 Task: Look for space in New Brunswick, United States from 12th August, 2023 to 16th August, 2023 for 8 adults in price range Rs.10000 to Rs.16000. Place can be private room with 8 bedrooms having 8 beds and 8 bathrooms. Property type can be house, flat, guest house, hotel. Amenities needed are: wifi, TV, free parkinig on premises, gym, breakfast. Booking option can be shelf check-in. Required host language is English.
Action: Mouse moved to (542, 126)
Screenshot: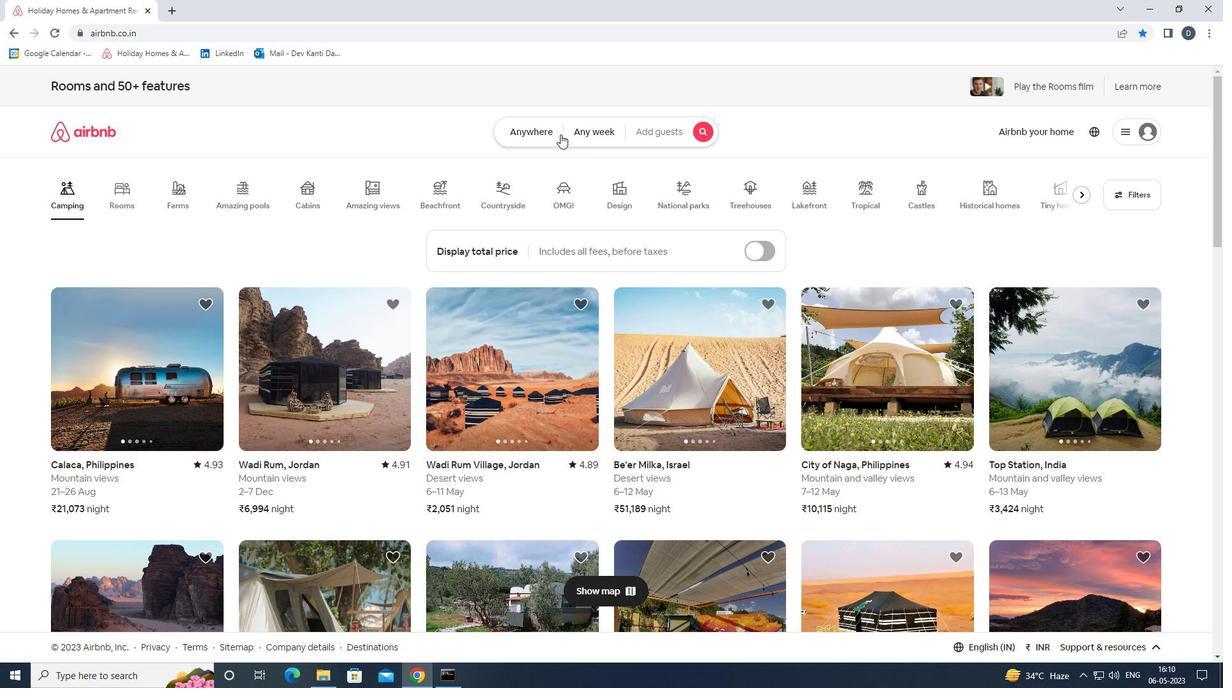 
Action: Mouse pressed left at (542, 126)
Screenshot: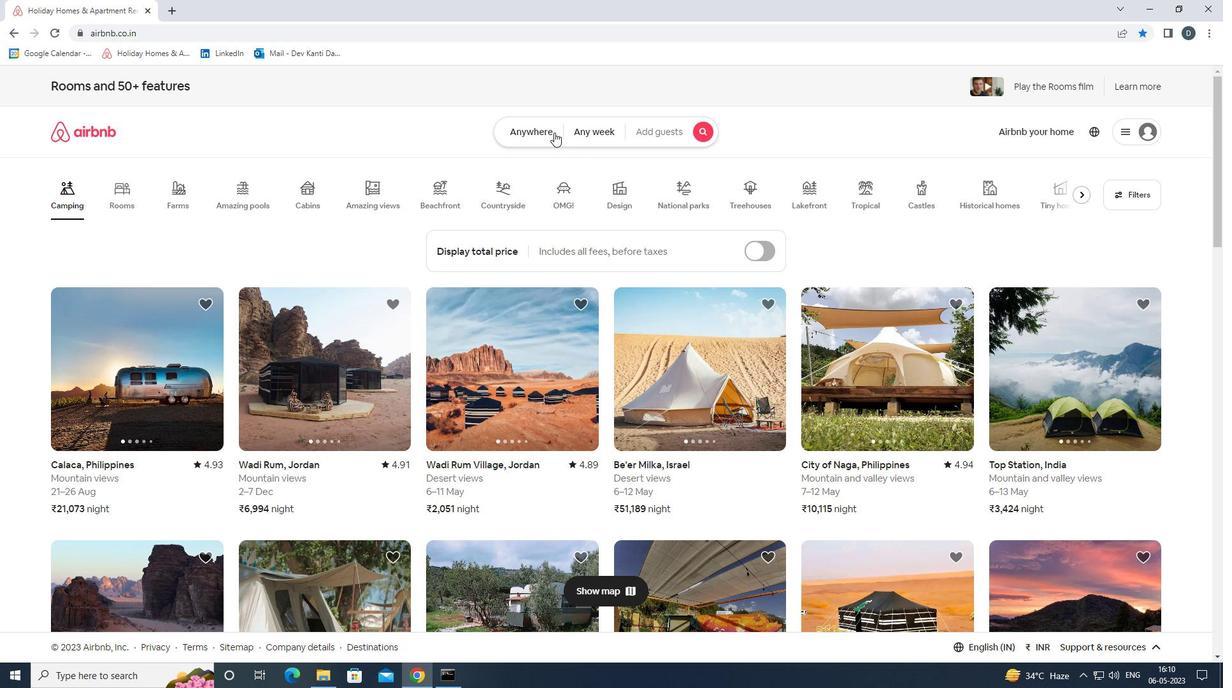 
Action: Mouse moved to (457, 183)
Screenshot: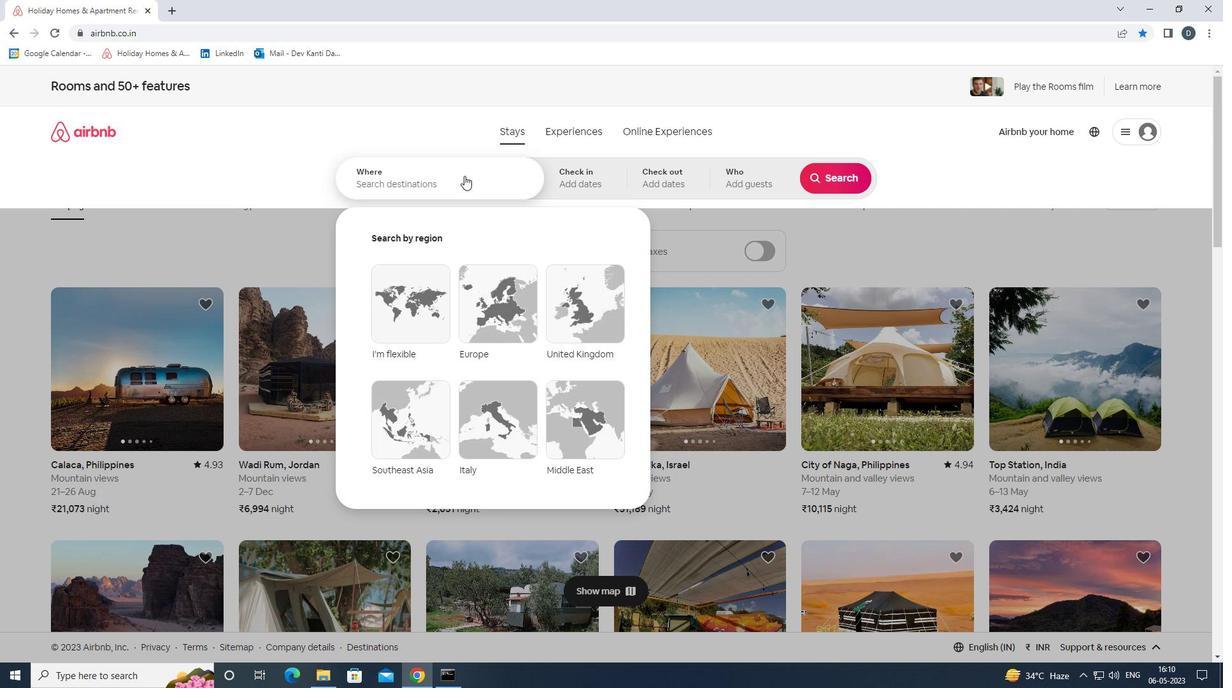 
Action: Mouse pressed left at (457, 183)
Screenshot: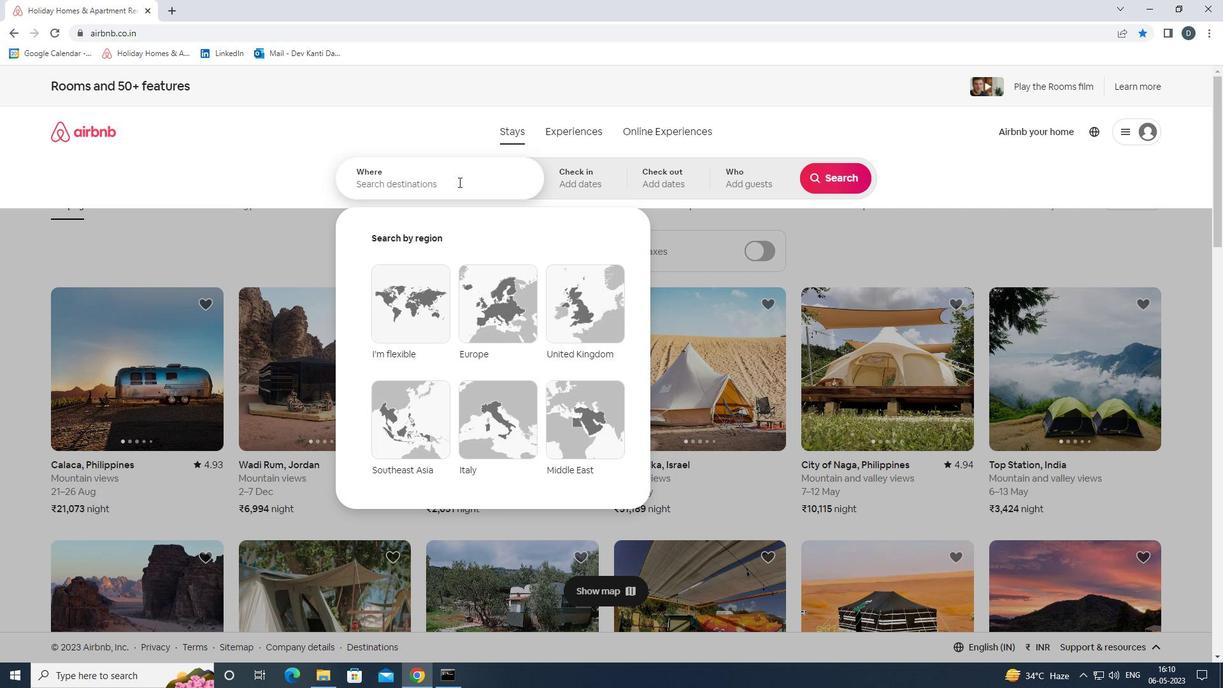 
Action: Key pressed <Key.shift><Key.shift><Key.shift><Key.shift><Key.shift>NEW<Key.space><Key.shift>BRUNSWICK,<Key.shift>UNITED<Key.space><Key.shift>STATES<Key.enter>
Screenshot: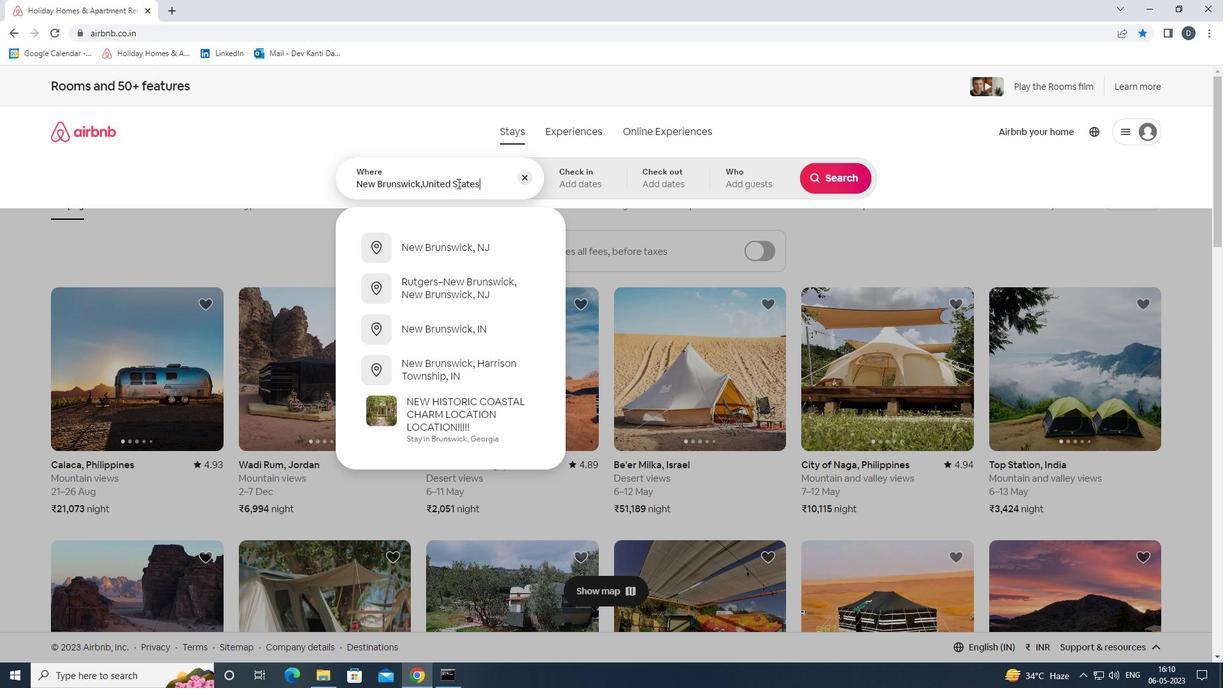
Action: Mouse moved to (830, 277)
Screenshot: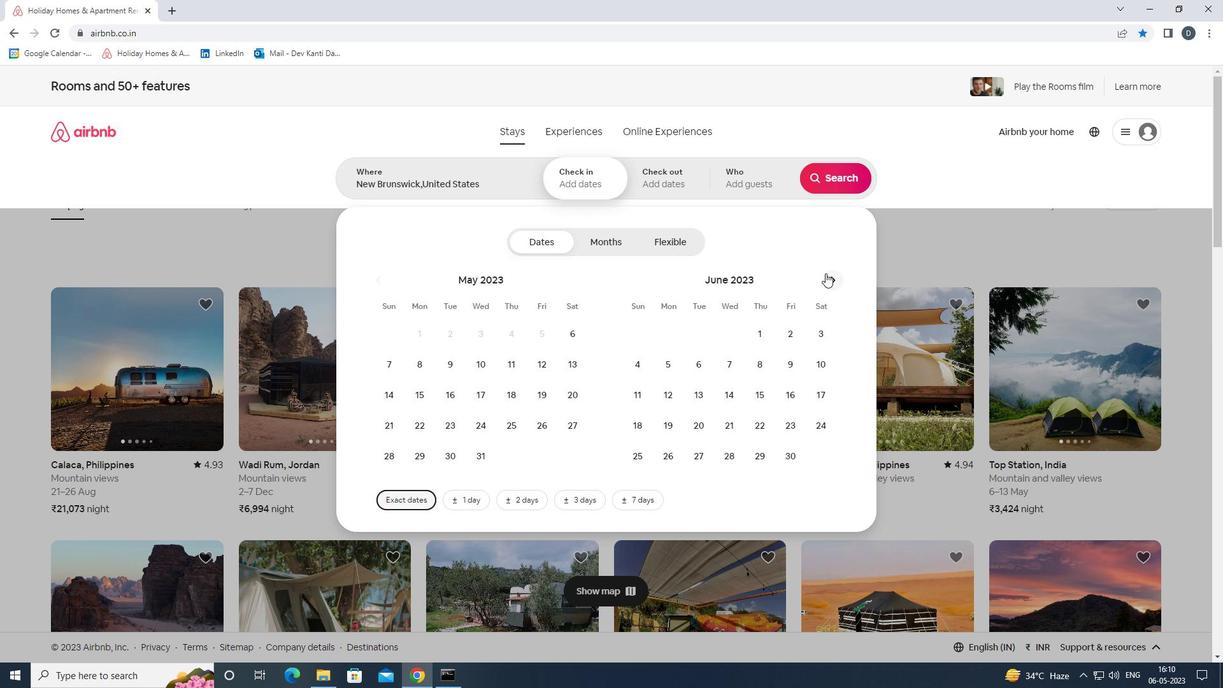 
Action: Mouse pressed left at (830, 277)
Screenshot: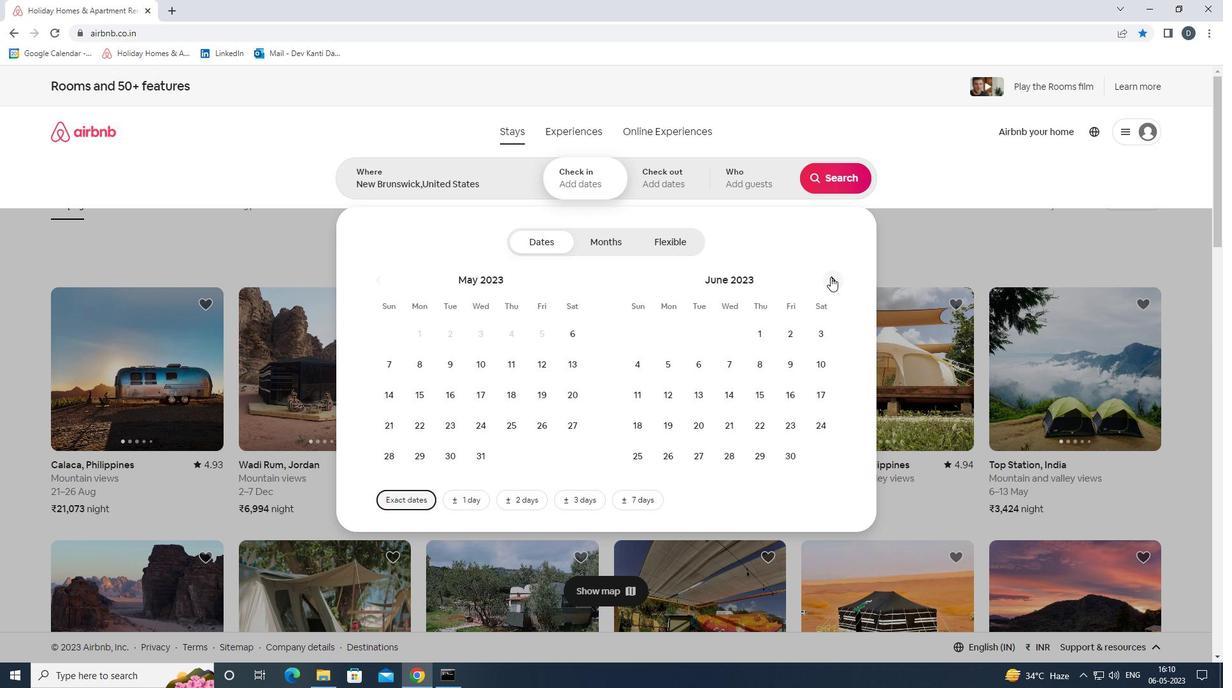 
Action: Mouse pressed left at (830, 277)
Screenshot: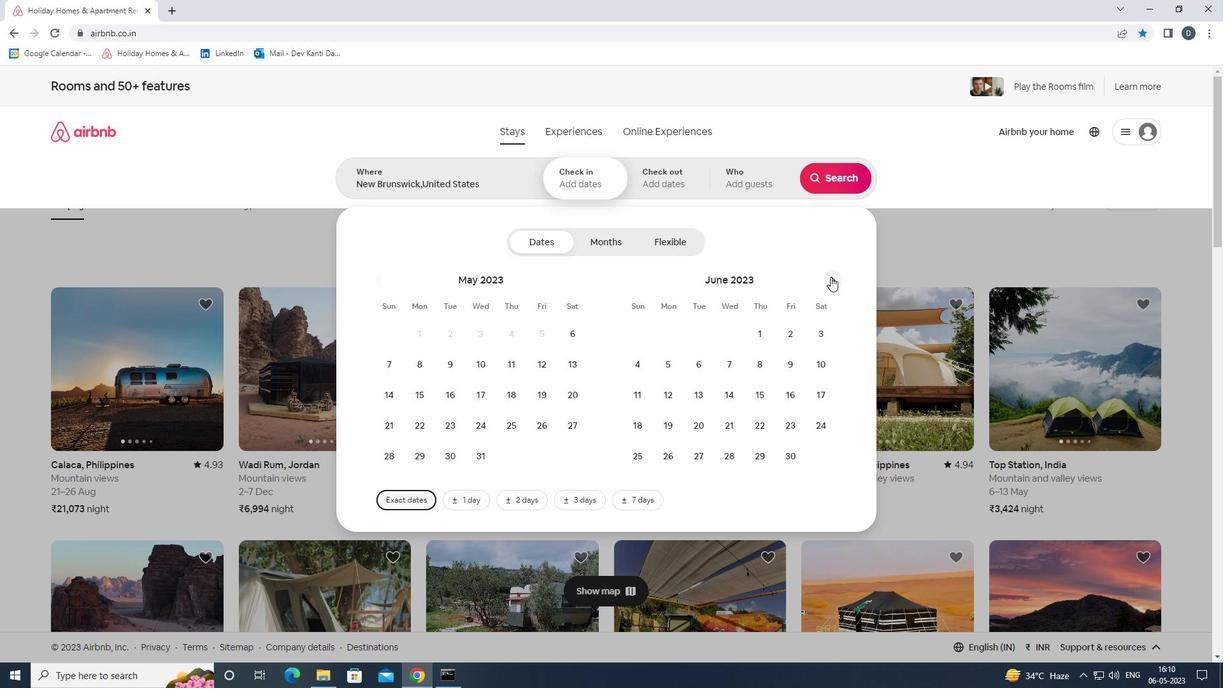 
Action: Mouse pressed left at (830, 277)
Screenshot: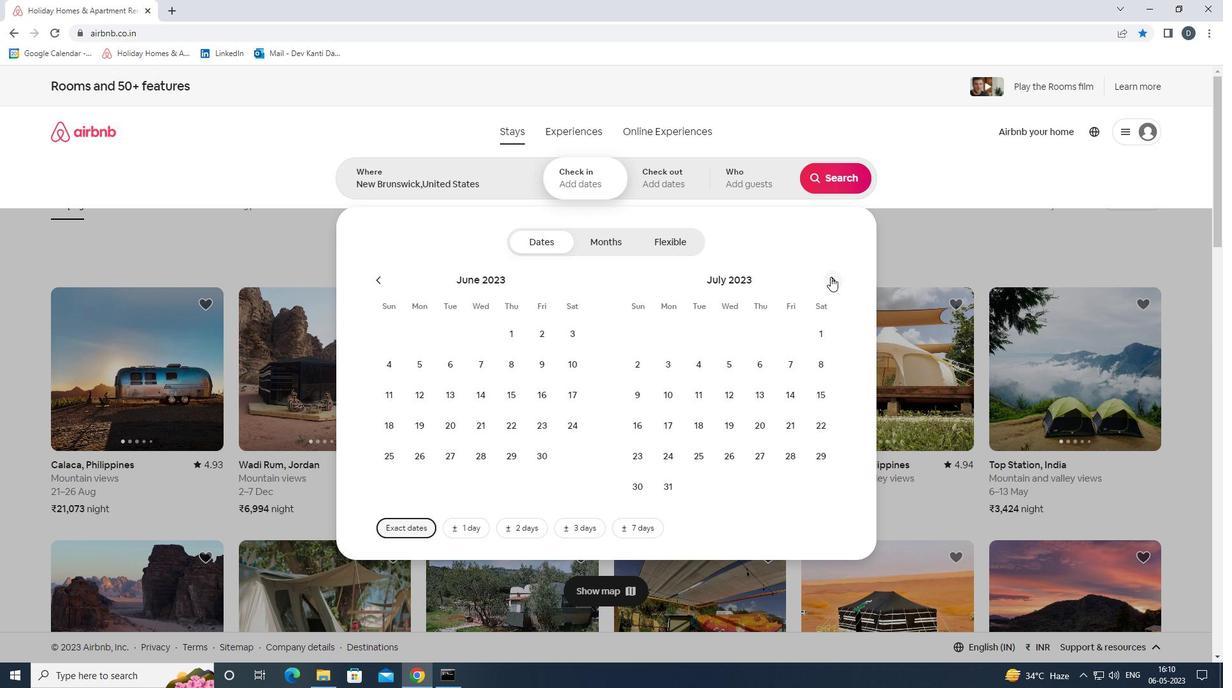 
Action: Mouse moved to (818, 358)
Screenshot: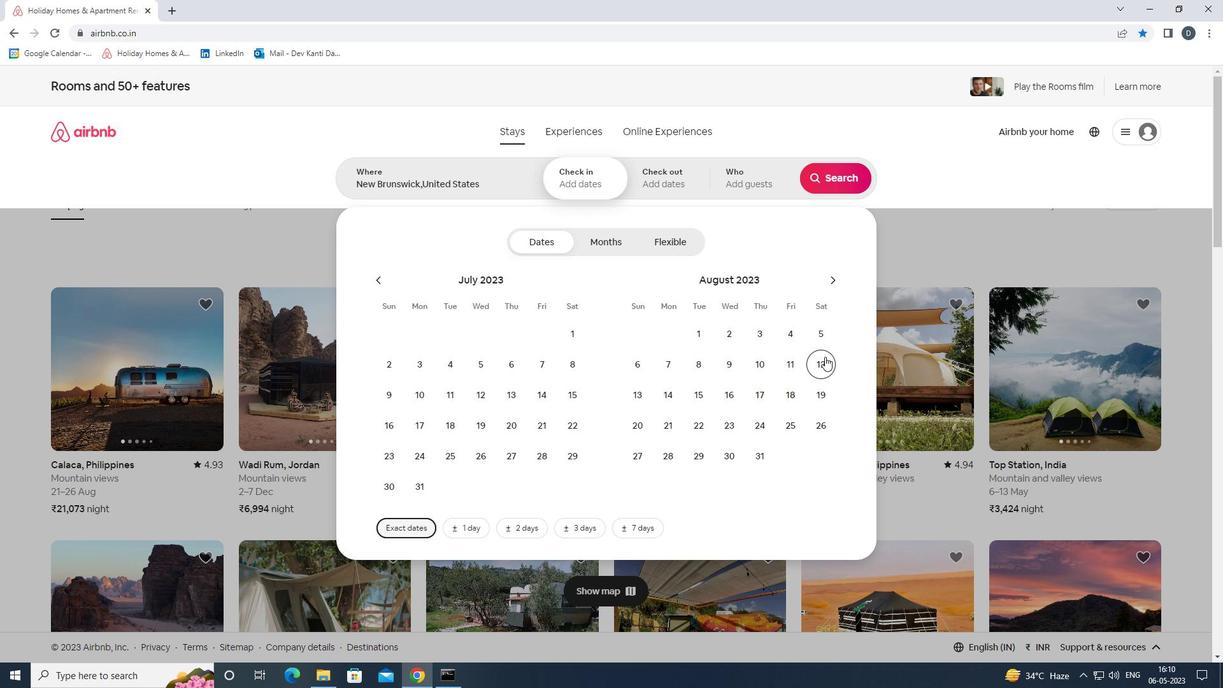 
Action: Mouse pressed left at (818, 358)
Screenshot: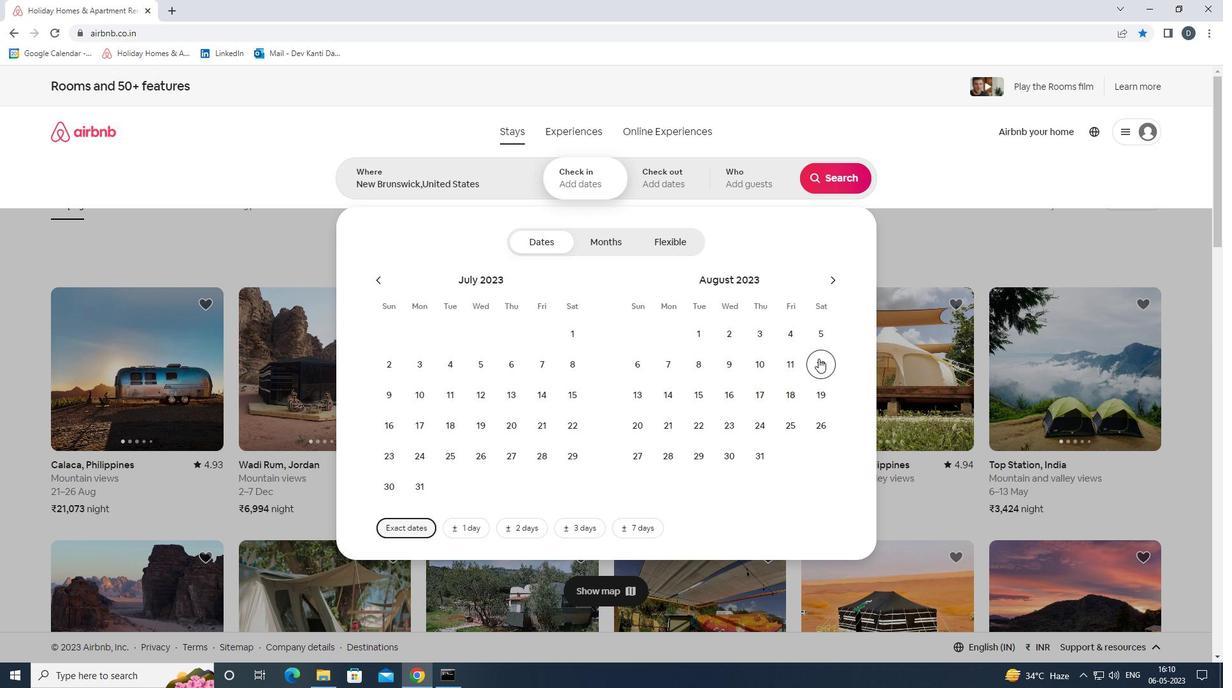 
Action: Mouse moved to (733, 398)
Screenshot: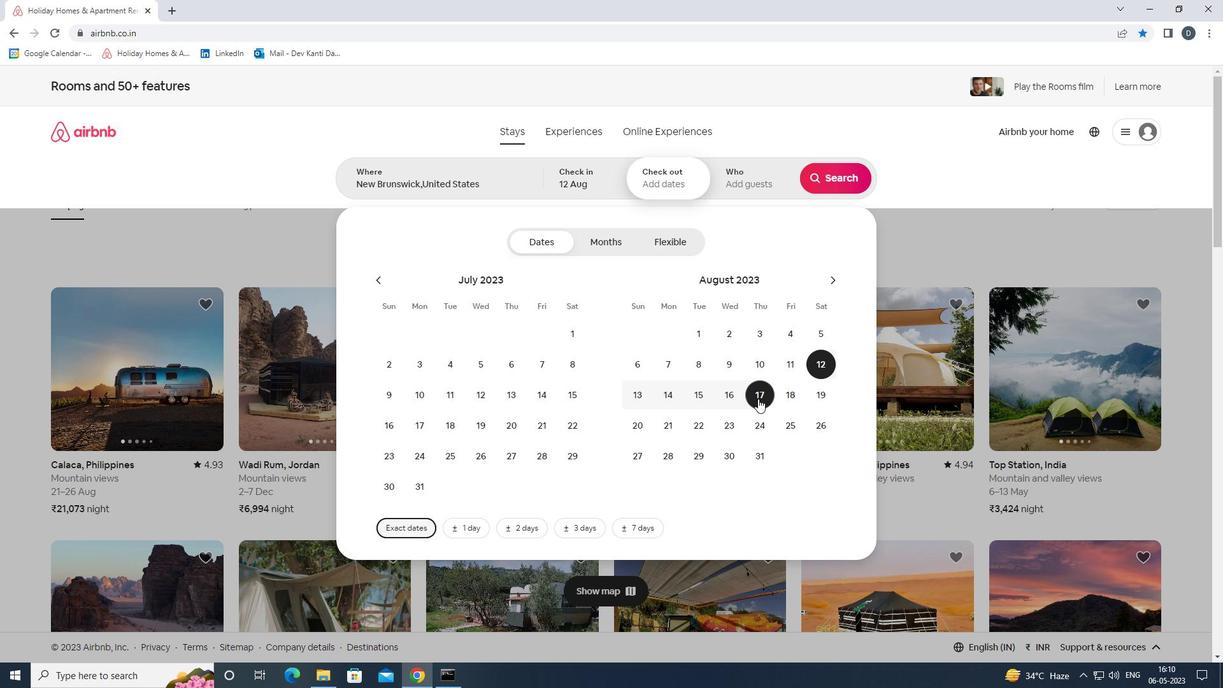
Action: Mouse pressed left at (733, 398)
Screenshot: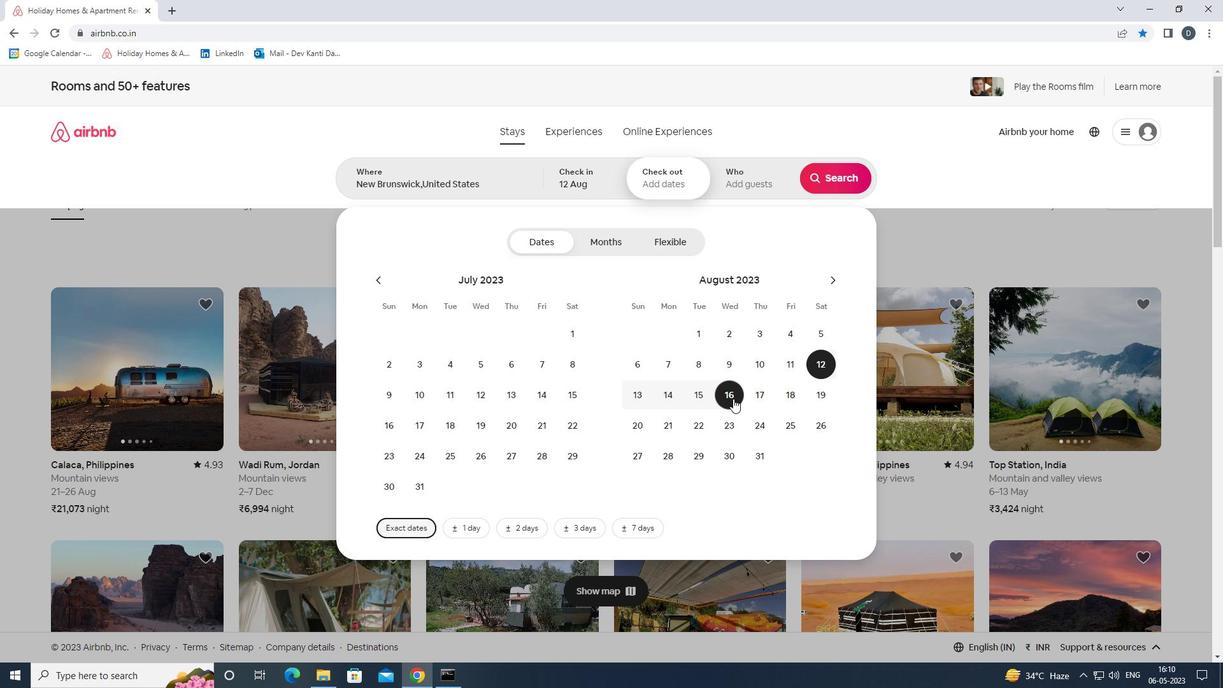 
Action: Mouse moved to (740, 183)
Screenshot: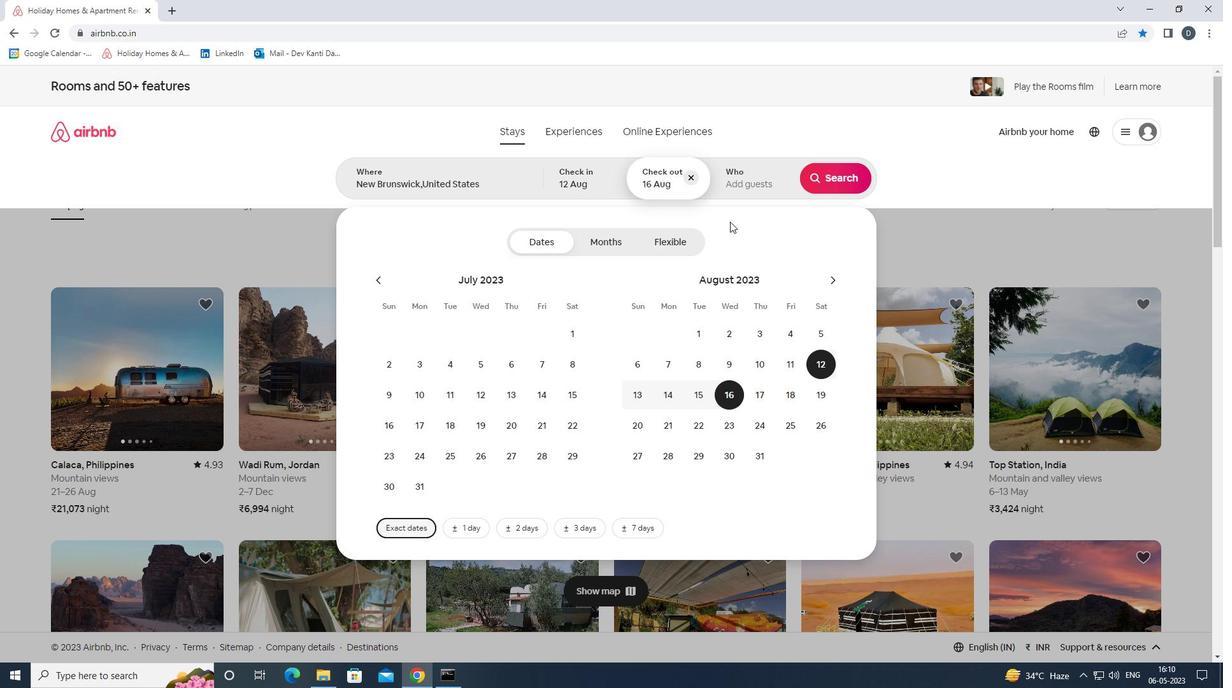
Action: Mouse pressed left at (740, 183)
Screenshot: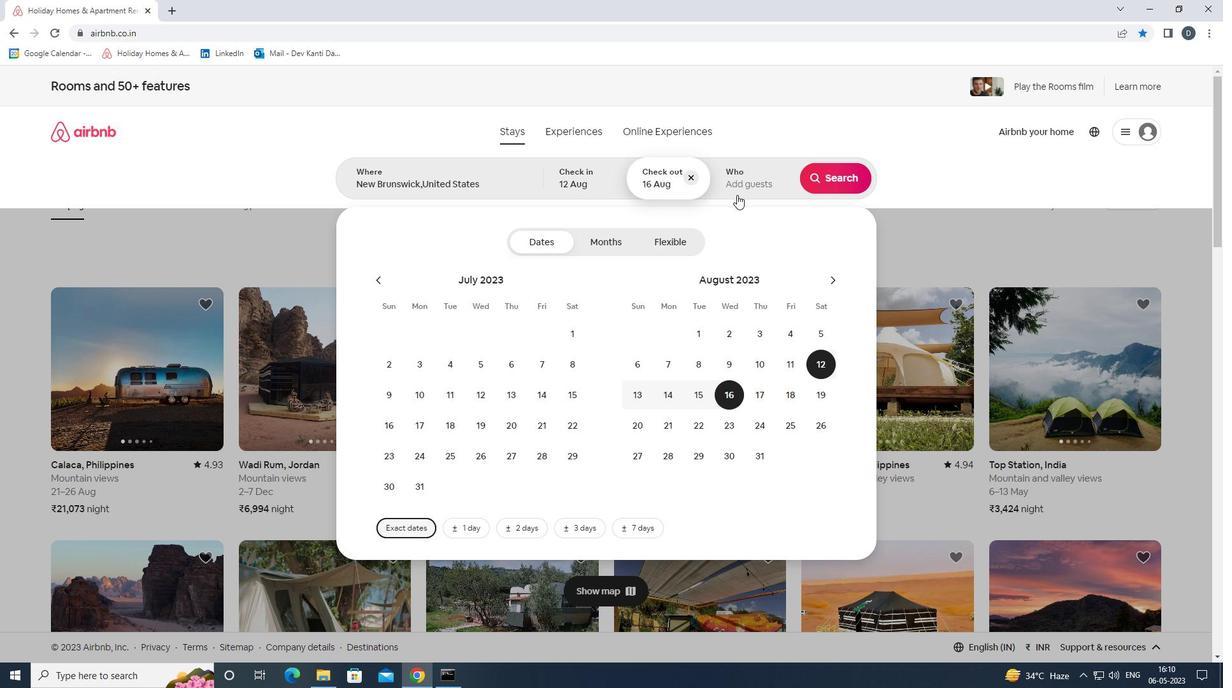 
Action: Mouse moved to (844, 245)
Screenshot: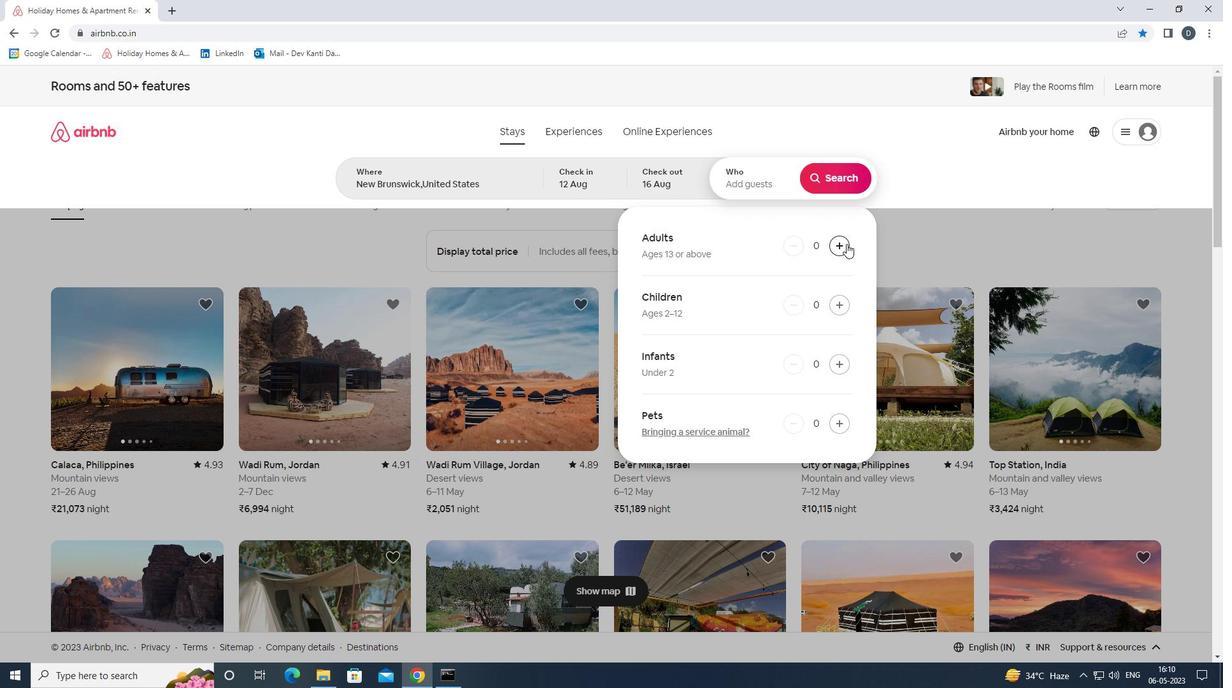 
Action: Mouse pressed left at (844, 245)
Screenshot: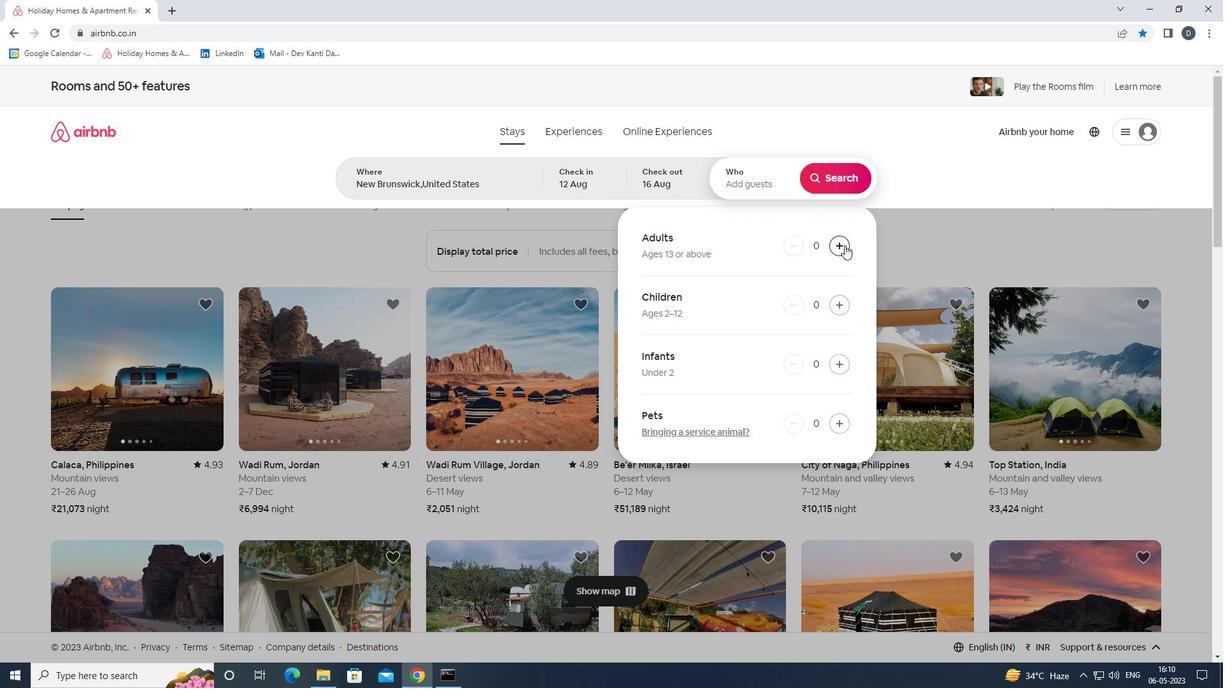 
Action: Mouse pressed left at (844, 245)
Screenshot: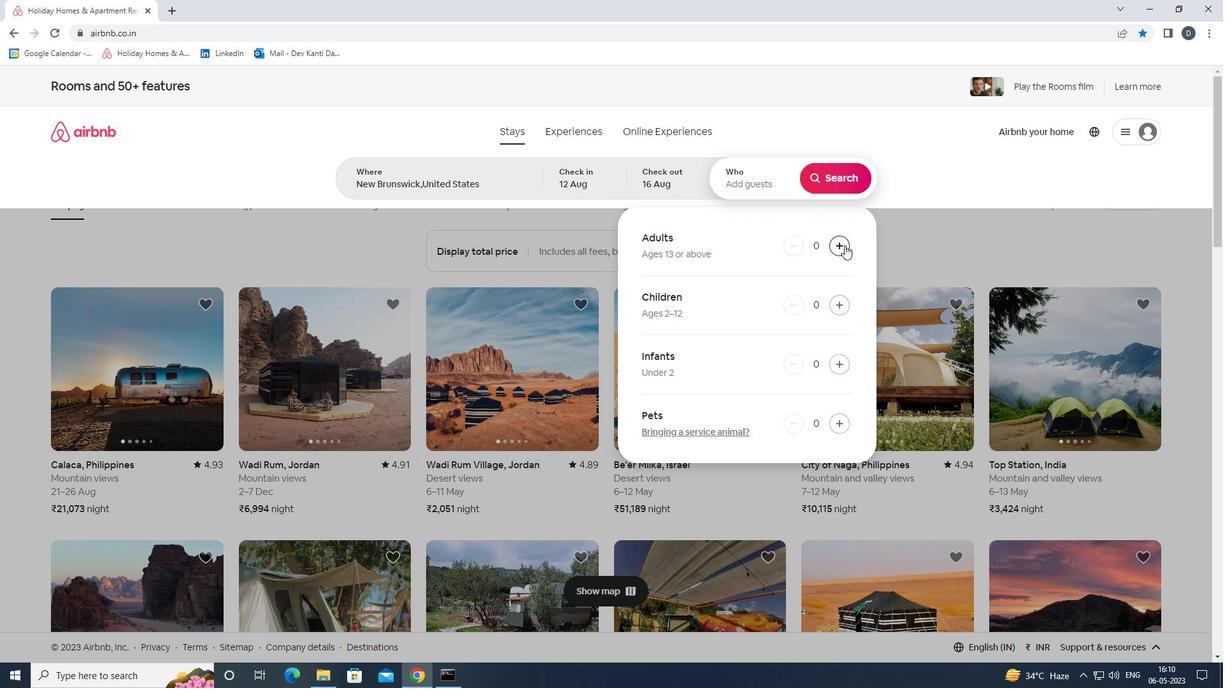
Action: Mouse pressed left at (844, 245)
Screenshot: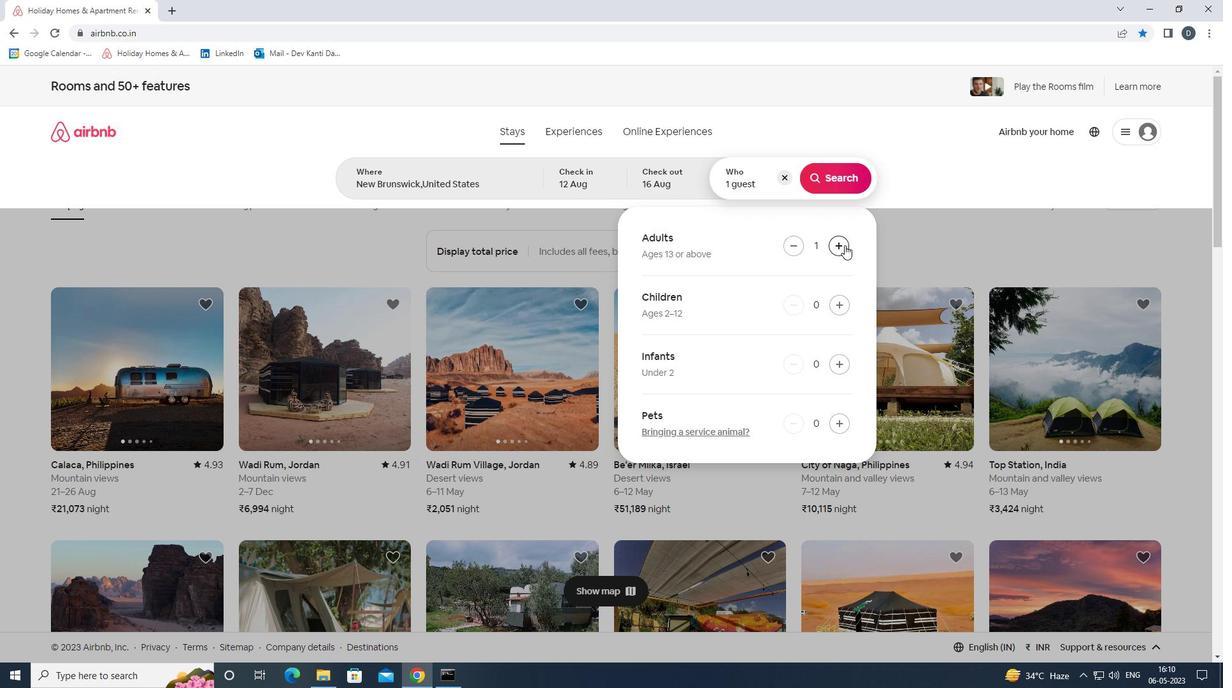 
Action: Mouse pressed left at (844, 245)
Screenshot: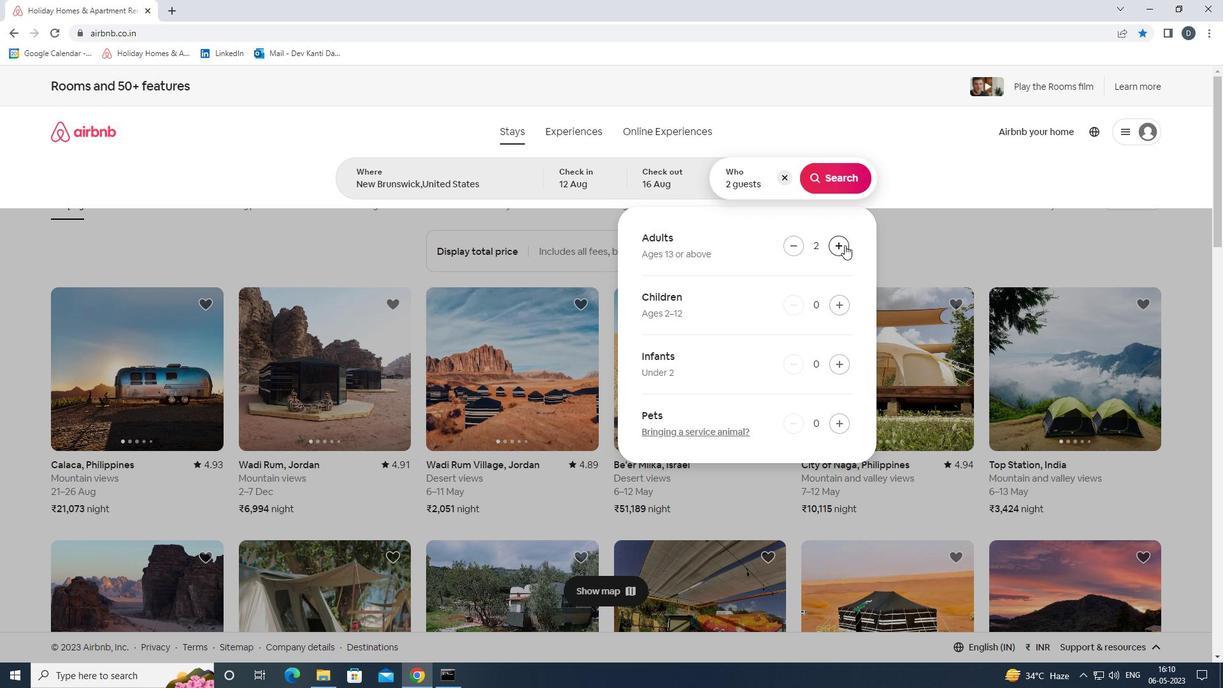 
Action: Mouse pressed left at (844, 245)
Screenshot: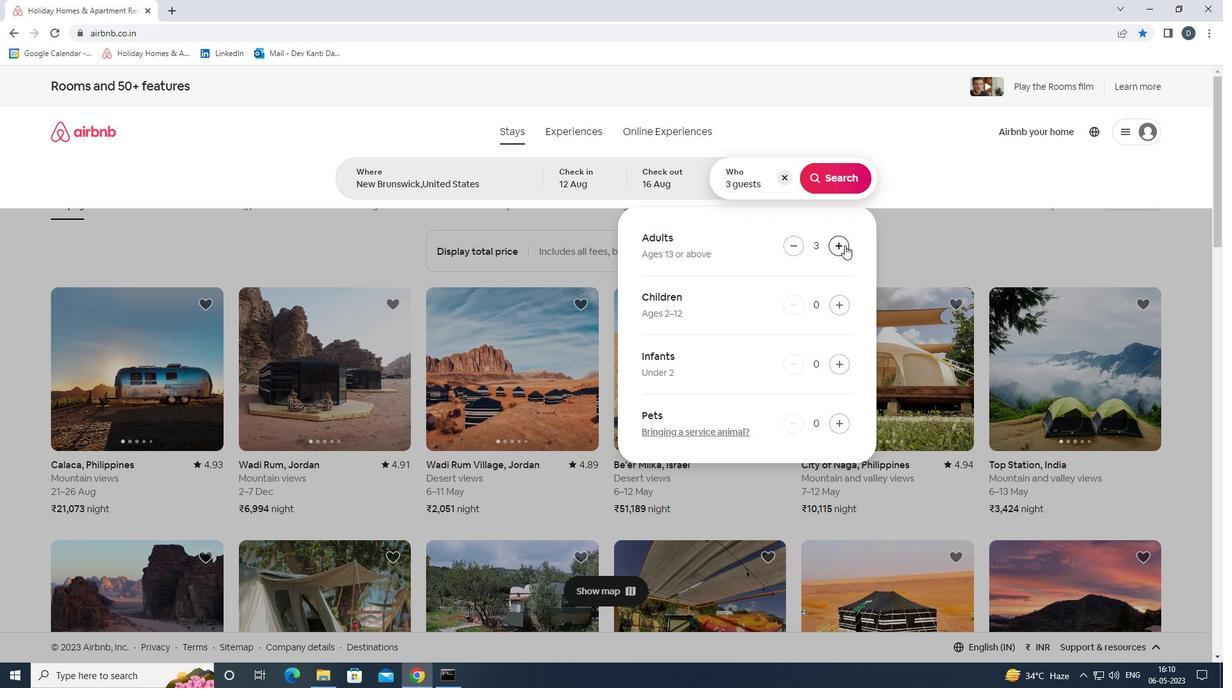 
Action: Mouse pressed left at (844, 245)
Screenshot: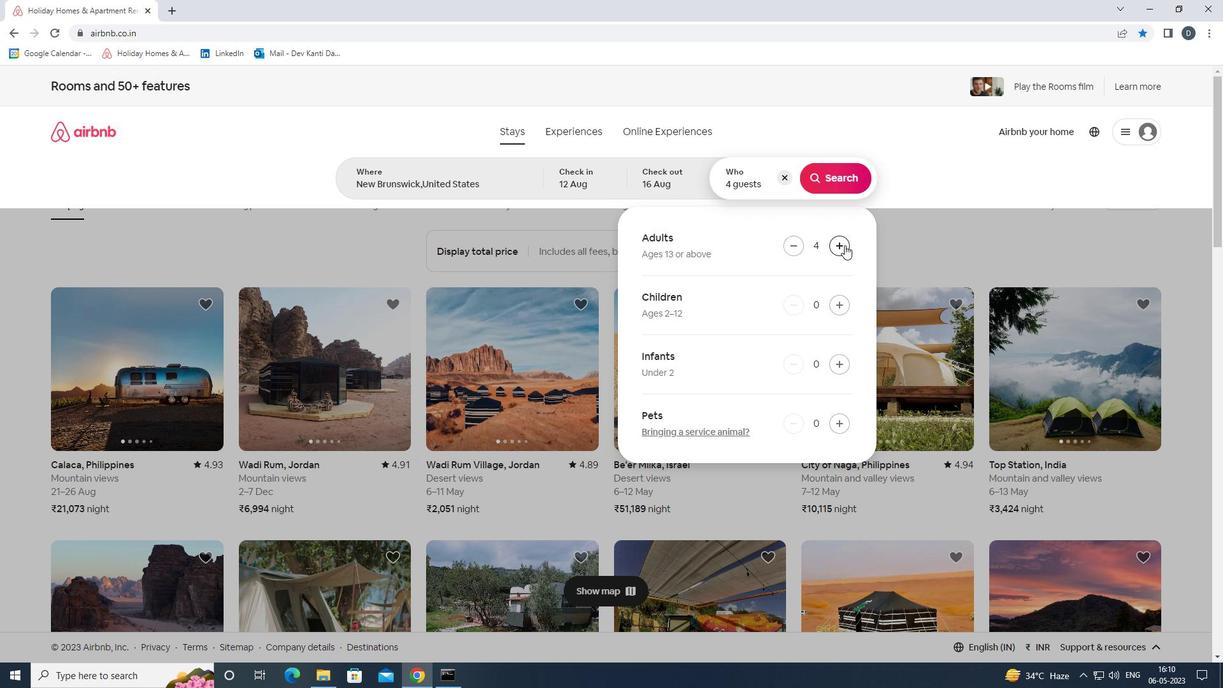 
Action: Mouse pressed left at (844, 245)
Screenshot: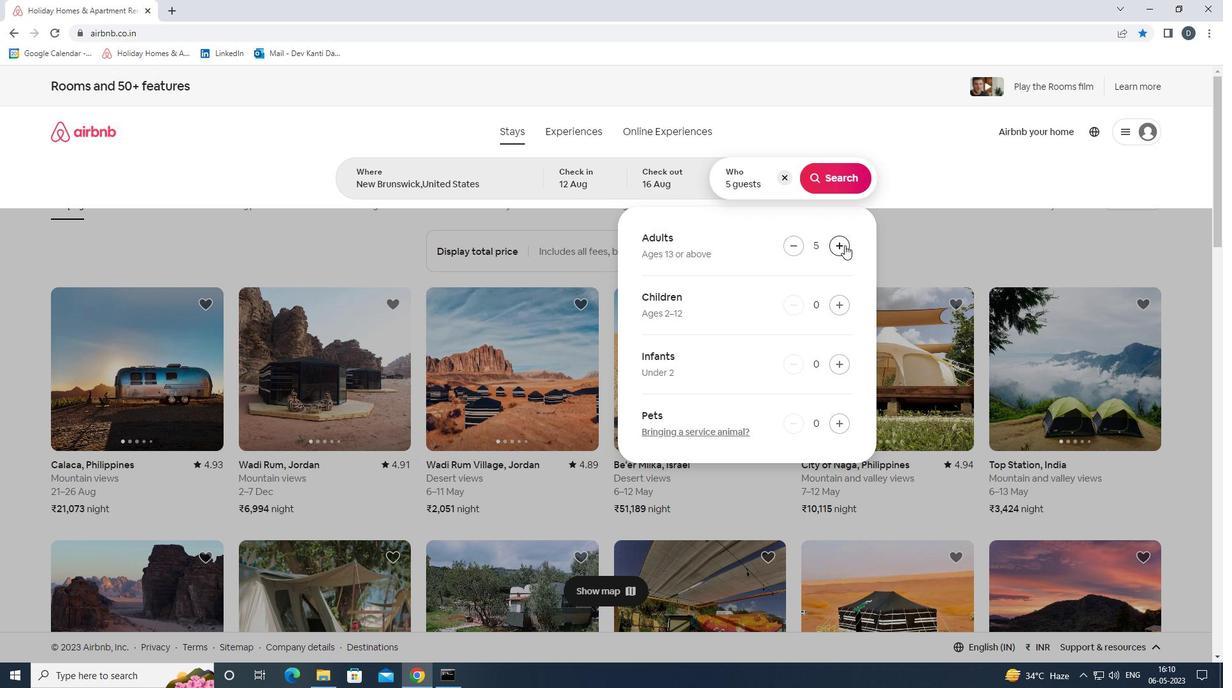 
Action: Mouse moved to (835, 240)
Screenshot: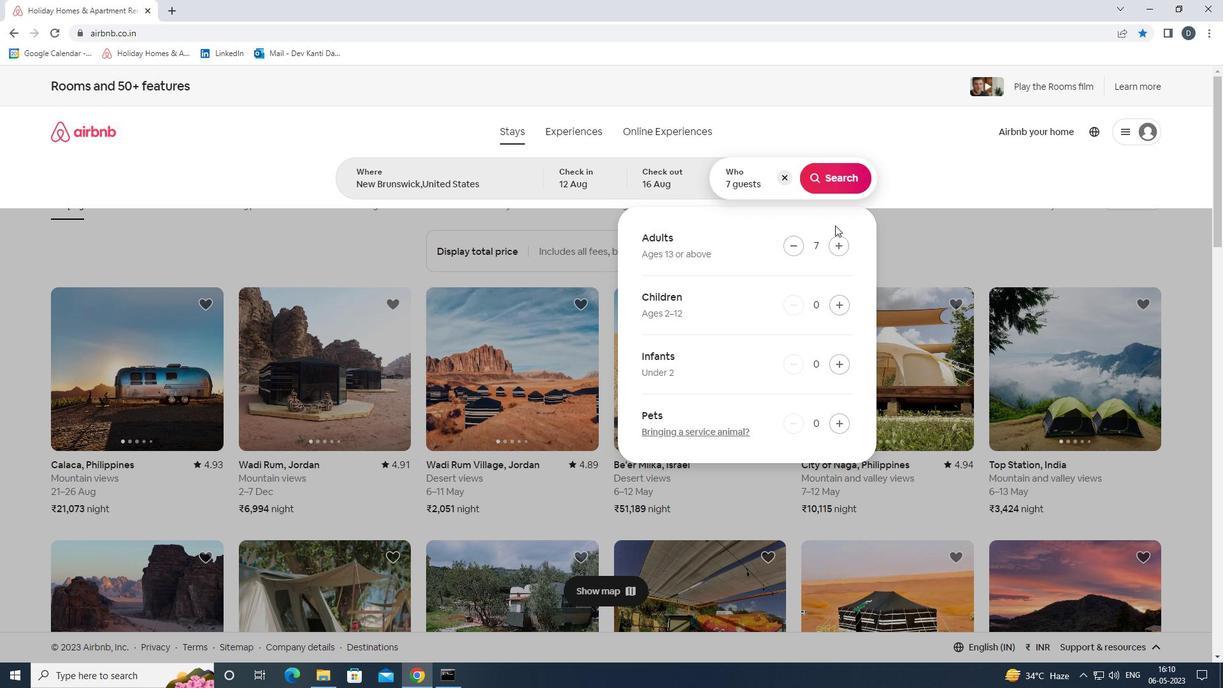 
Action: Mouse pressed left at (835, 240)
Screenshot: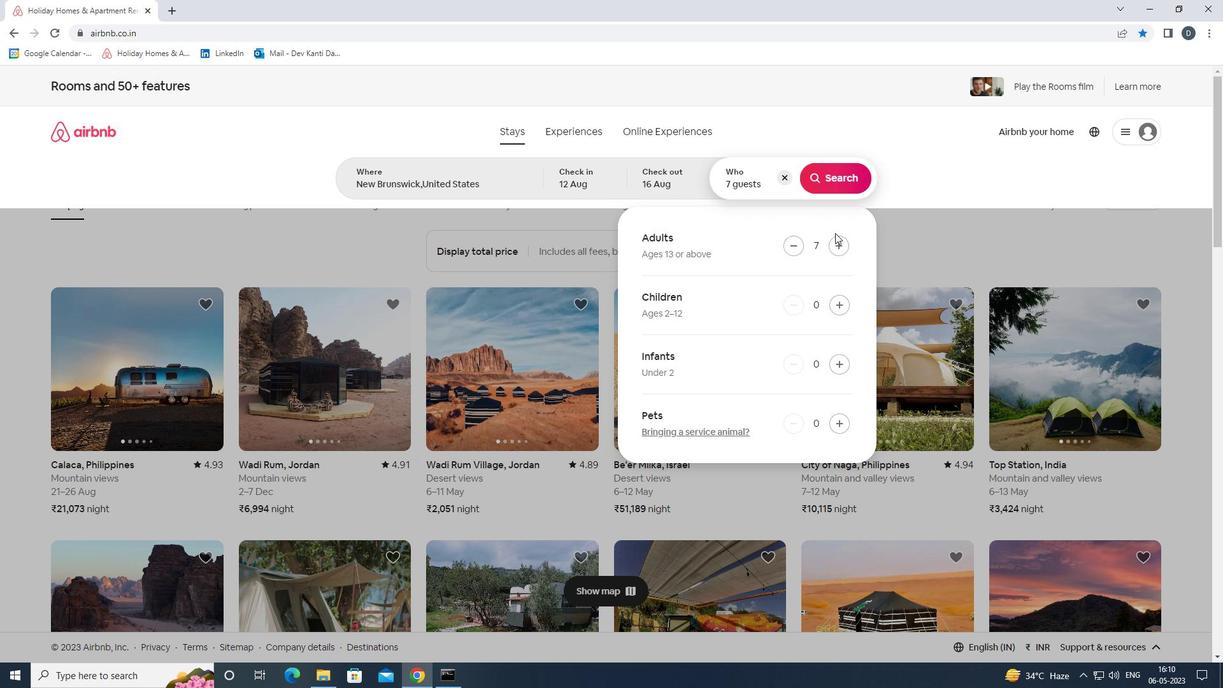 
Action: Mouse moved to (833, 177)
Screenshot: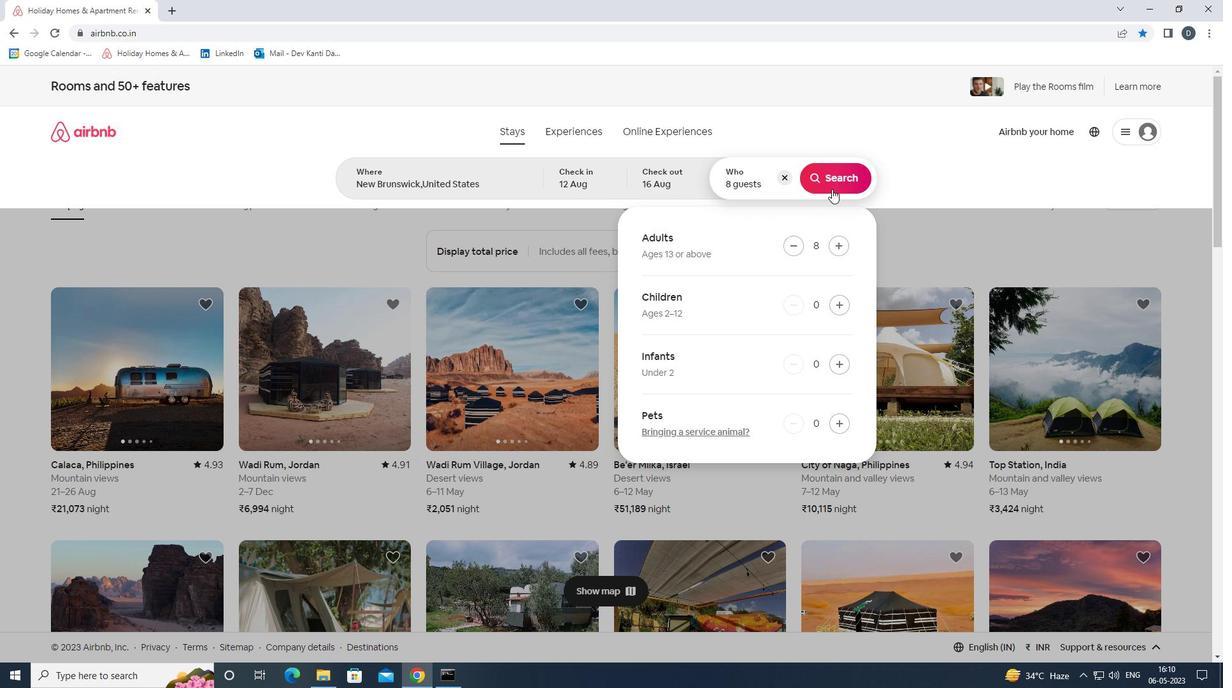 
Action: Mouse pressed left at (833, 177)
Screenshot: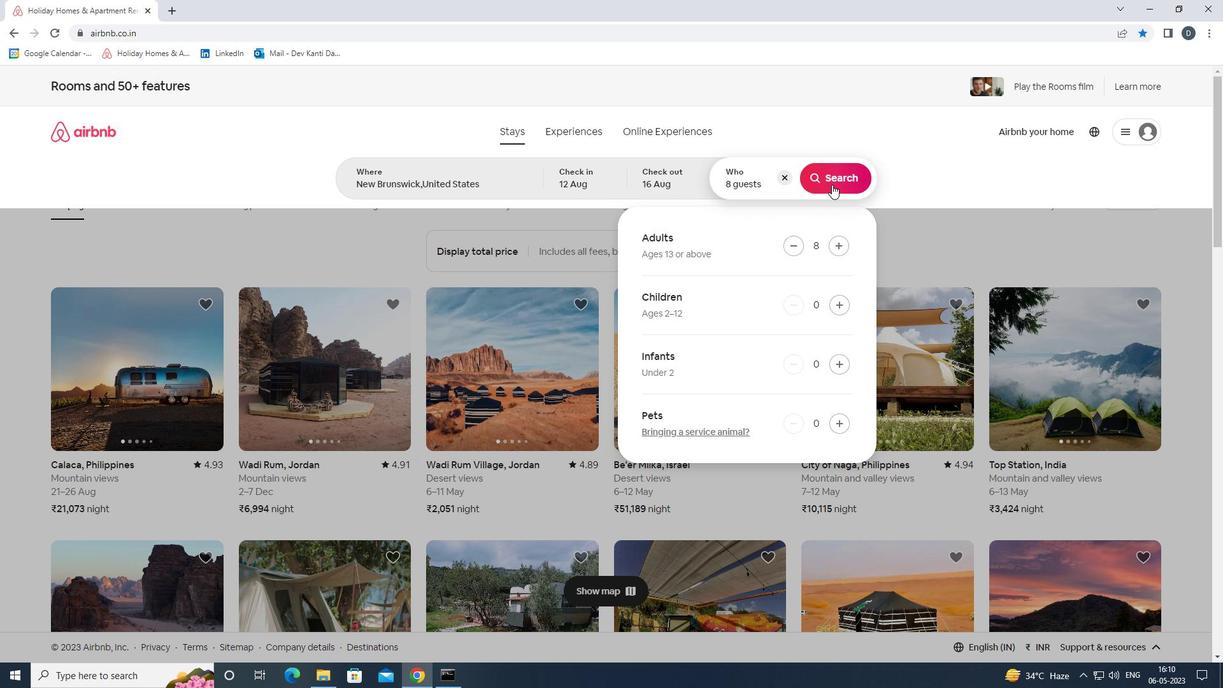 
Action: Mouse moved to (1170, 139)
Screenshot: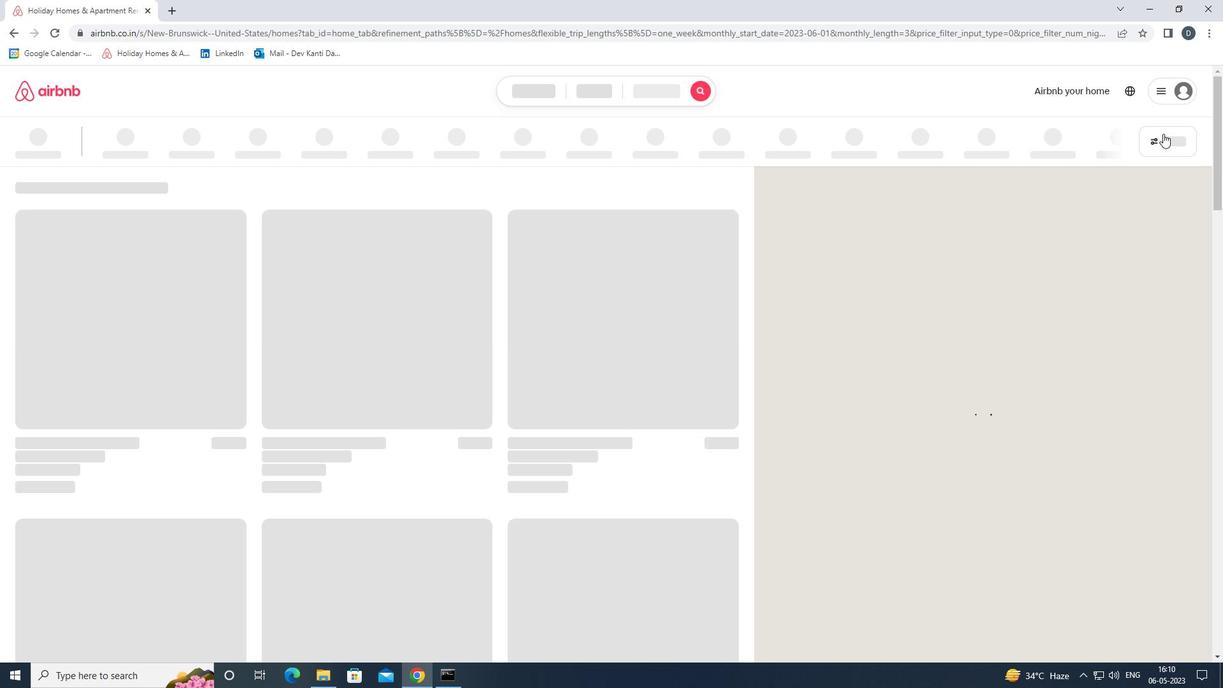 
Action: Mouse pressed left at (1170, 139)
Screenshot: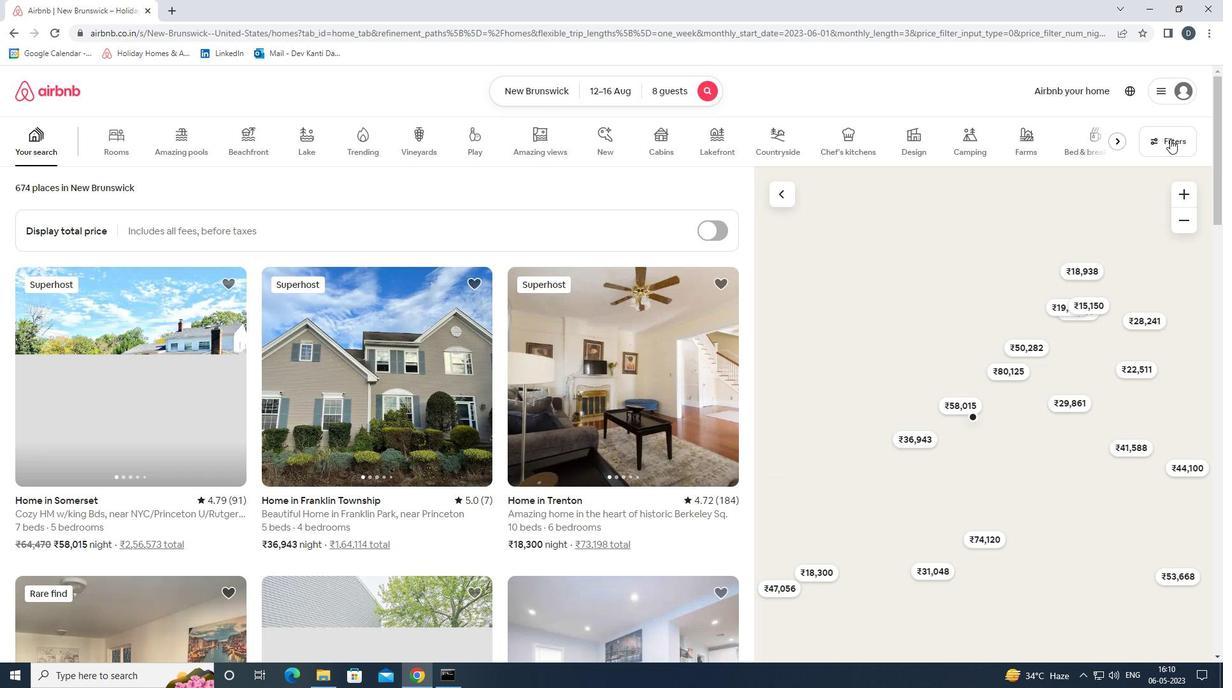 
Action: Mouse moved to (505, 449)
Screenshot: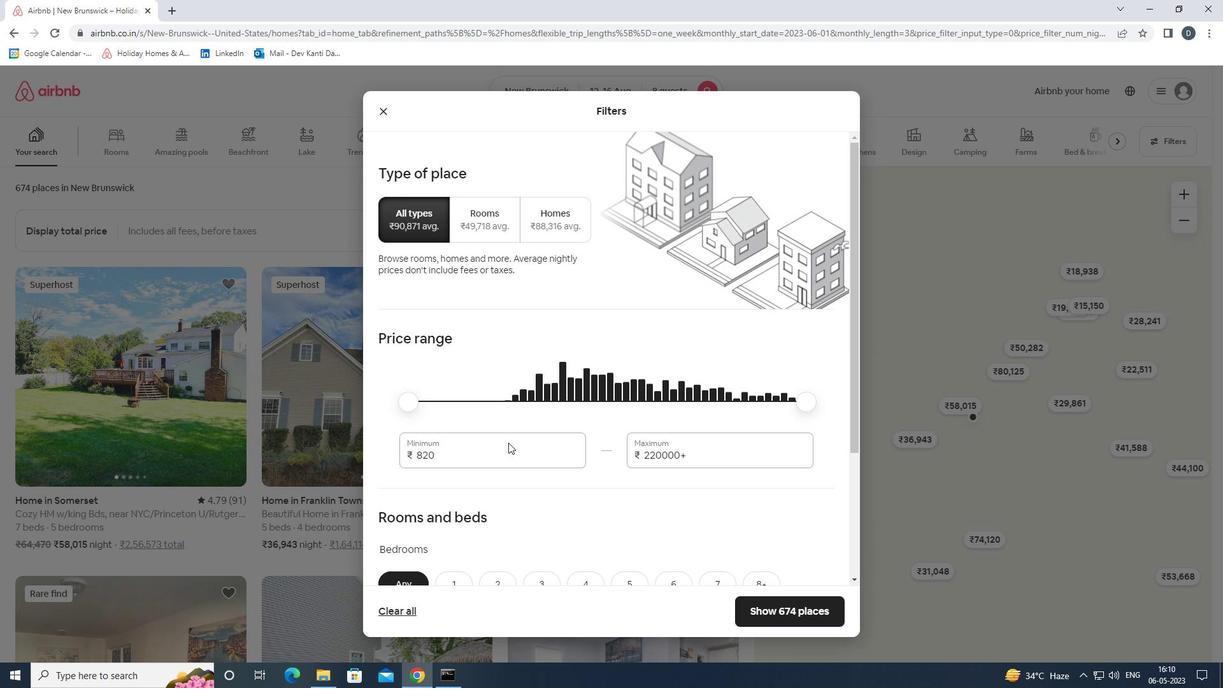
Action: Mouse pressed left at (505, 449)
Screenshot: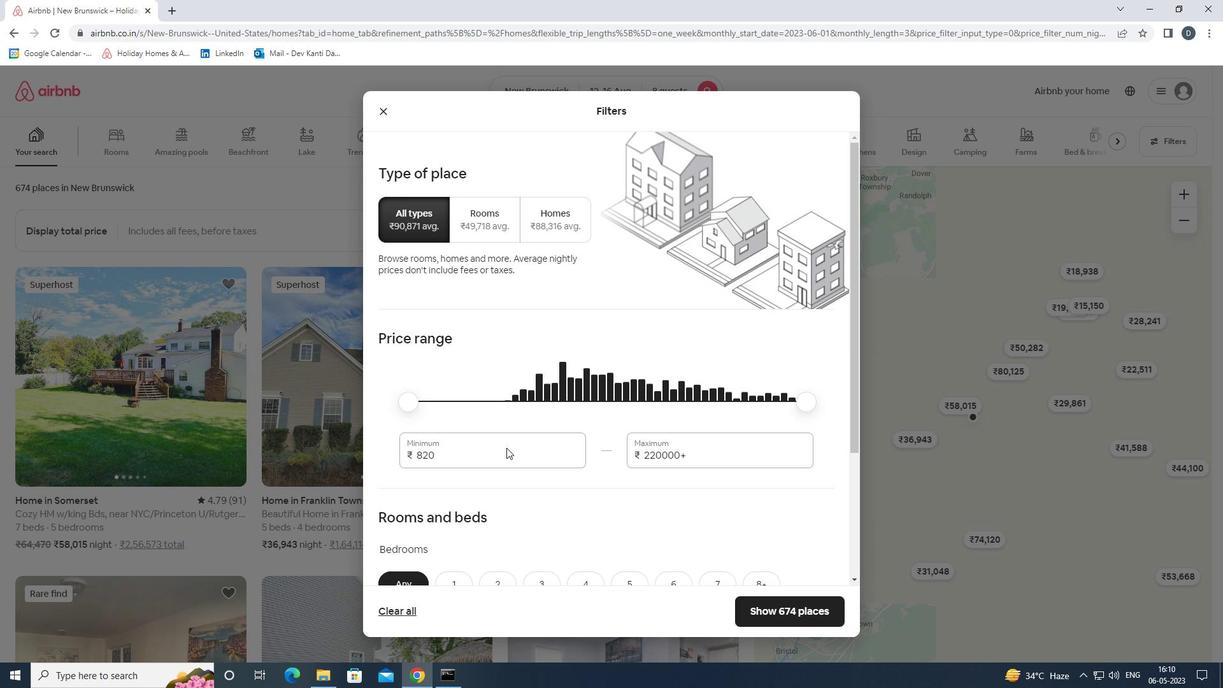 
Action: Mouse pressed left at (505, 449)
Screenshot: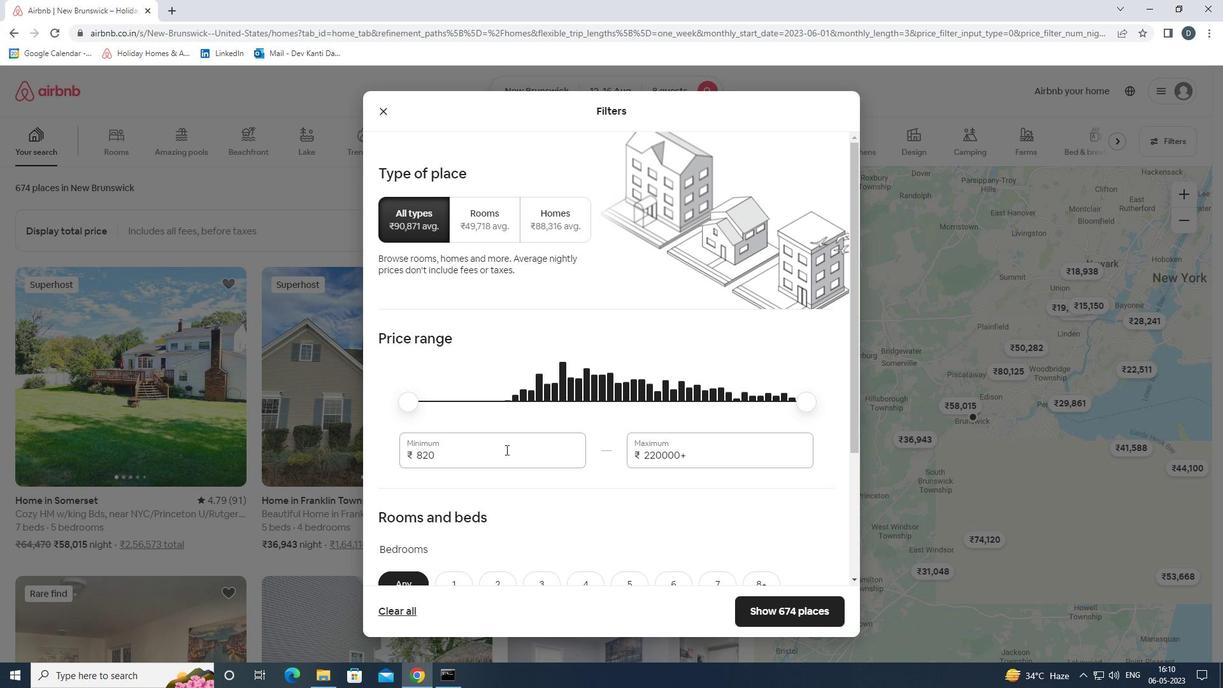 
Action: Mouse moved to (507, 444)
Screenshot: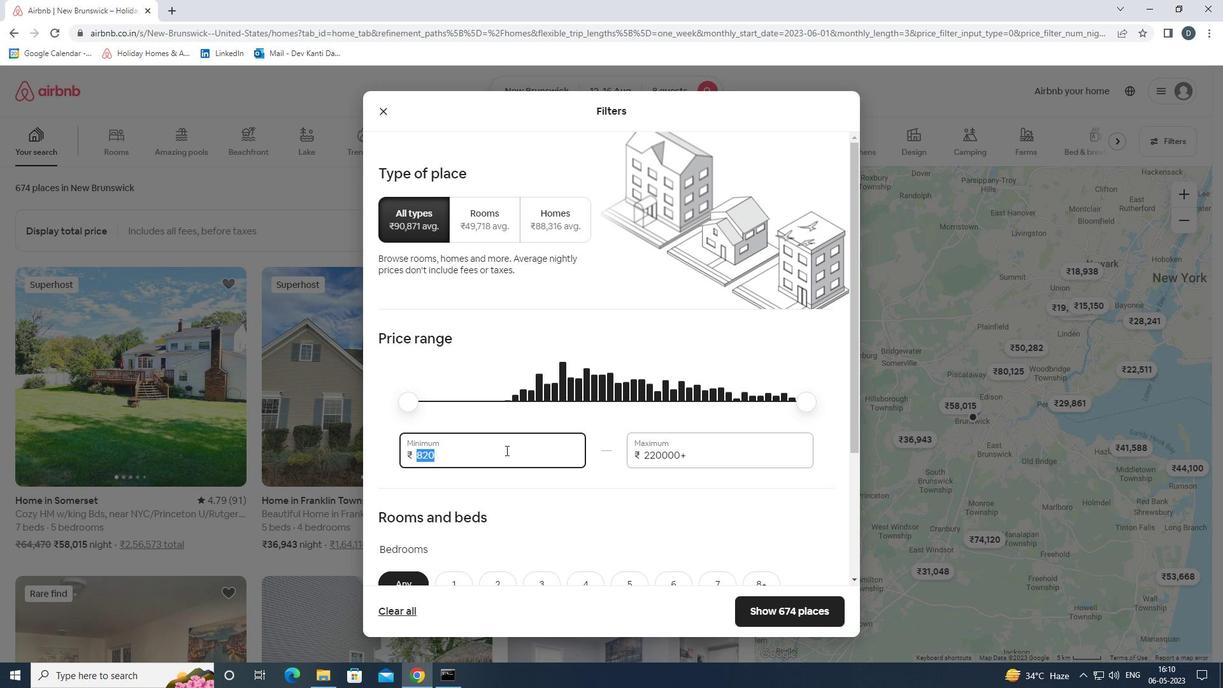 
Action: Key pressed 10000<Key.tab>16000
Screenshot: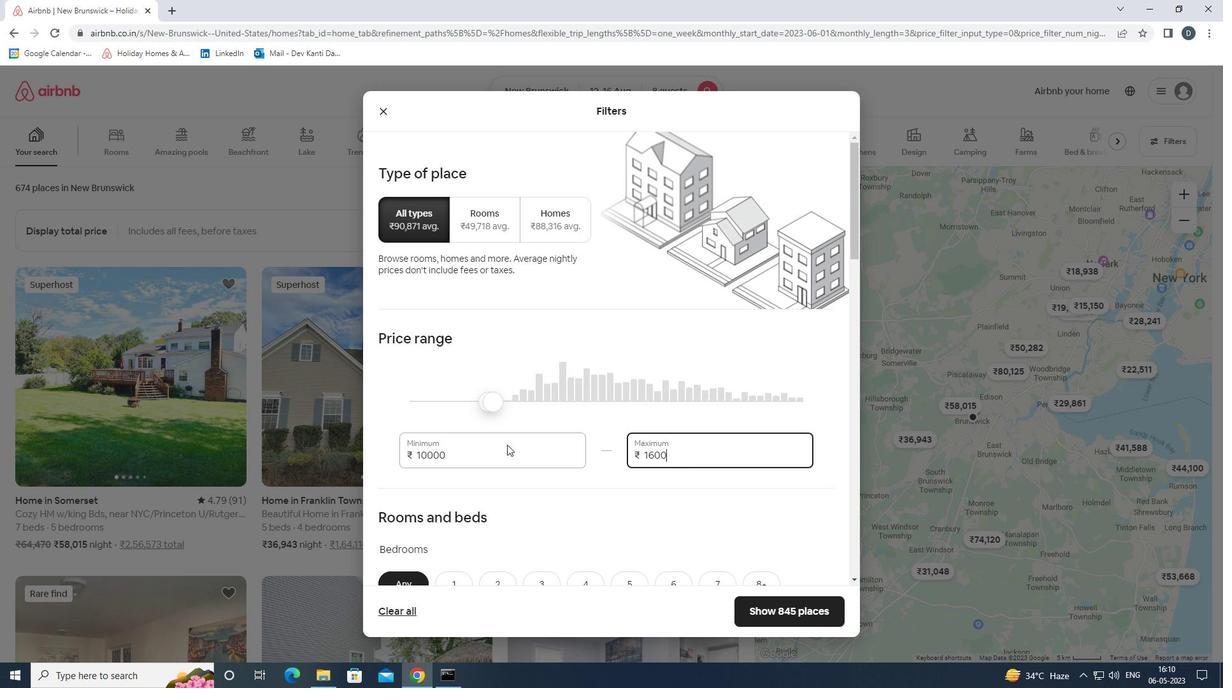 
Action: Mouse scrolled (507, 444) with delta (0, 0)
Screenshot: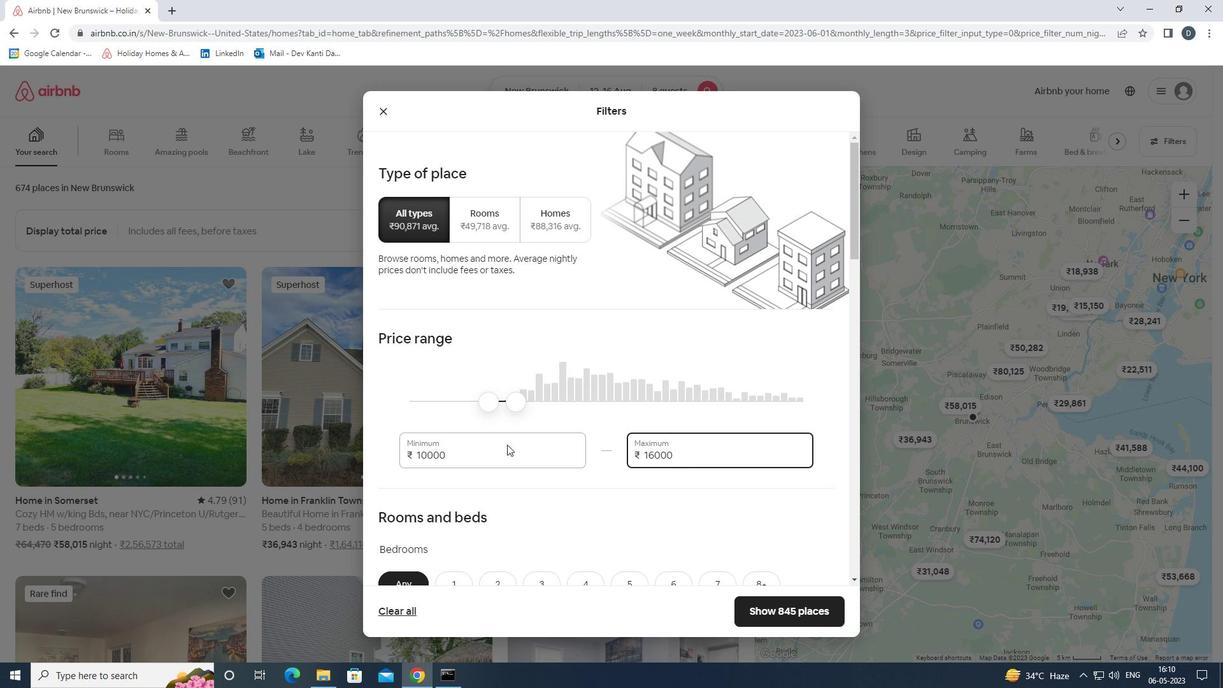 
Action: Mouse scrolled (507, 444) with delta (0, 0)
Screenshot: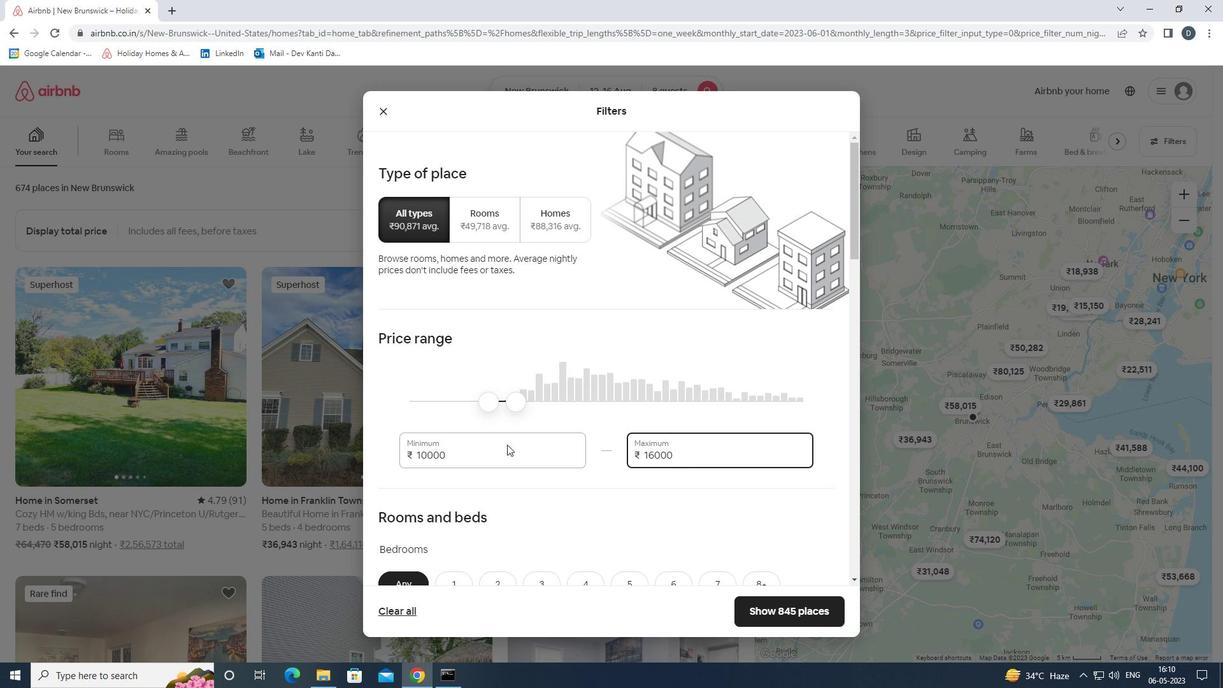 
Action: Mouse scrolled (507, 444) with delta (0, 0)
Screenshot: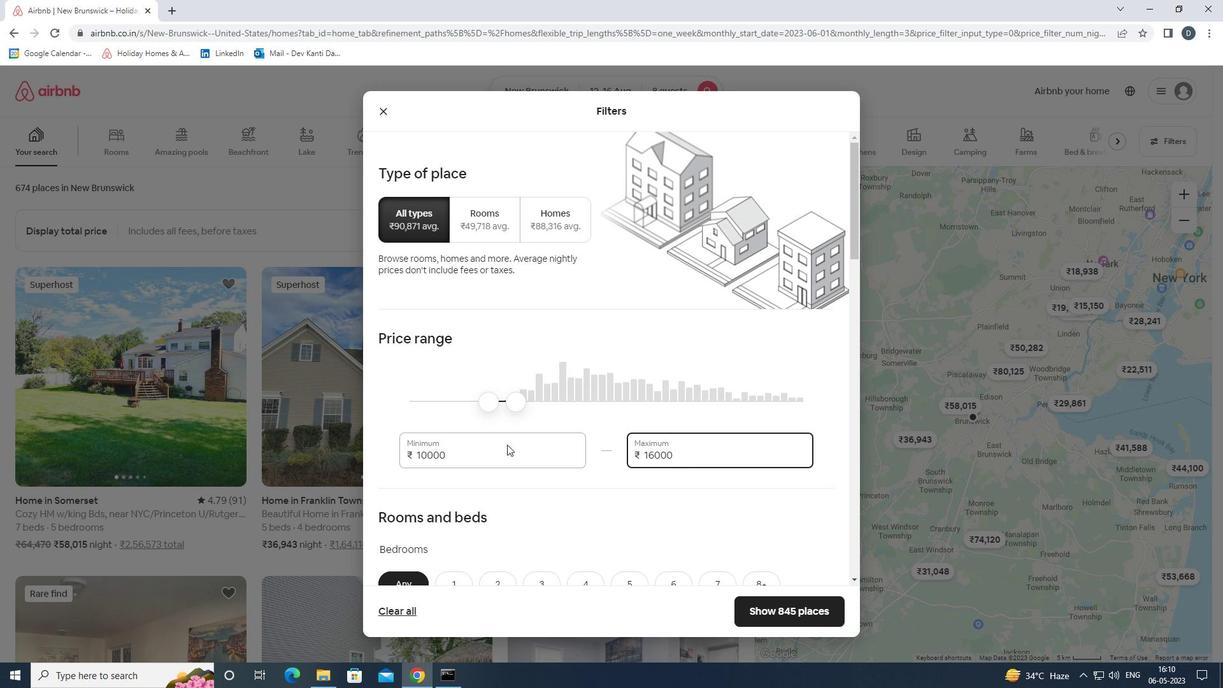 
Action: Mouse moved to (513, 442)
Screenshot: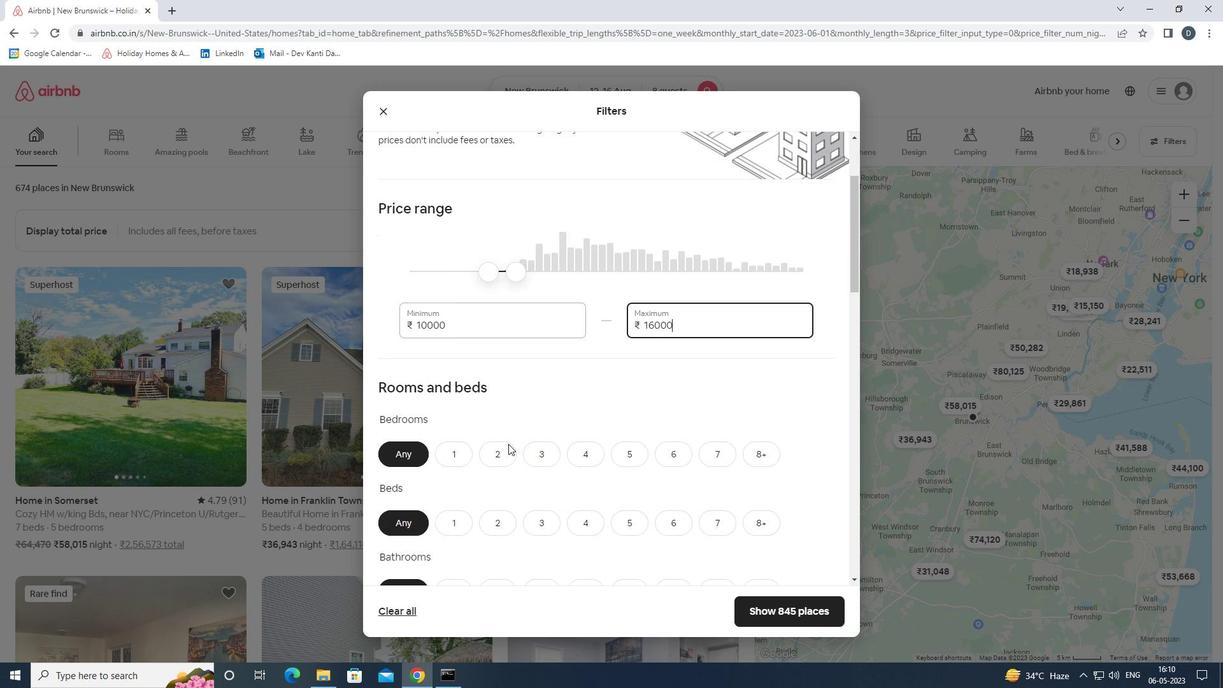 
Action: Mouse scrolled (513, 442) with delta (0, 0)
Screenshot: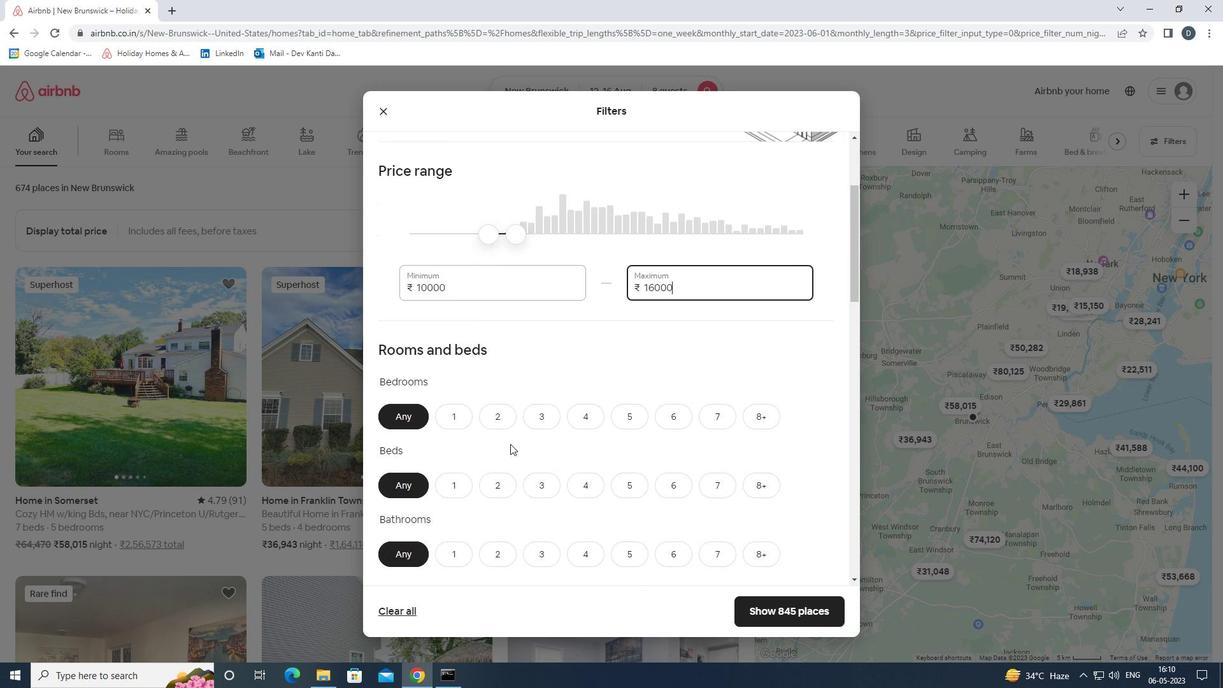 
Action: Mouse moved to (756, 324)
Screenshot: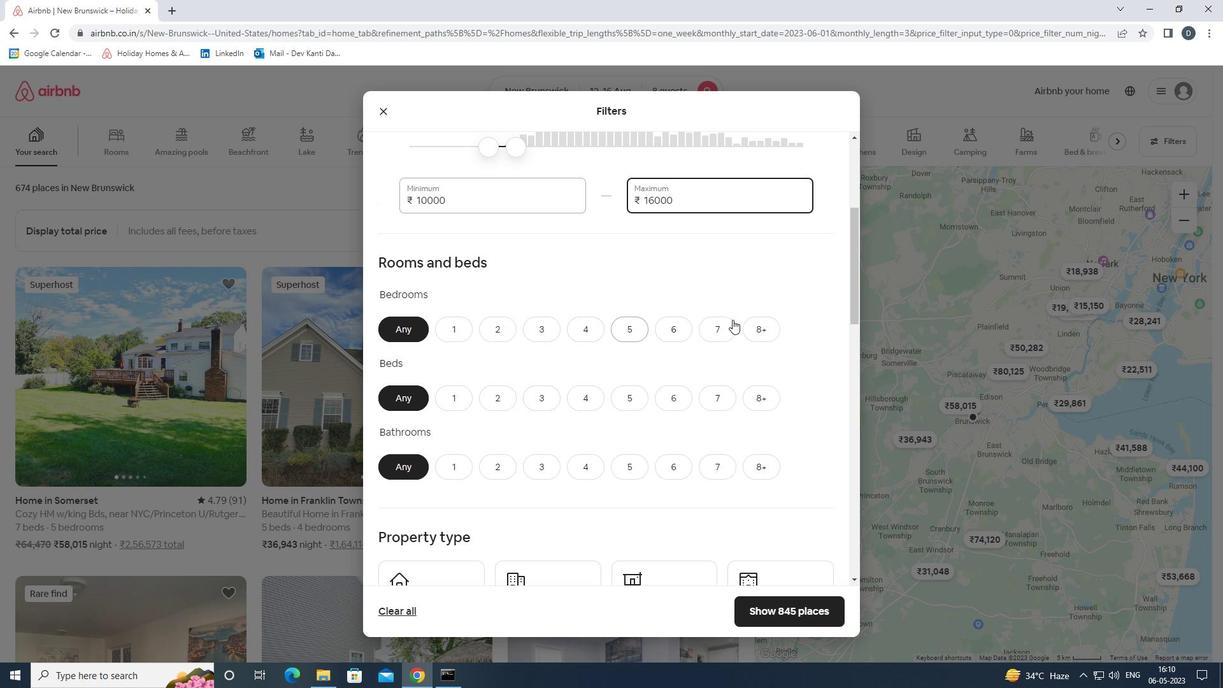 
Action: Mouse pressed left at (756, 324)
Screenshot: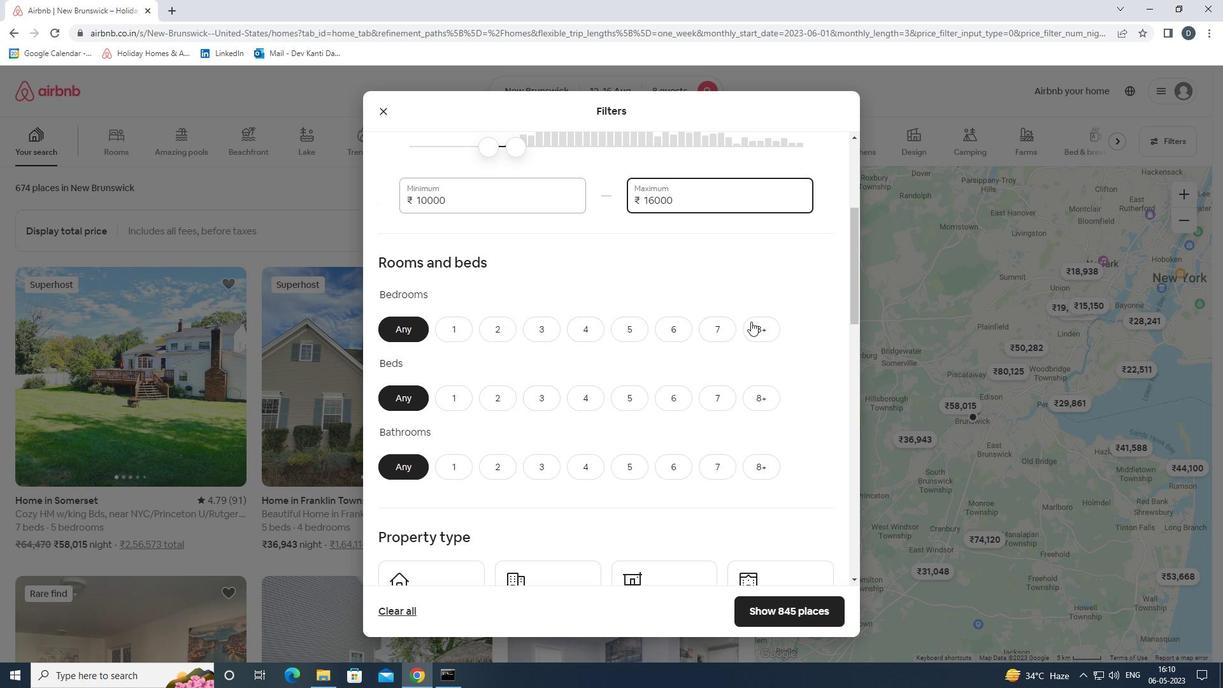 
Action: Mouse moved to (768, 389)
Screenshot: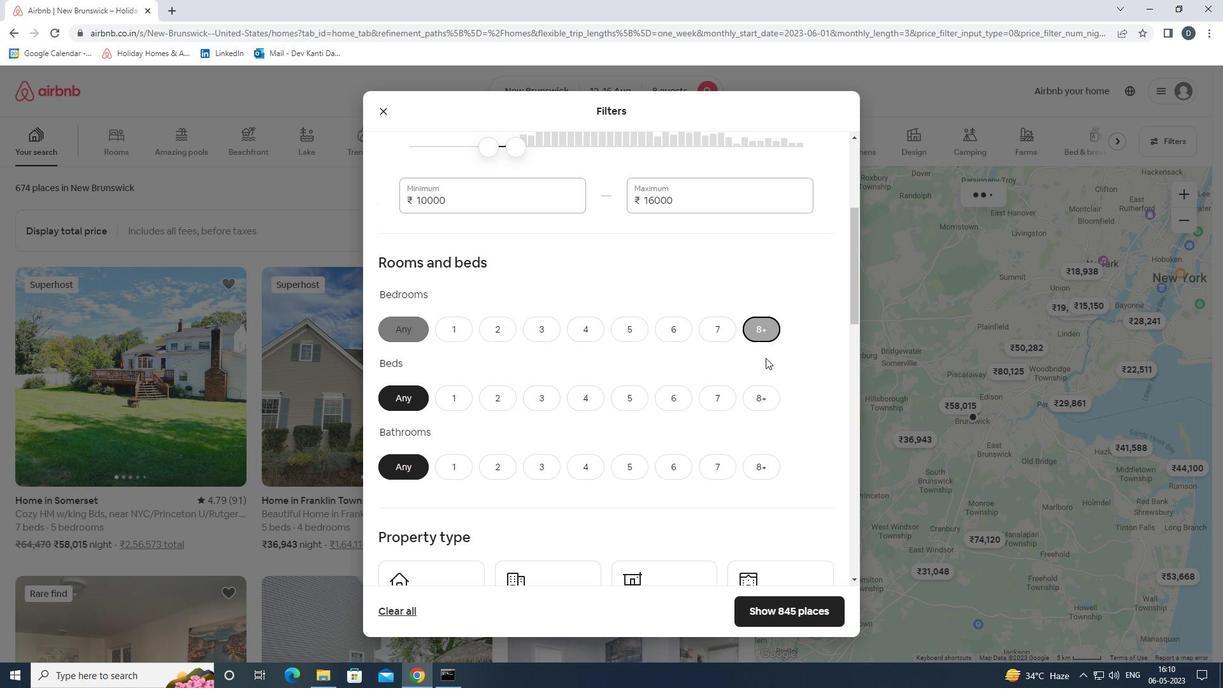 
Action: Mouse pressed left at (768, 389)
Screenshot: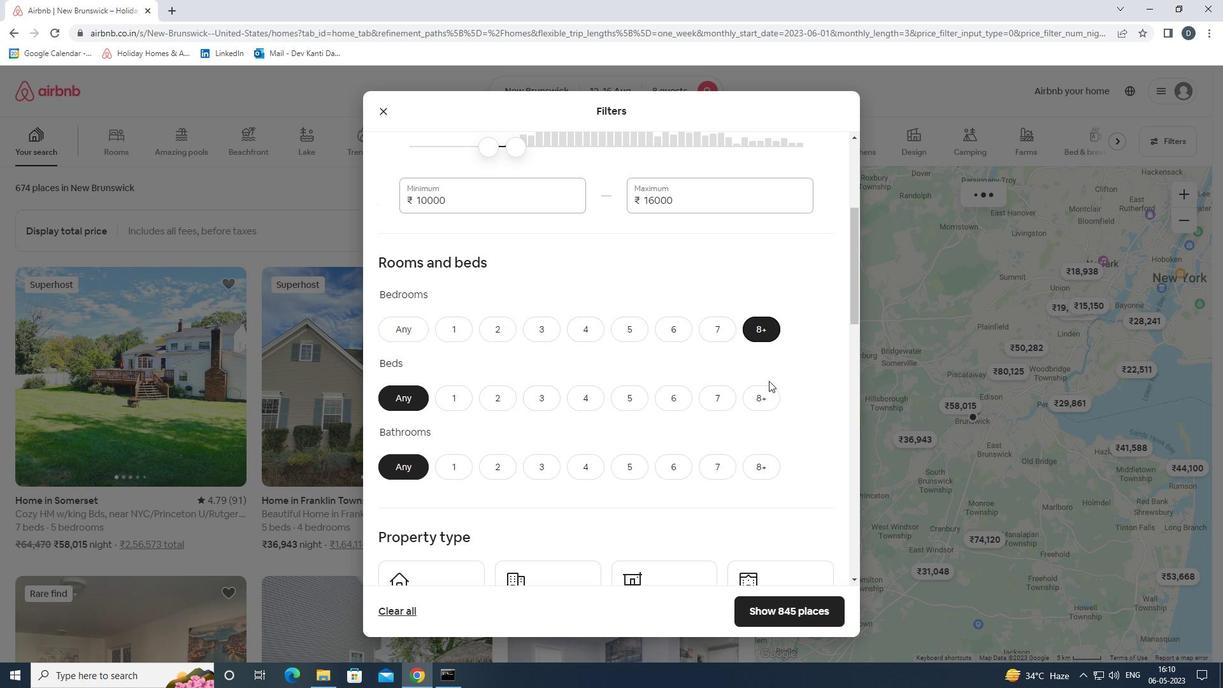 
Action: Mouse moved to (760, 462)
Screenshot: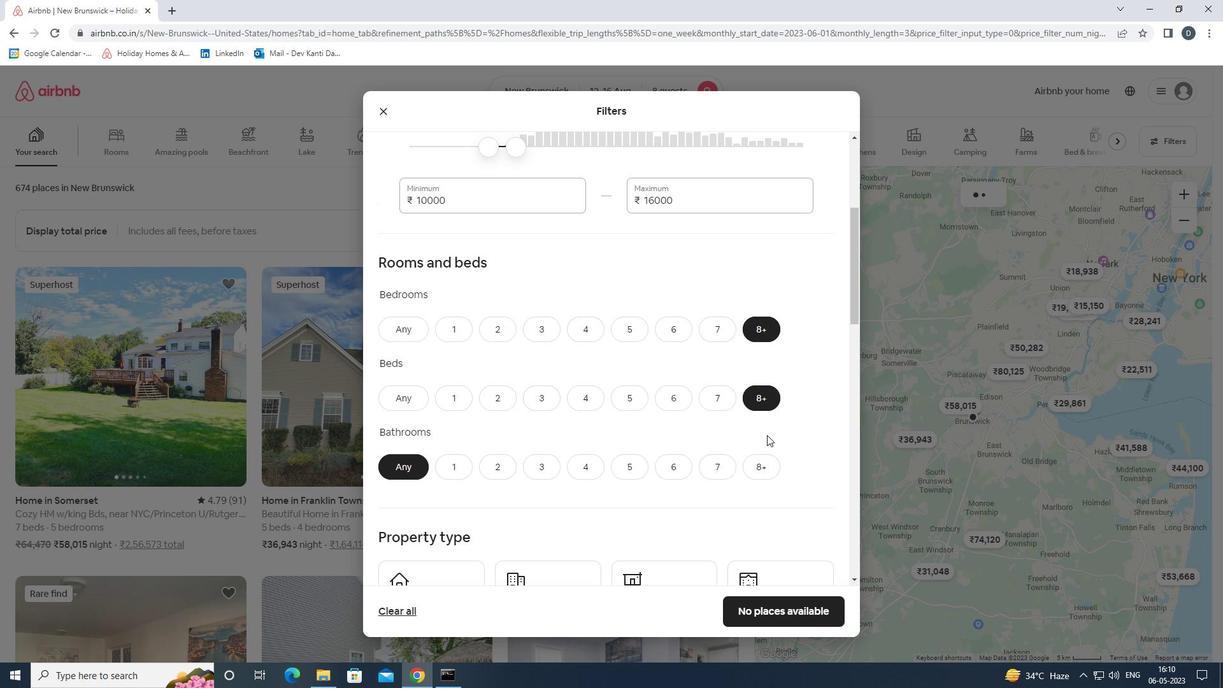
Action: Mouse pressed left at (760, 462)
Screenshot: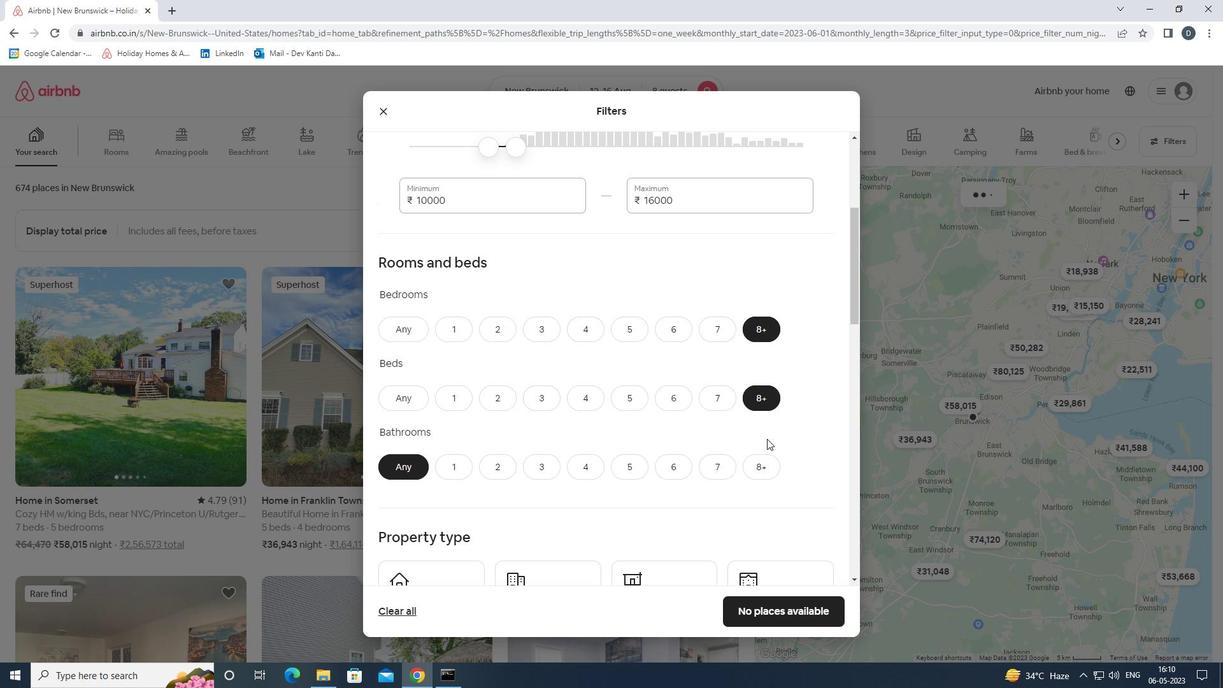 
Action: Mouse moved to (753, 449)
Screenshot: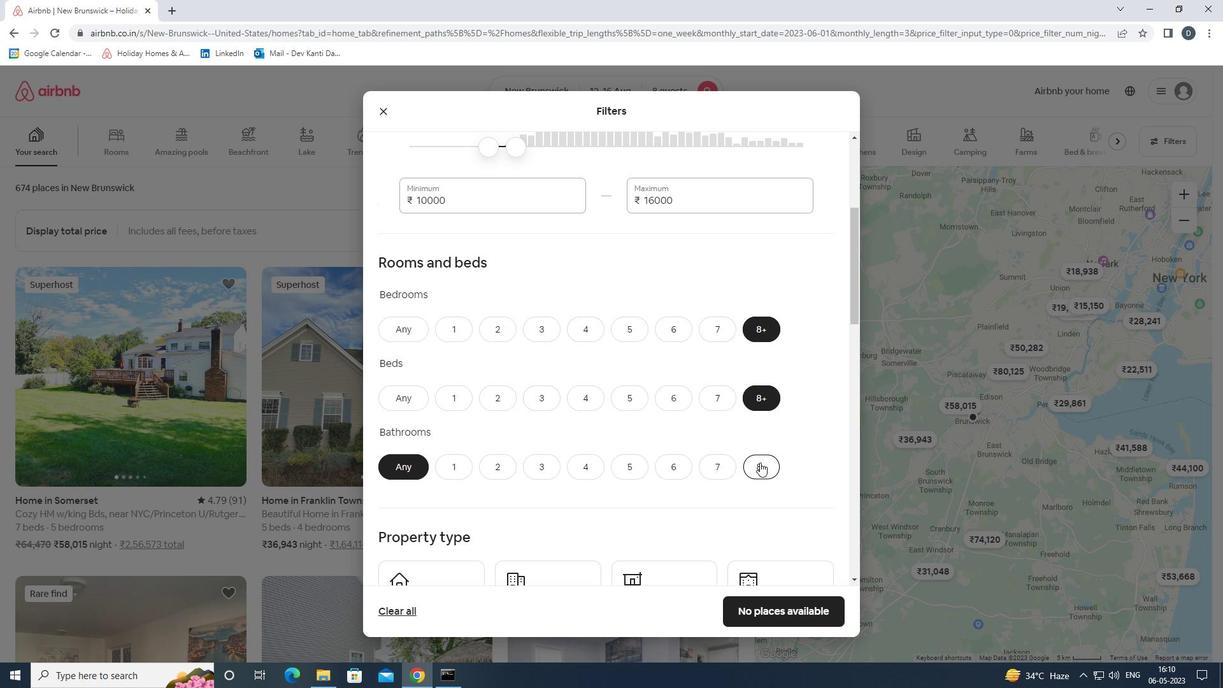 
Action: Mouse scrolled (753, 449) with delta (0, 0)
Screenshot: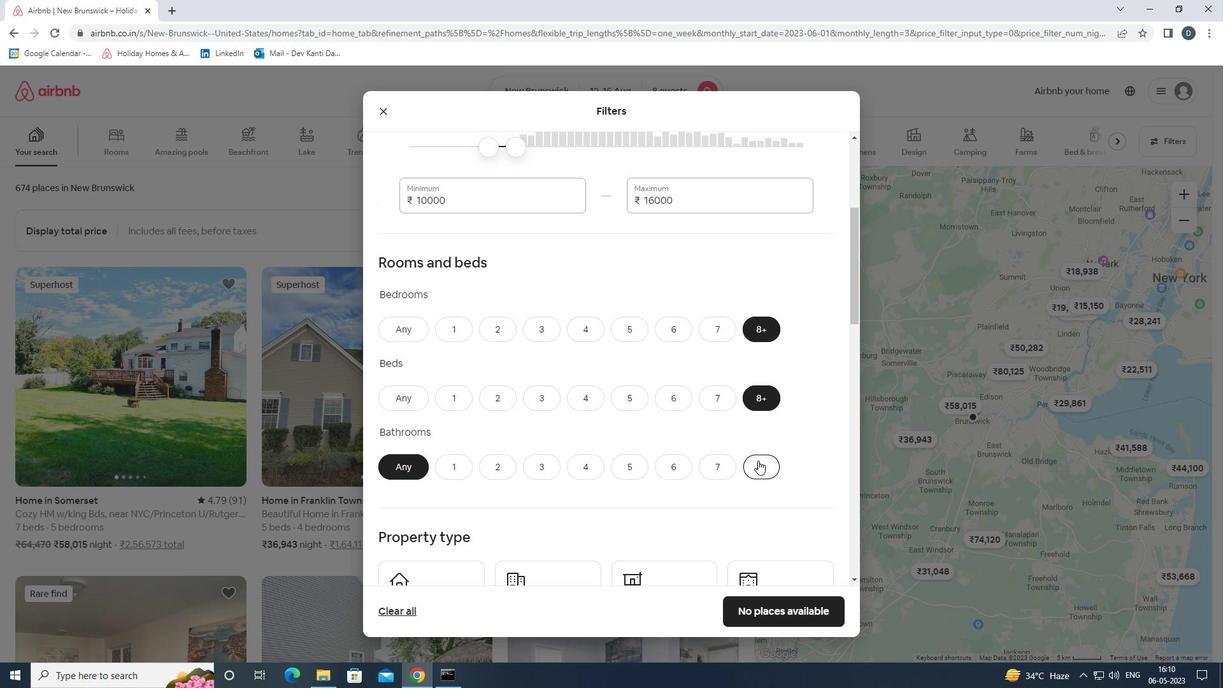 
Action: Mouse scrolled (753, 449) with delta (0, 0)
Screenshot: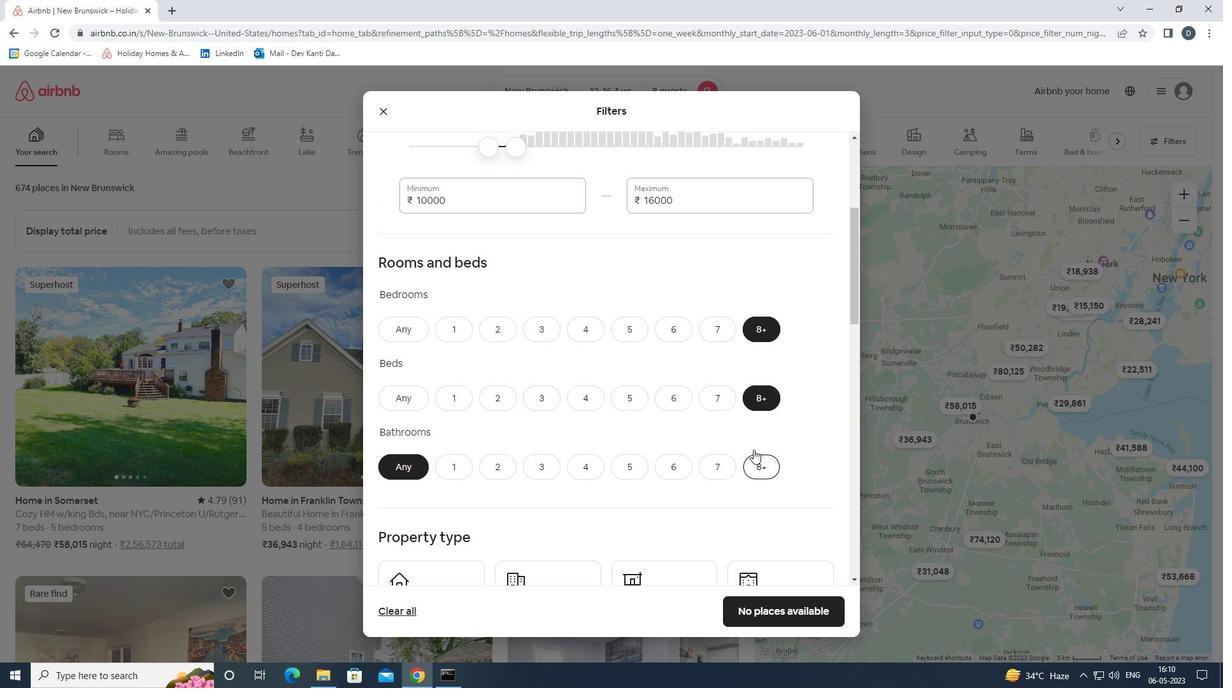 
Action: Mouse scrolled (753, 449) with delta (0, 0)
Screenshot: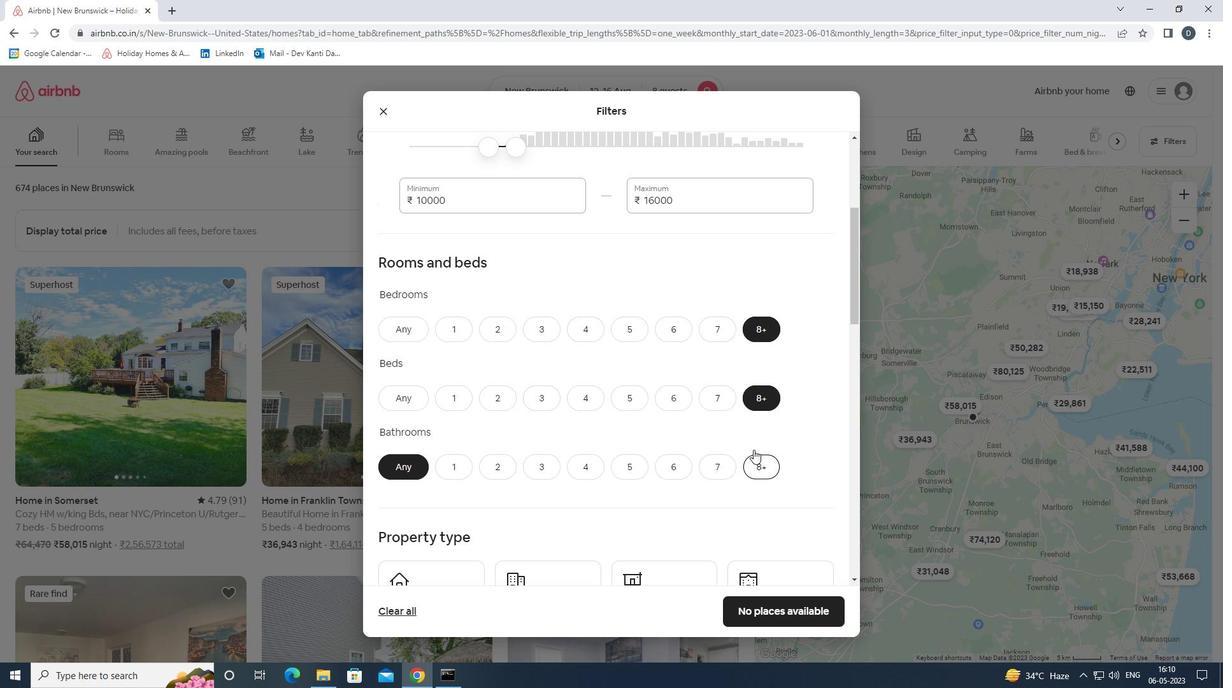
Action: Mouse moved to (514, 443)
Screenshot: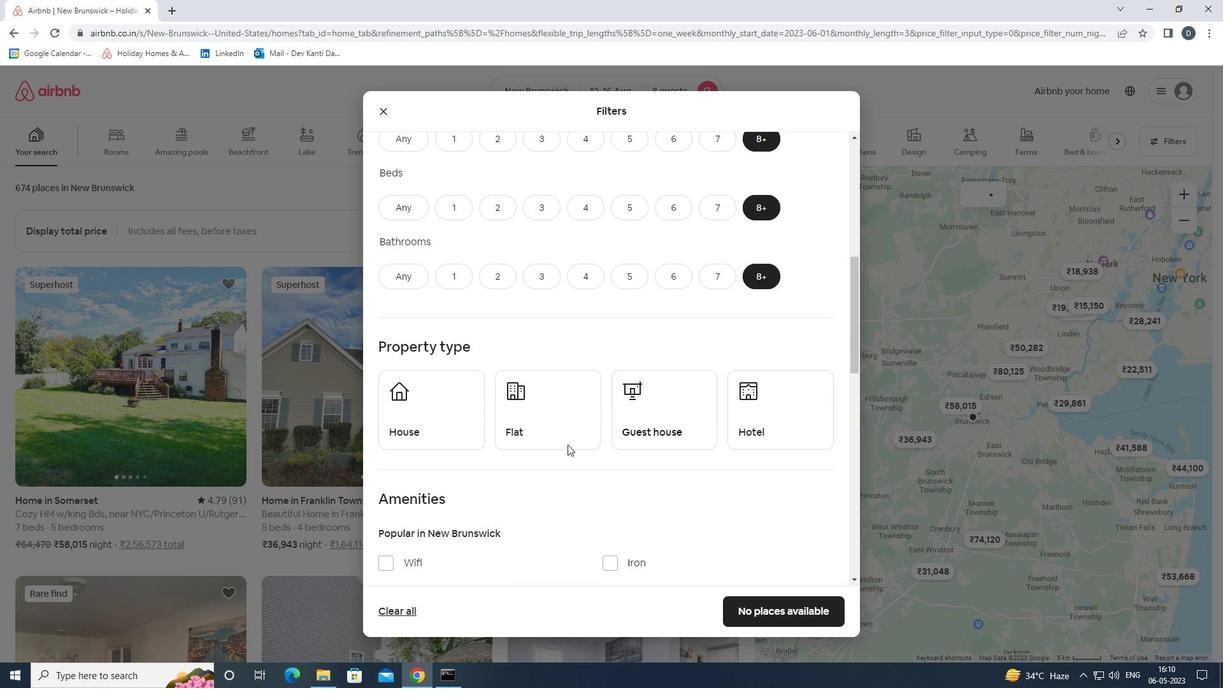 
Action: Mouse scrolled (514, 442) with delta (0, 0)
Screenshot: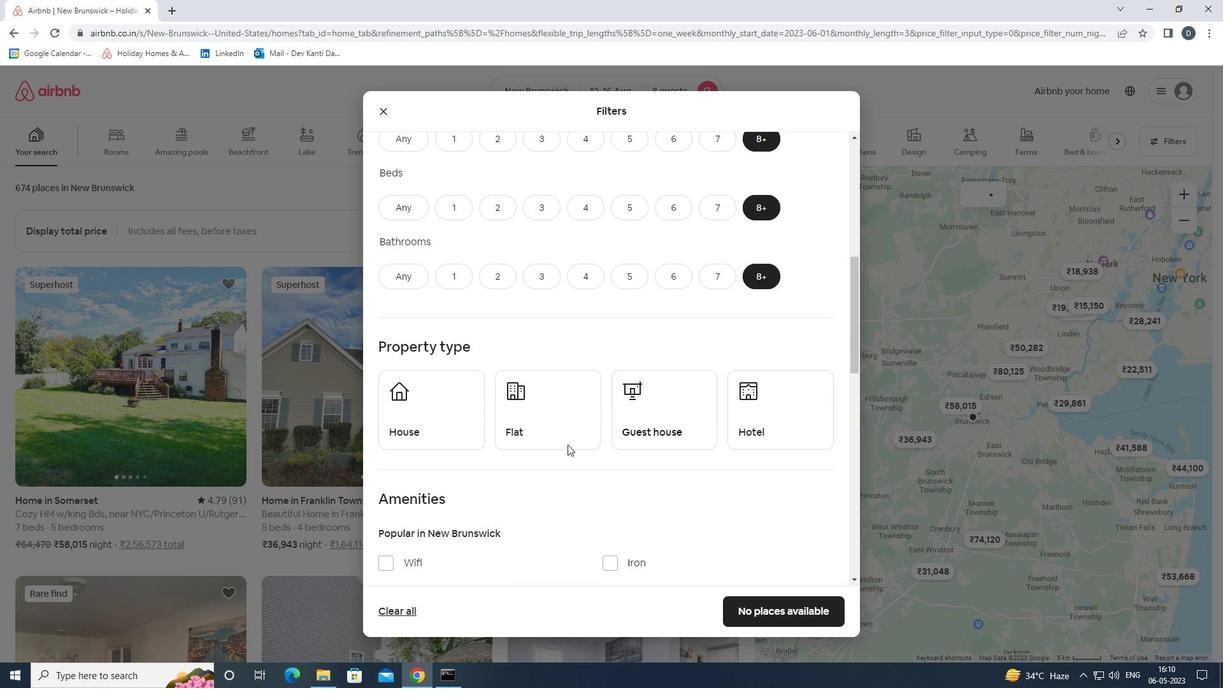 
Action: Mouse moved to (431, 364)
Screenshot: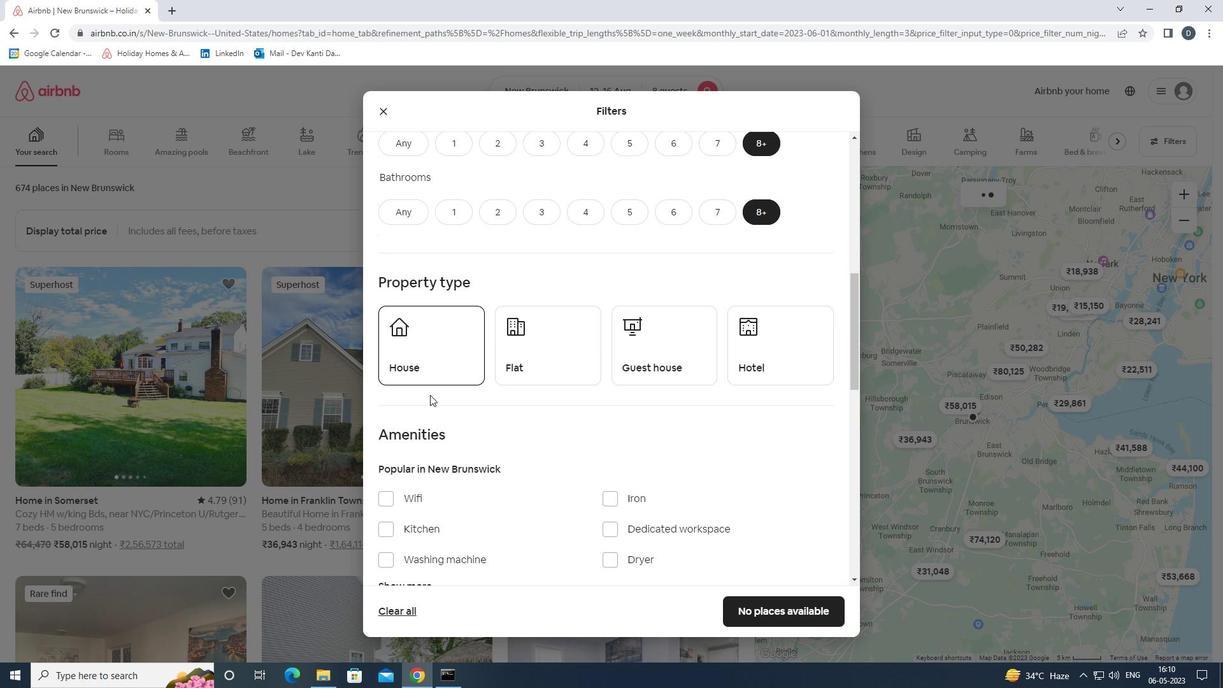 
Action: Mouse pressed left at (431, 364)
Screenshot: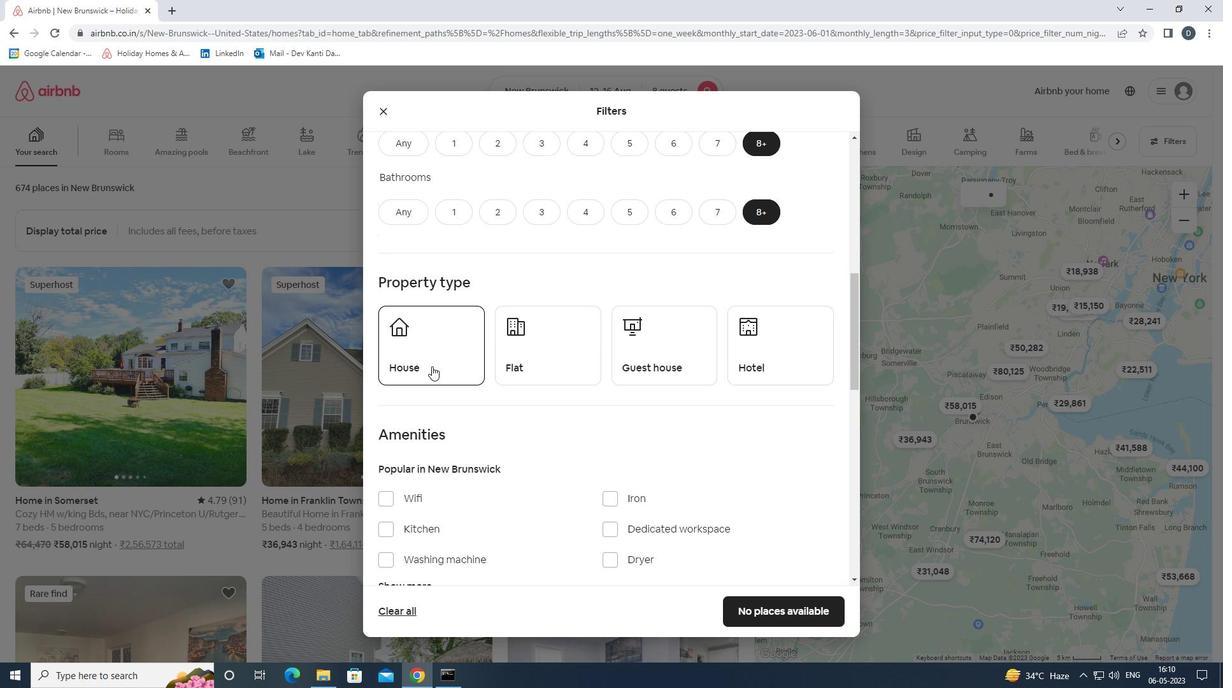
Action: Mouse moved to (554, 351)
Screenshot: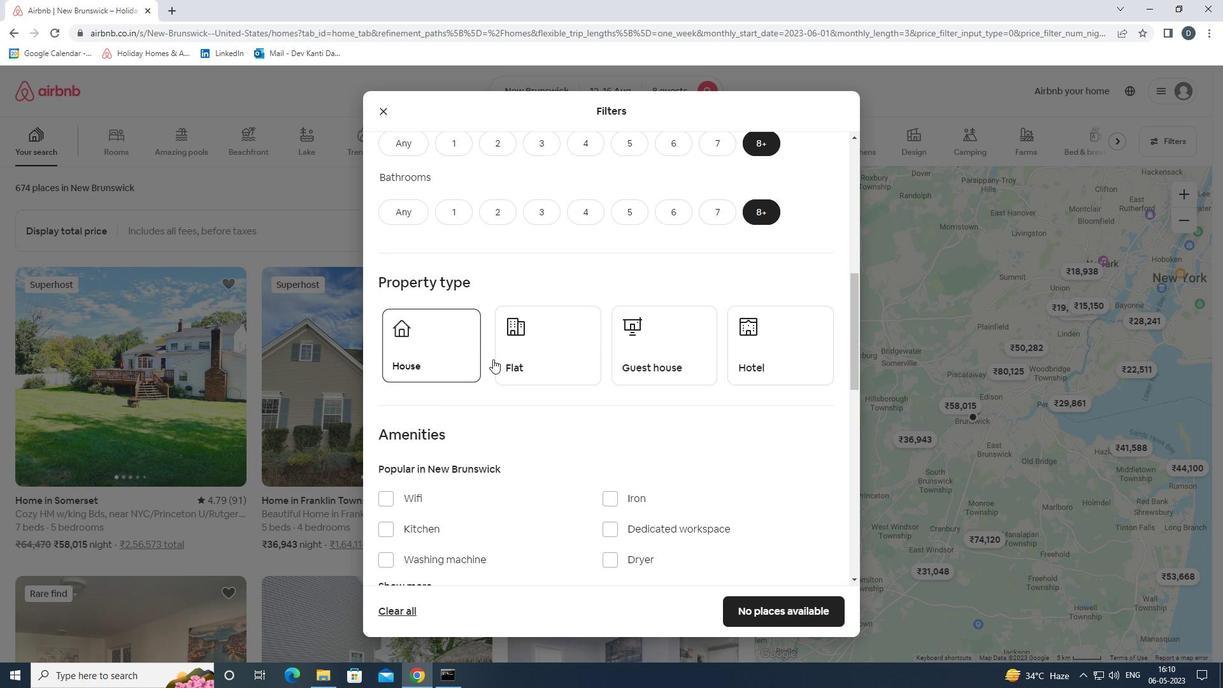 
Action: Mouse pressed left at (554, 351)
Screenshot: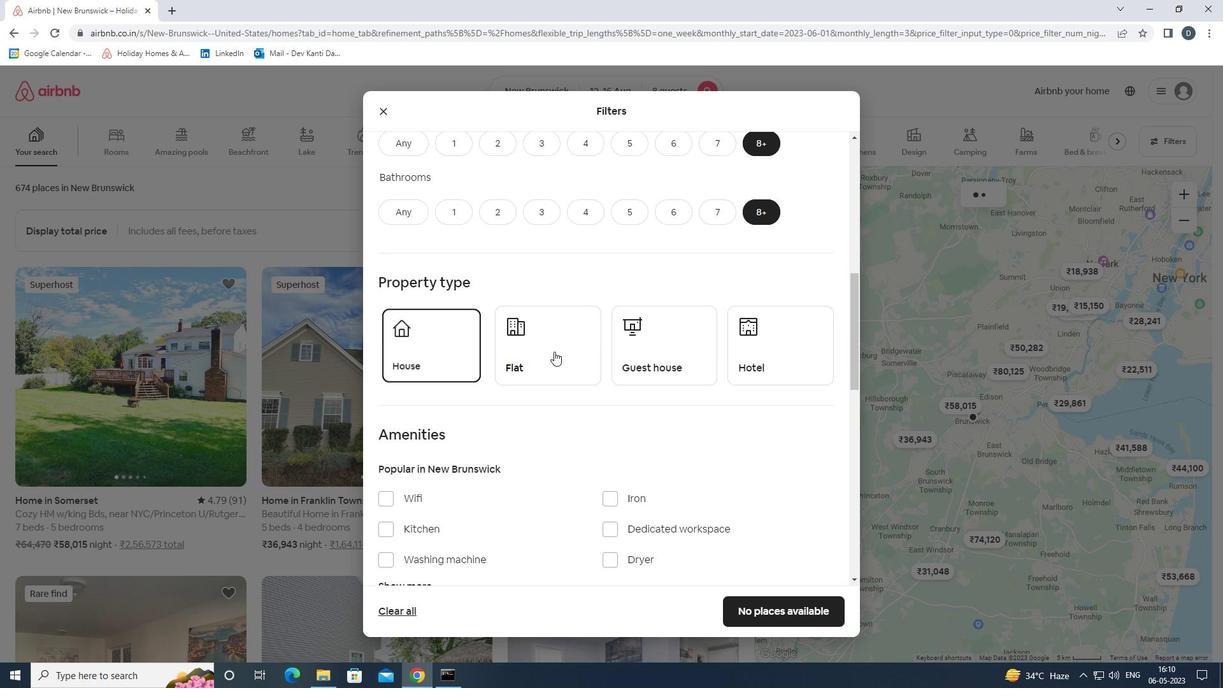 
Action: Mouse moved to (666, 344)
Screenshot: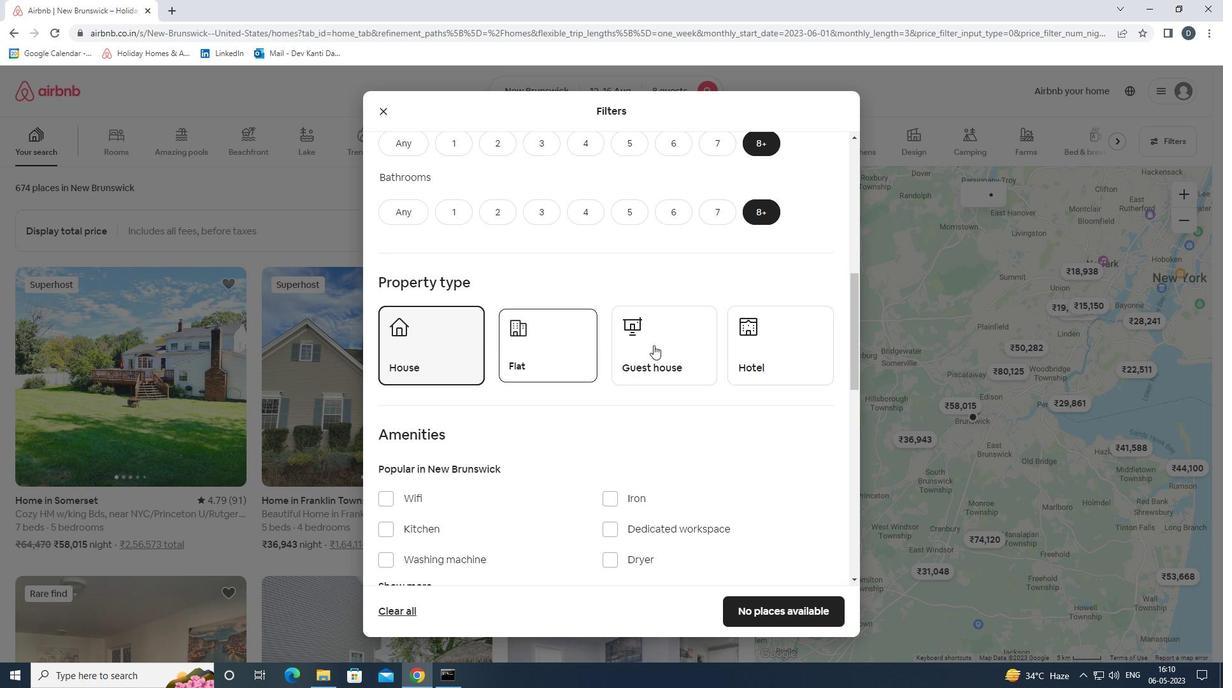 
Action: Mouse pressed left at (666, 344)
Screenshot: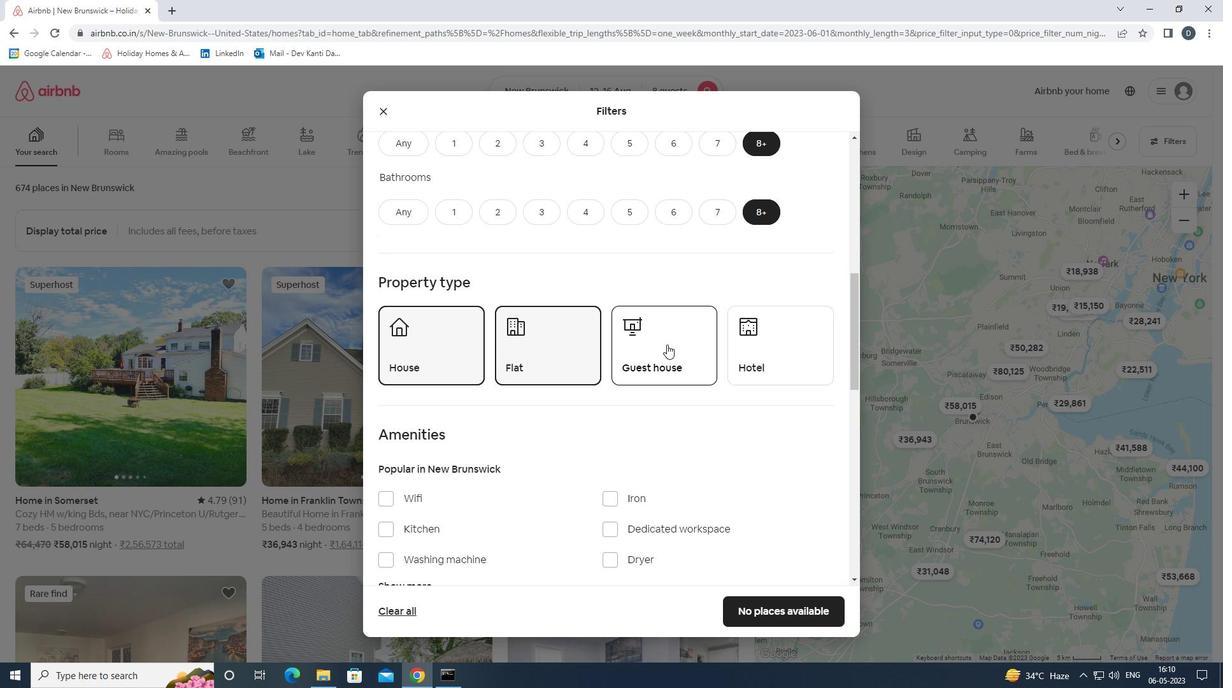 
Action: Mouse moved to (761, 344)
Screenshot: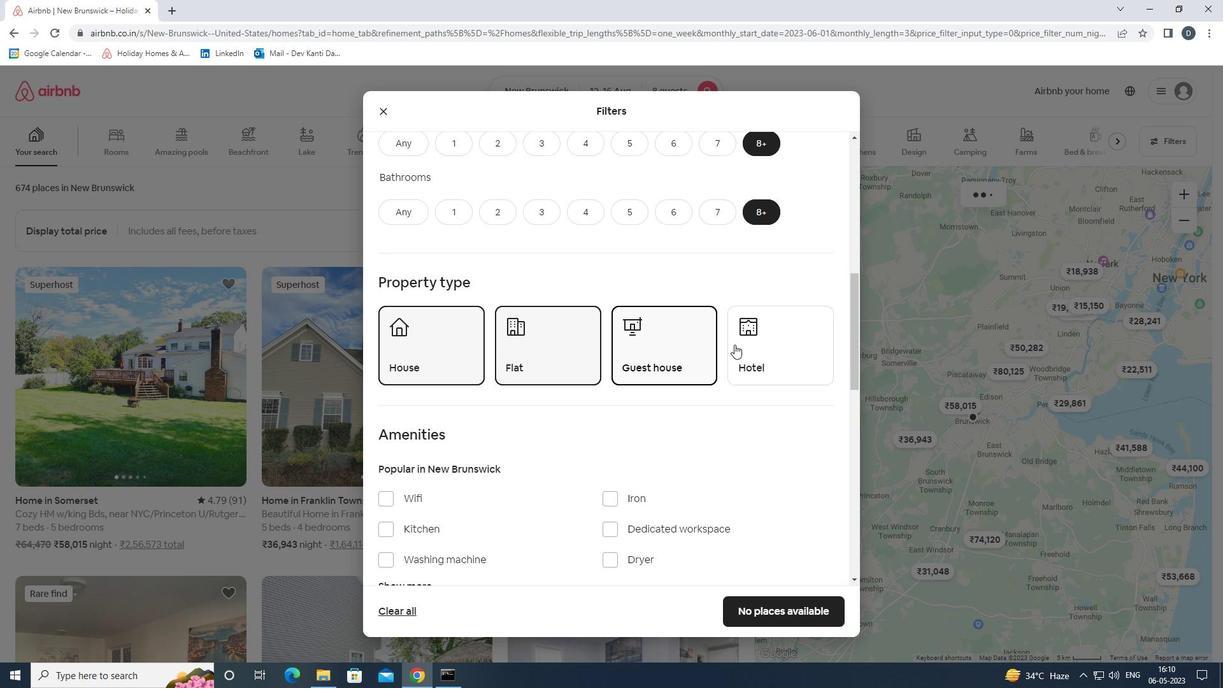 
Action: Mouse pressed left at (761, 344)
Screenshot: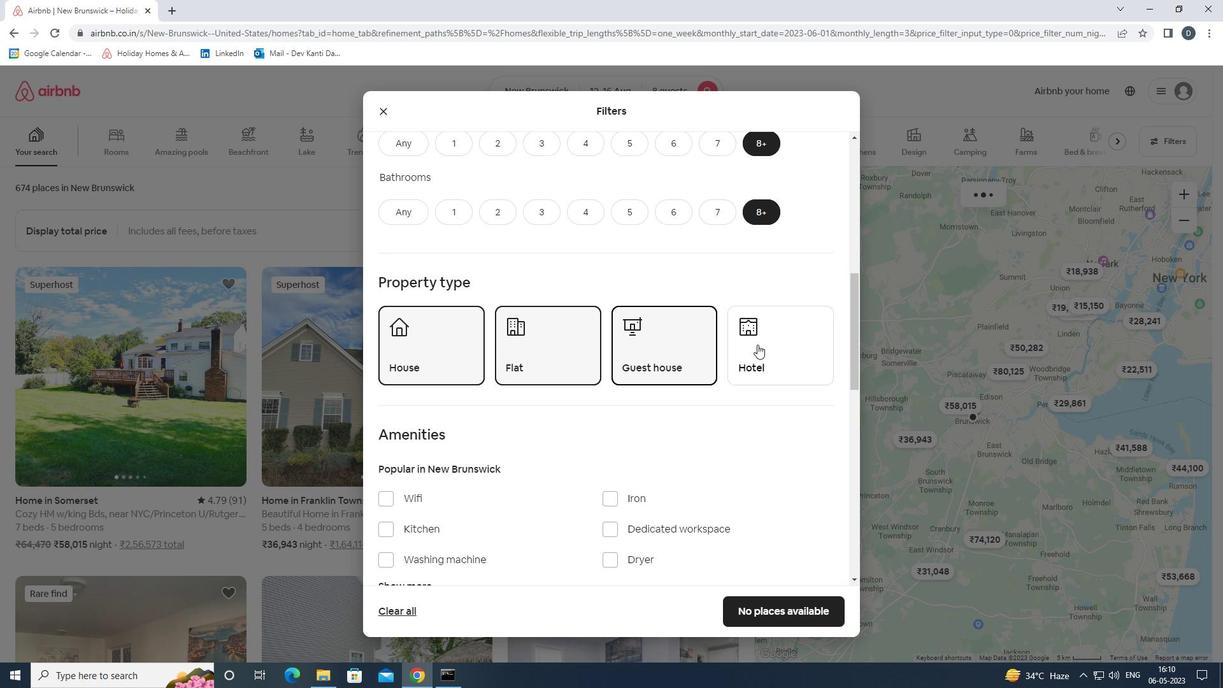 
Action: Mouse moved to (733, 365)
Screenshot: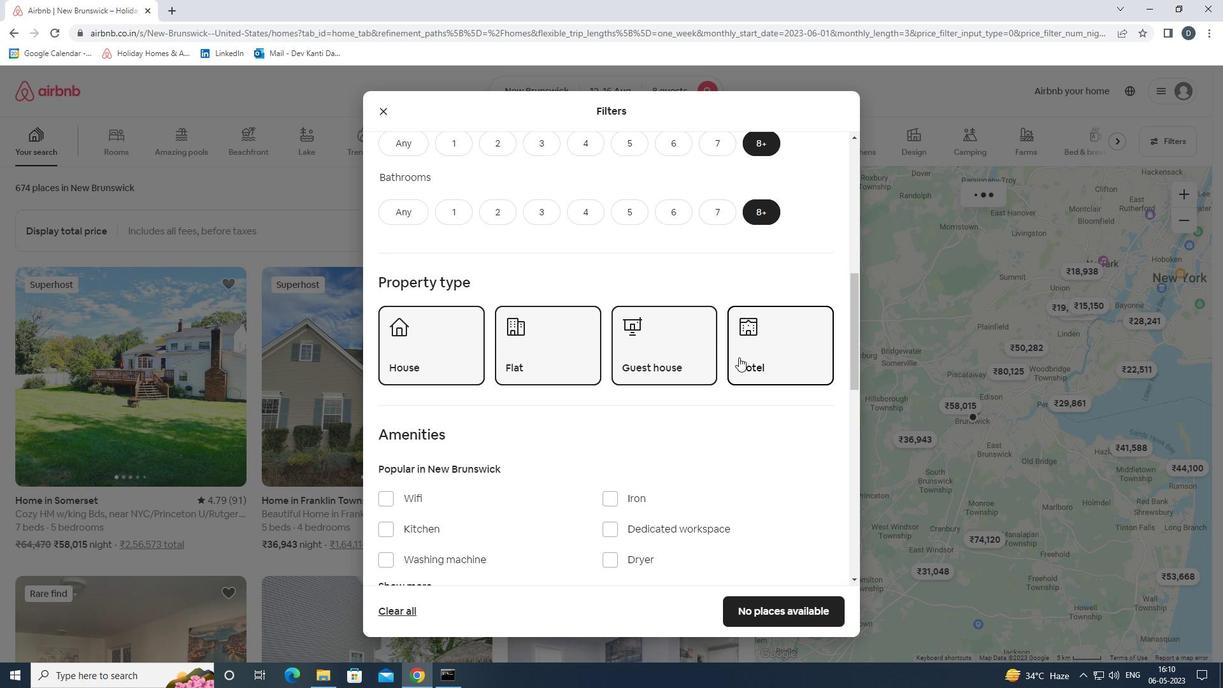 
Action: Mouse scrolled (733, 365) with delta (0, 0)
Screenshot: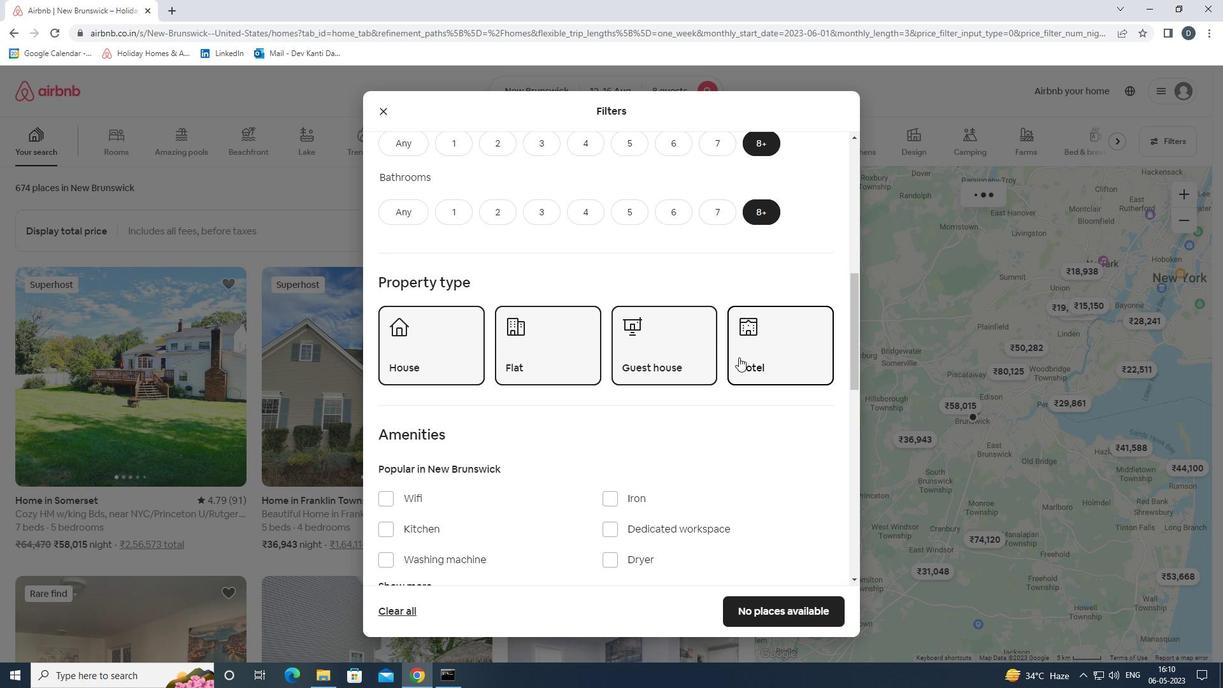 
Action: Mouse moved to (730, 370)
Screenshot: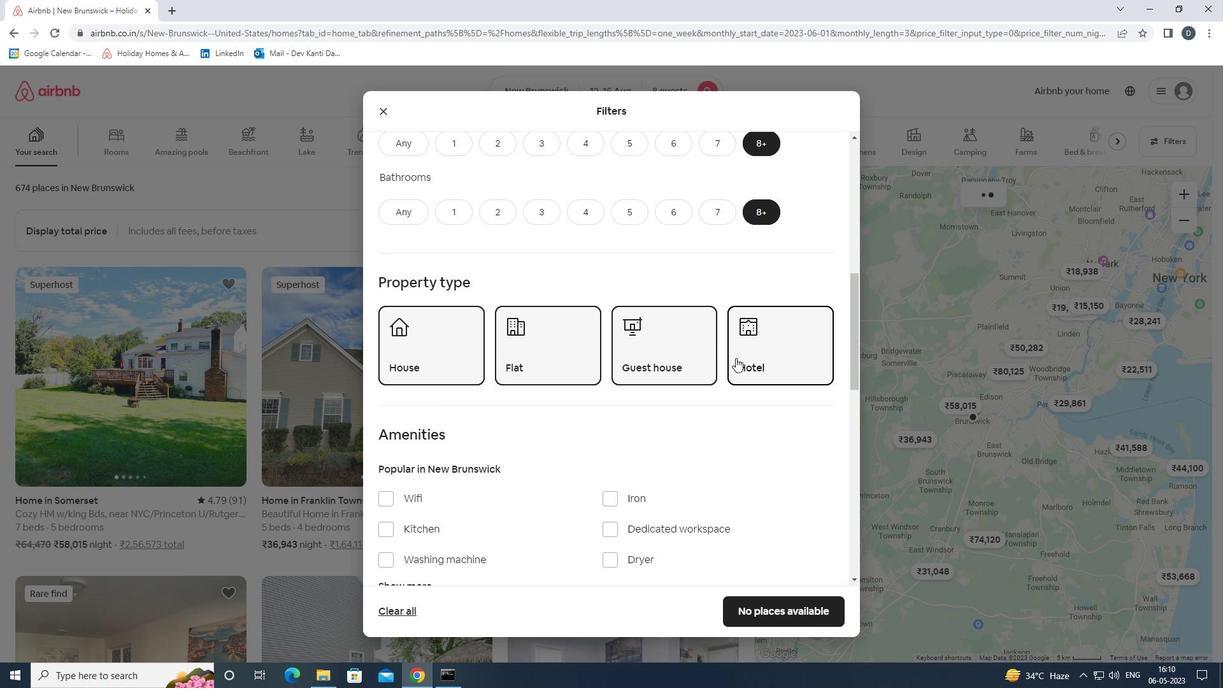 
Action: Mouse scrolled (730, 370) with delta (0, 0)
Screenshot: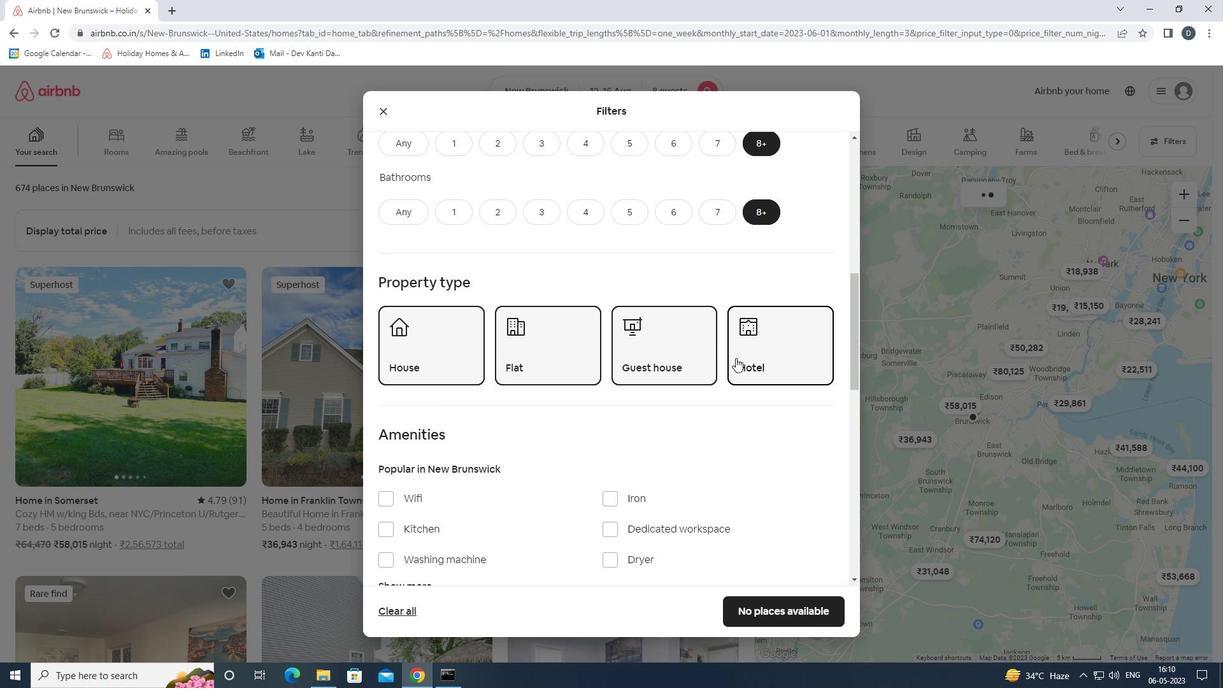 
Action: Mouse moved to (714, 375)
Screenshot: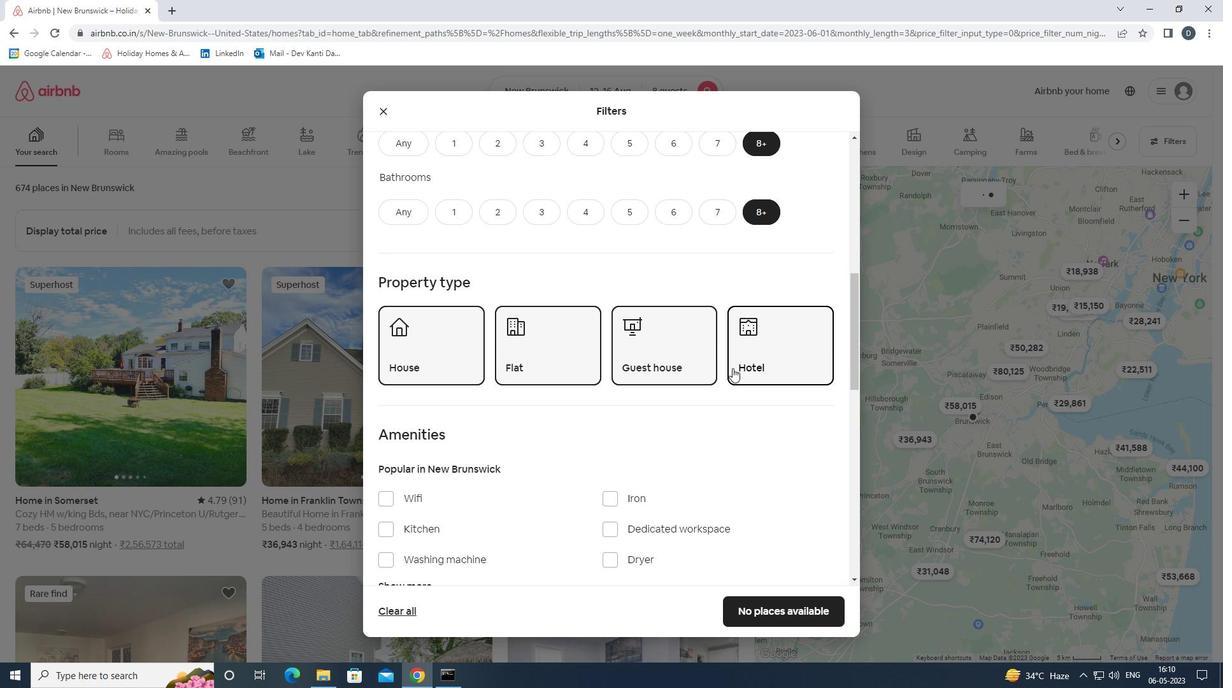 
Action: Mouse scrolled (714, 375) with delta (0, 0)
Screenshot: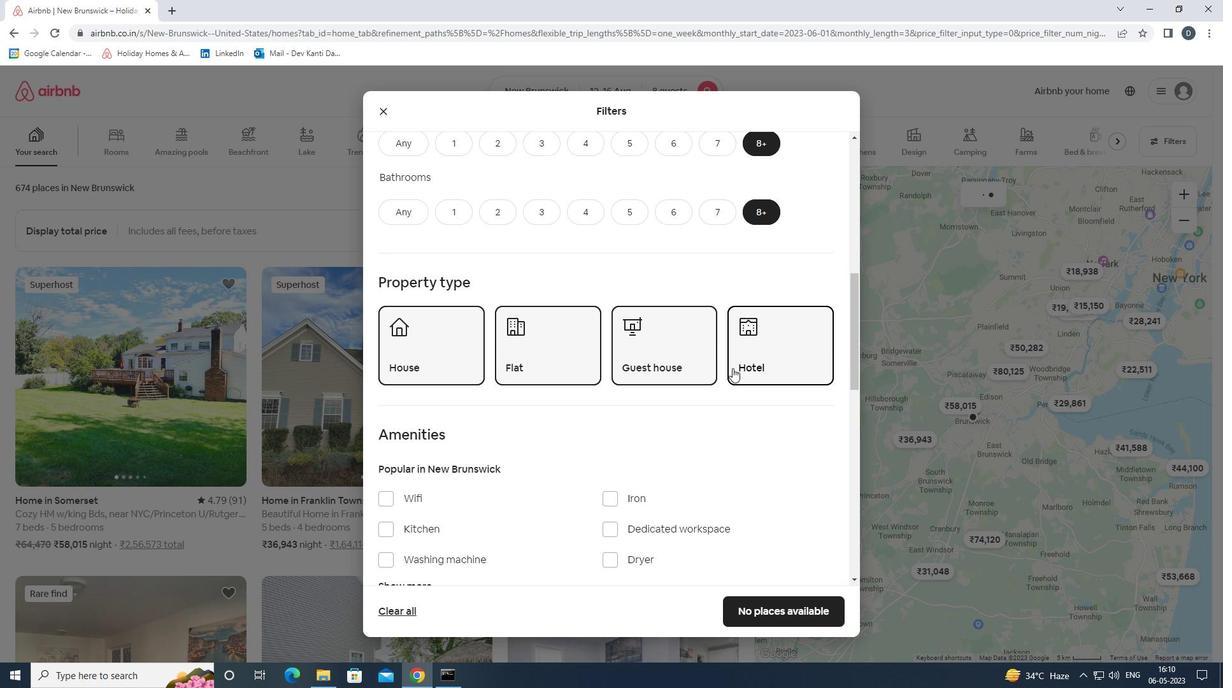 
Action: Mouse moved to (402, 309)
Screenshot: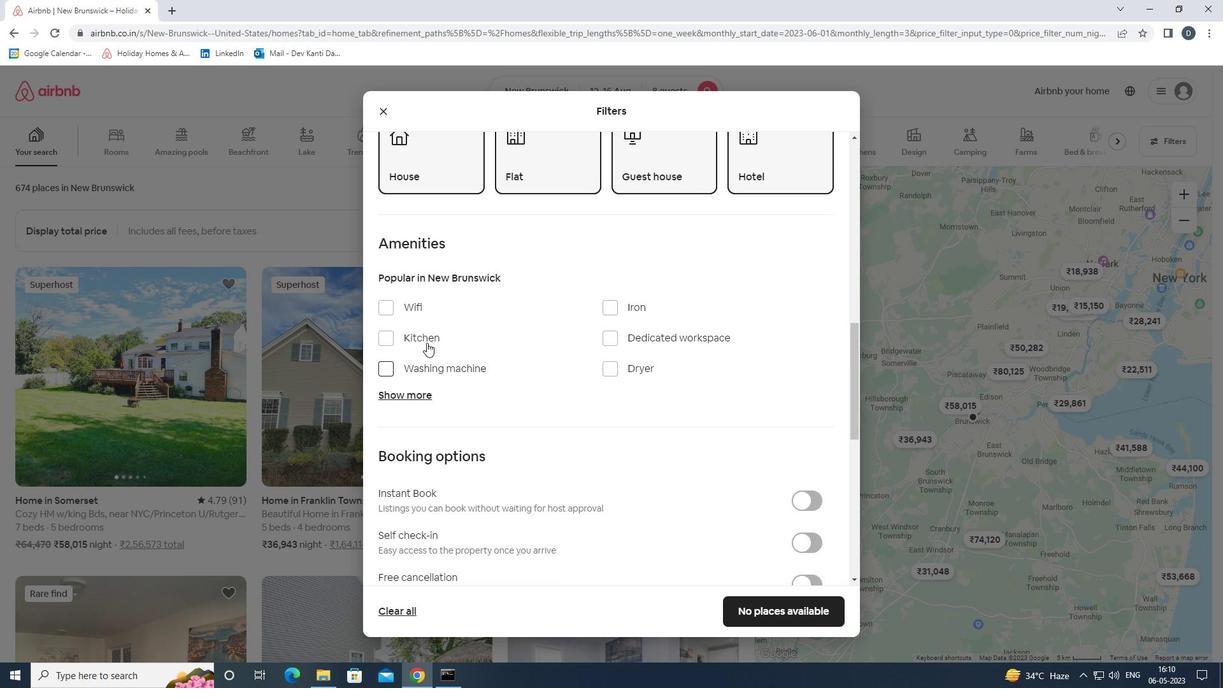 
Action: Mouse pressed left at (402, 309)
Screenshot: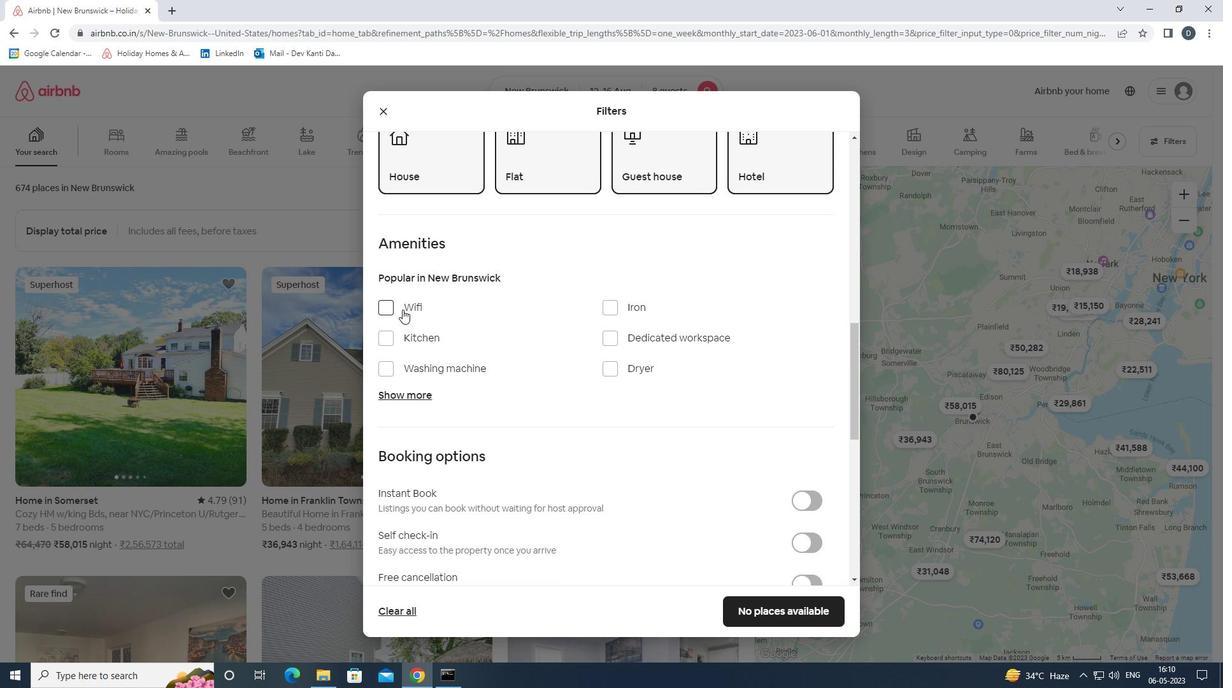 
Action: Mouse moved to (417, 393)
Screenshot: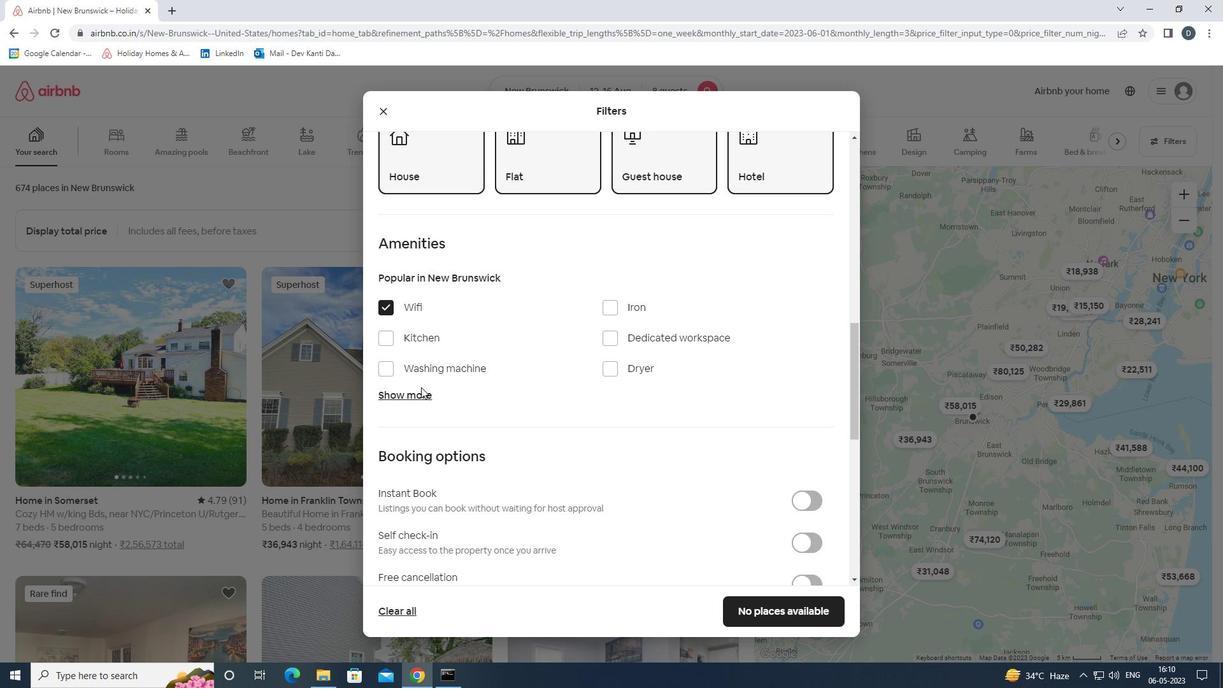 
Action: Mouse pressed left at (417, 393)
Screenshot: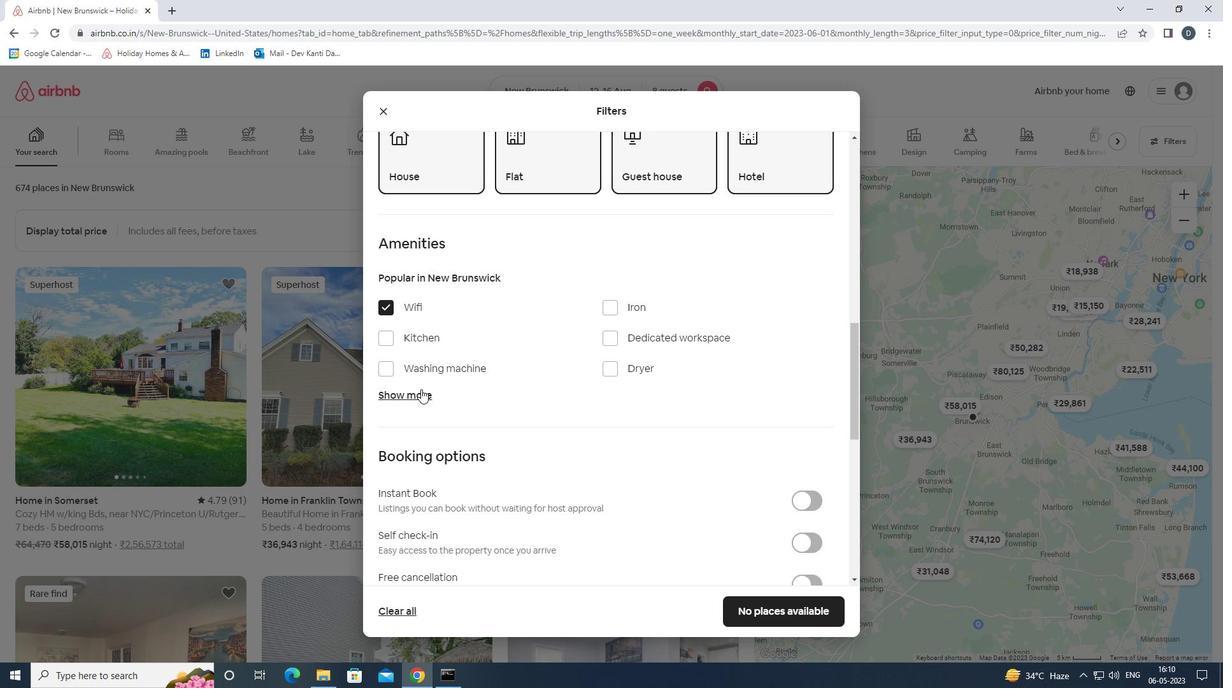 
Action: Mouse moved to (510, 380)
Screenshot: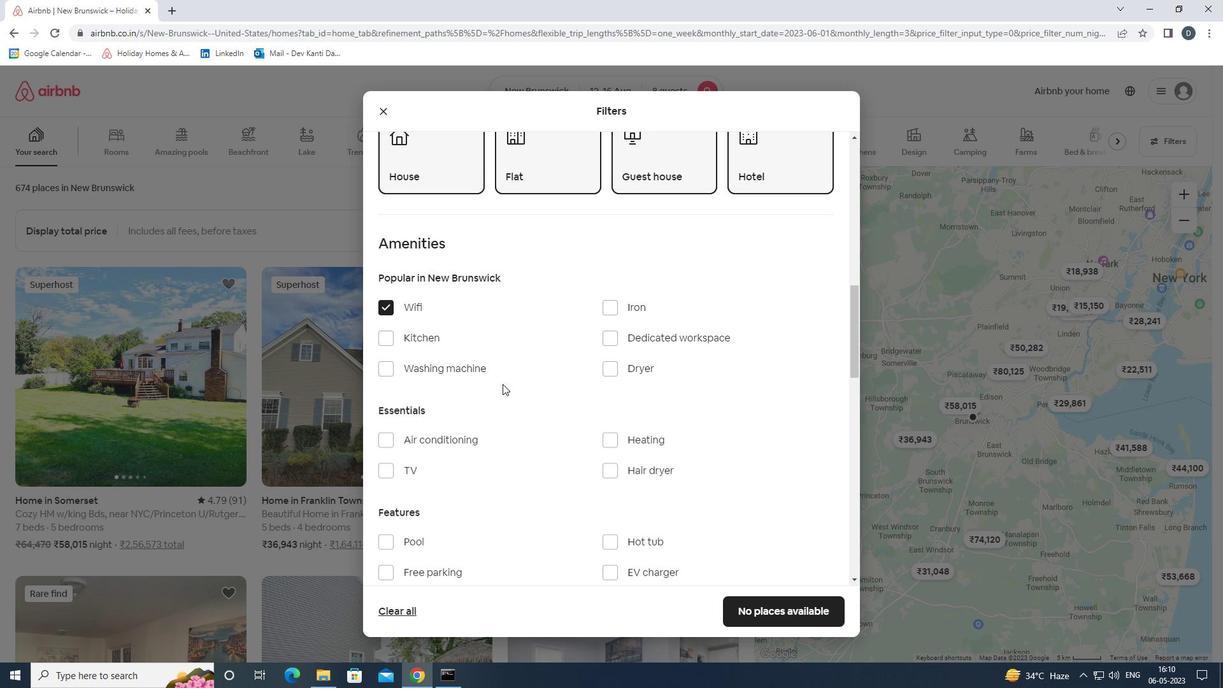 
Action: Mouse scrolled (510, 380) with delta (0, 0)
Screenshot: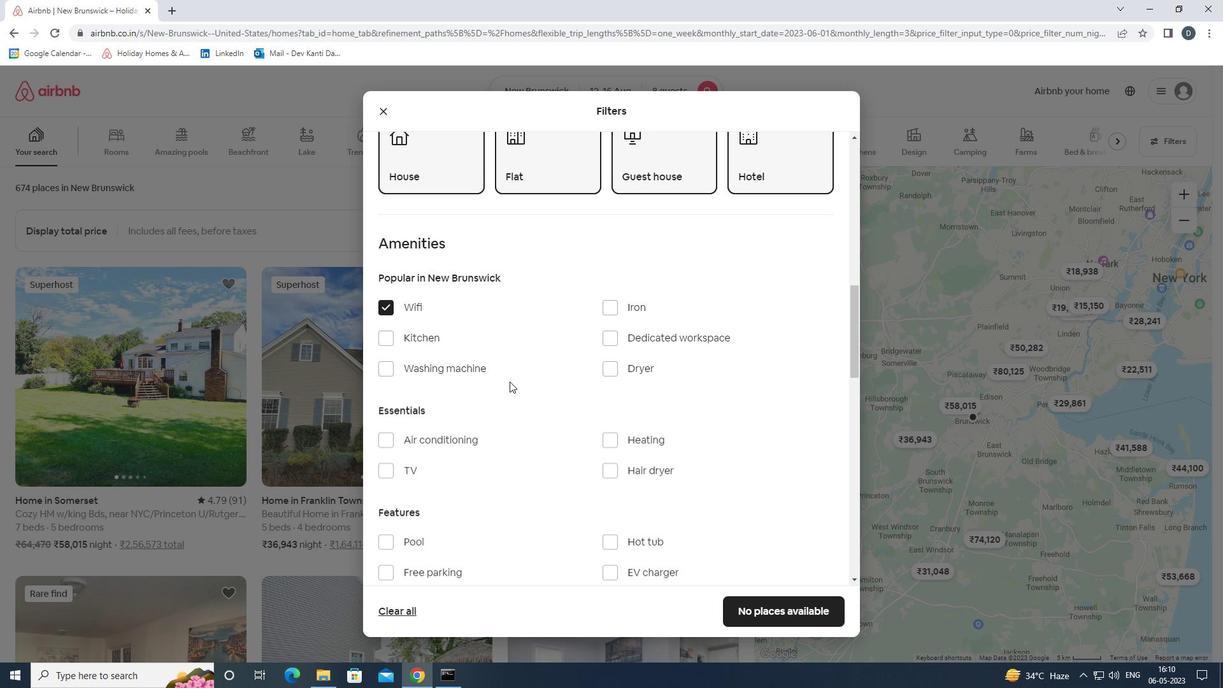 
Action: Mouse moved to (414, 407)
Screenshot: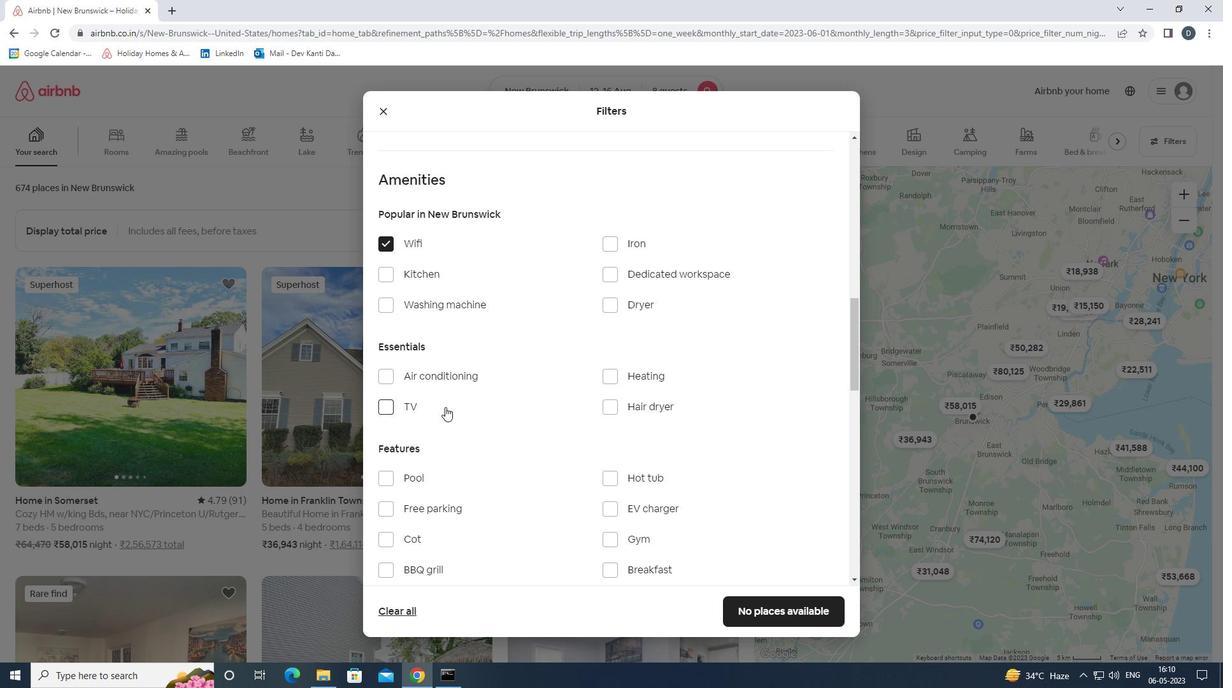 
Action: Mouse pressed left at (414, 407)
Screenshot: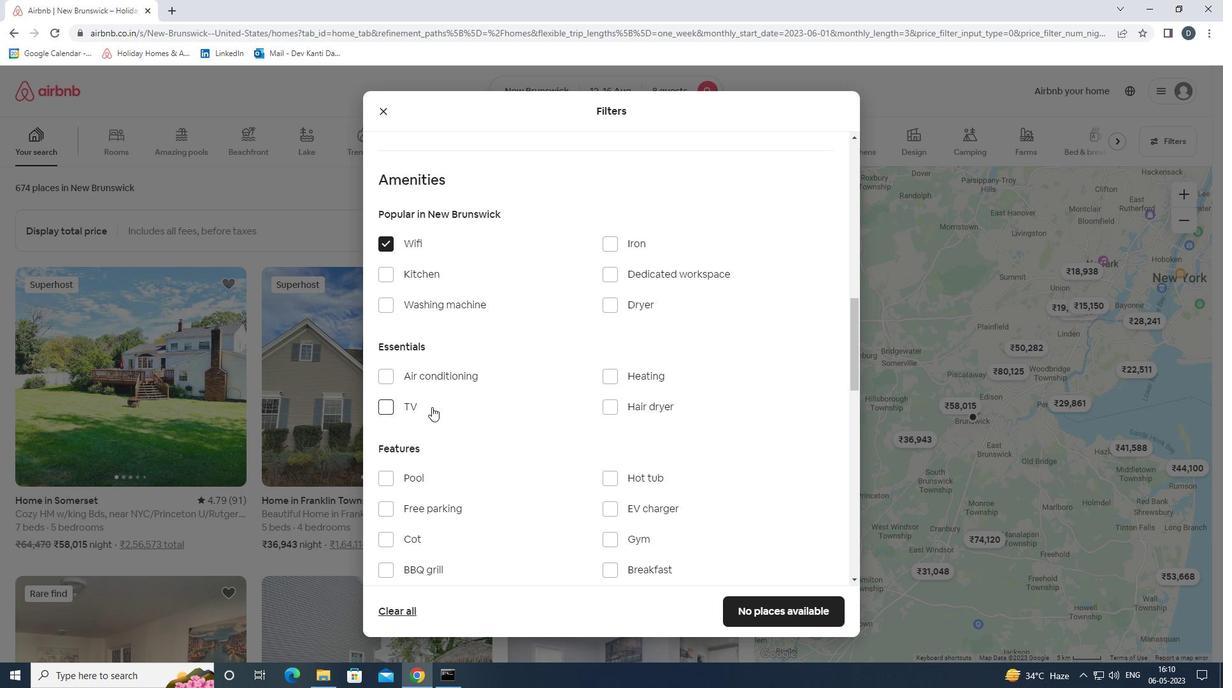 
Action: Mouse moved to (583, 396)
Screenshot: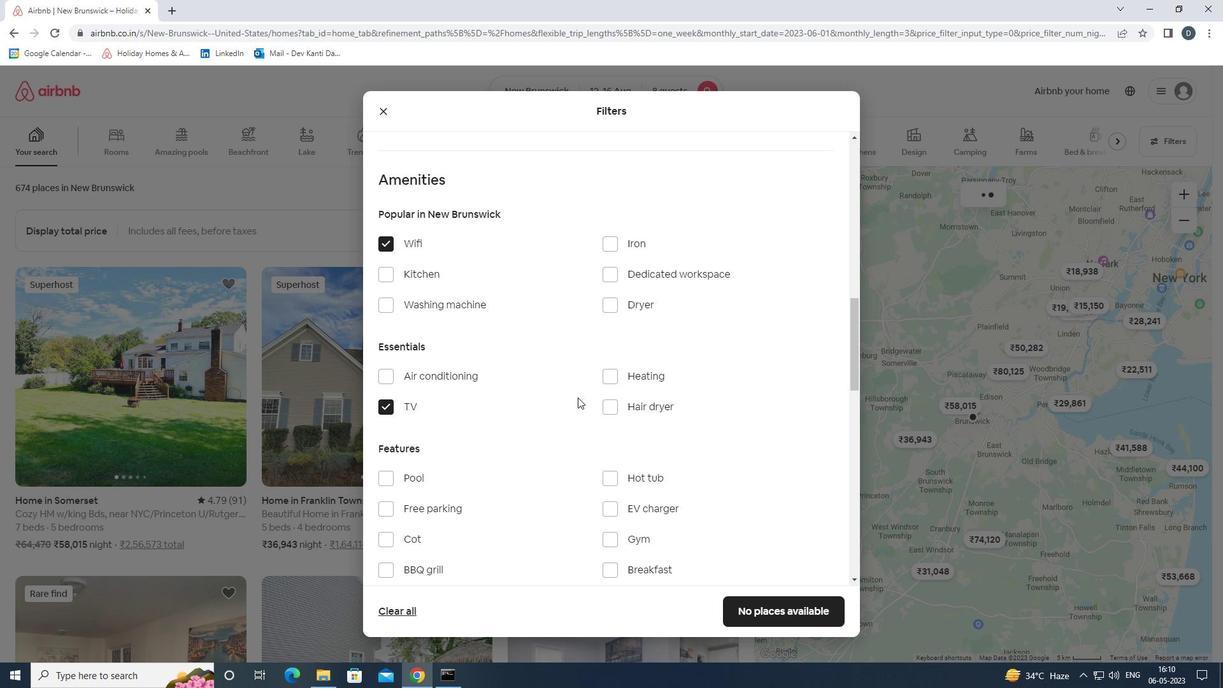 
Action: Mouse scrolled (583, 395) with delta (0, 0)
Screenshot: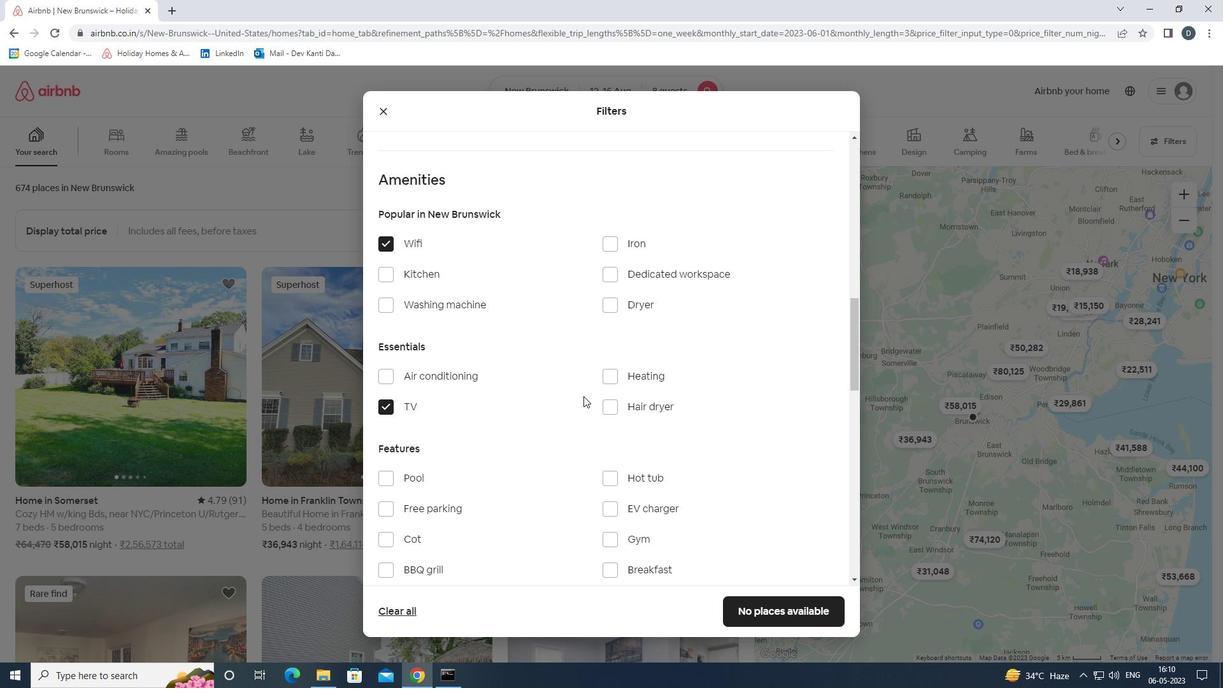 
Action: Mouse scrolled (583, 395) with delta (0, 0)
Screenshot: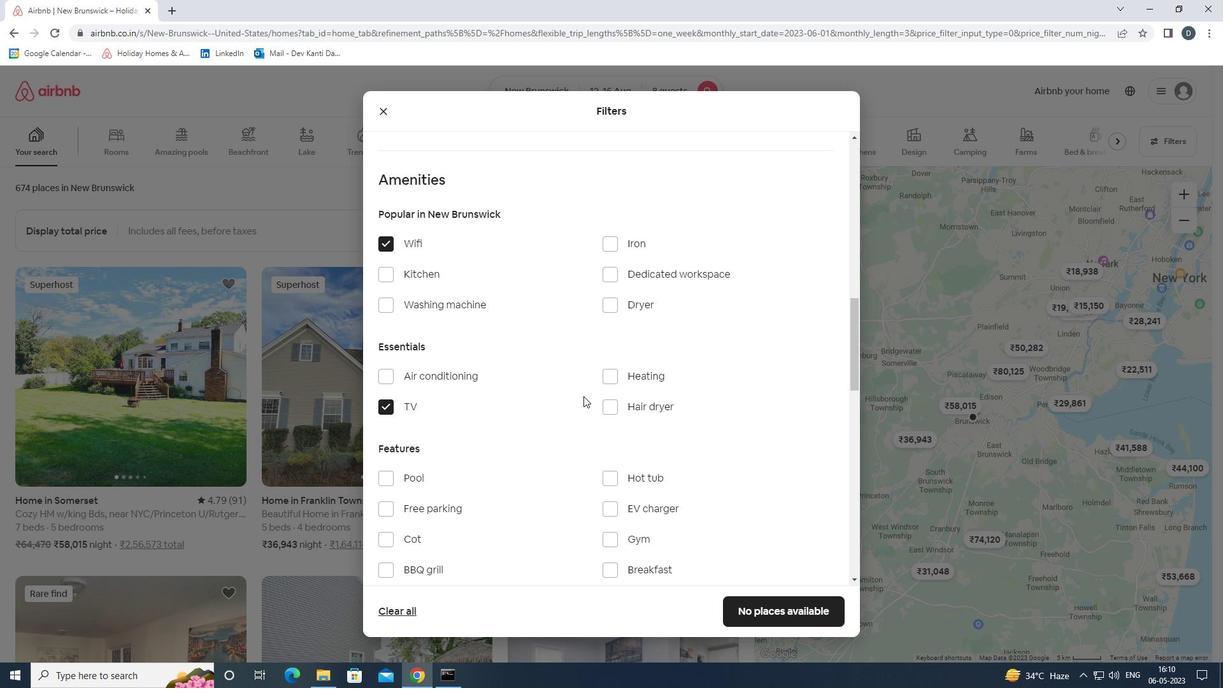 
Action: Mouse moved to (440, 382)
Screenshot: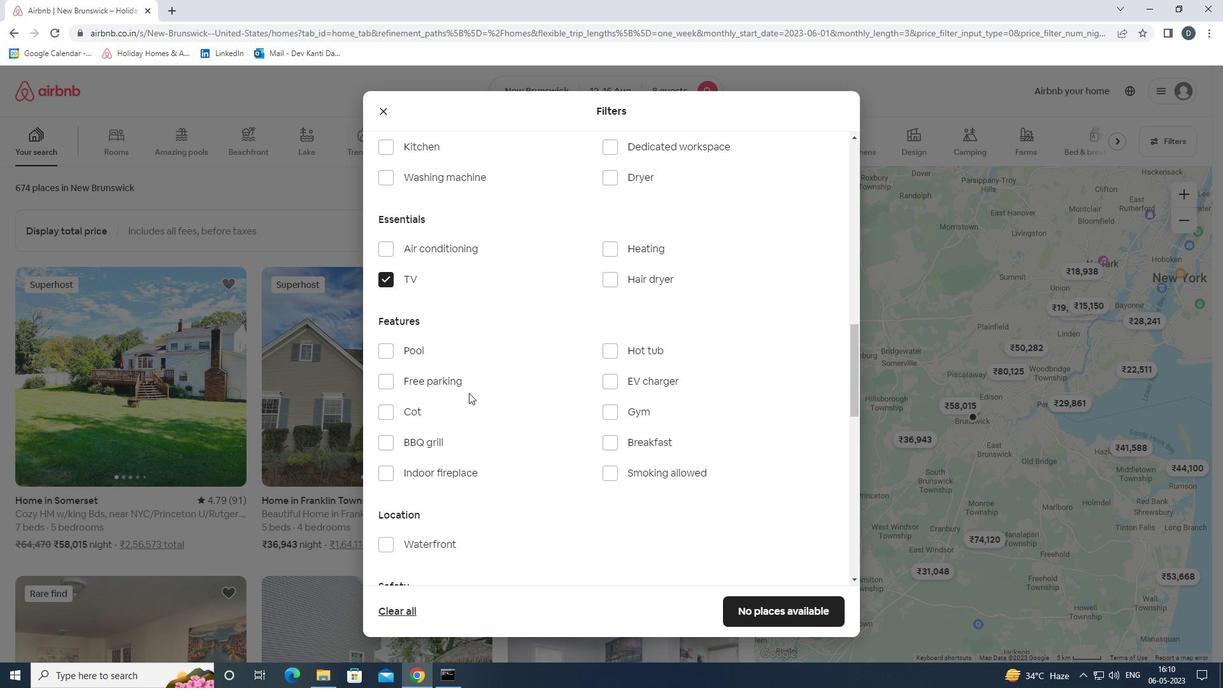 
Action: Mouse pressed left at (440, 382)
Screenshot: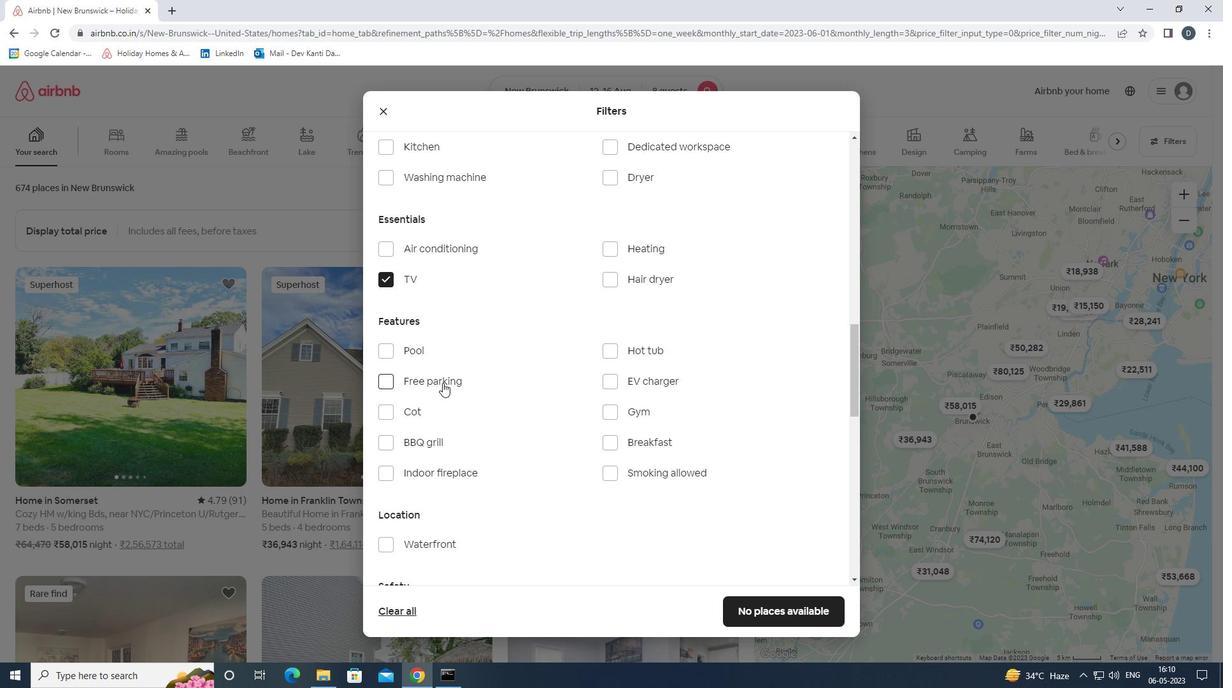 
Action: Mouse moved to (607, 405)
Screenshot: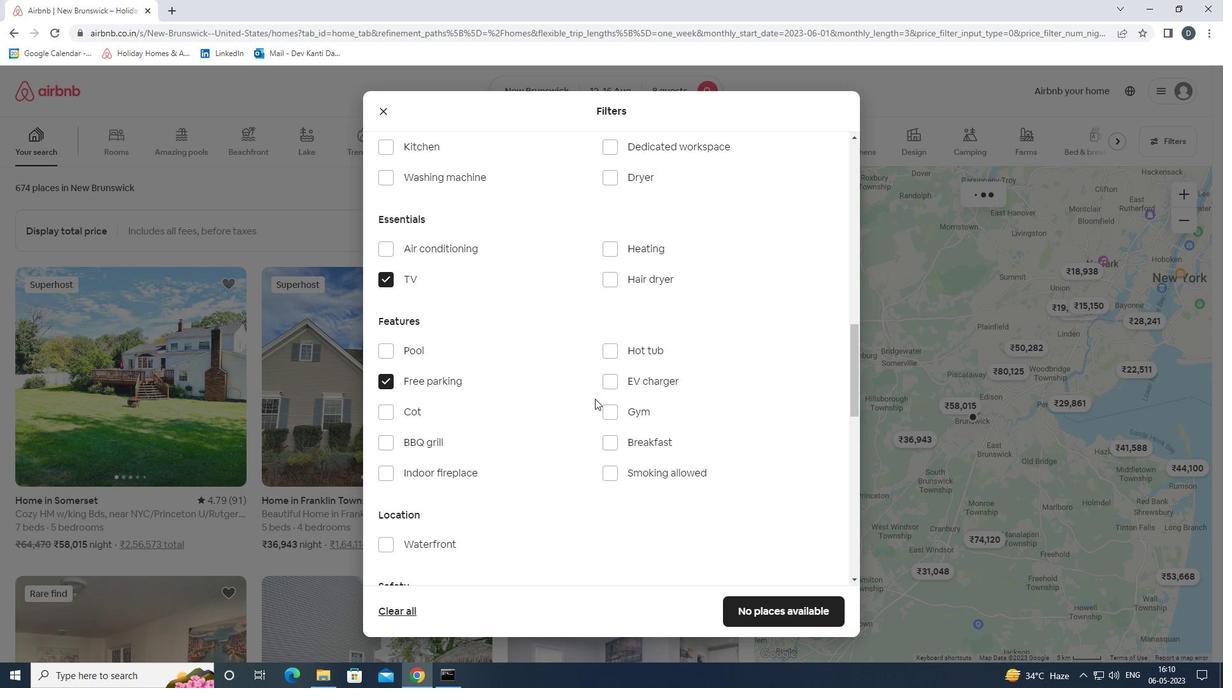 
Action: Mouse pressed left at (607, 405)
Screenshot: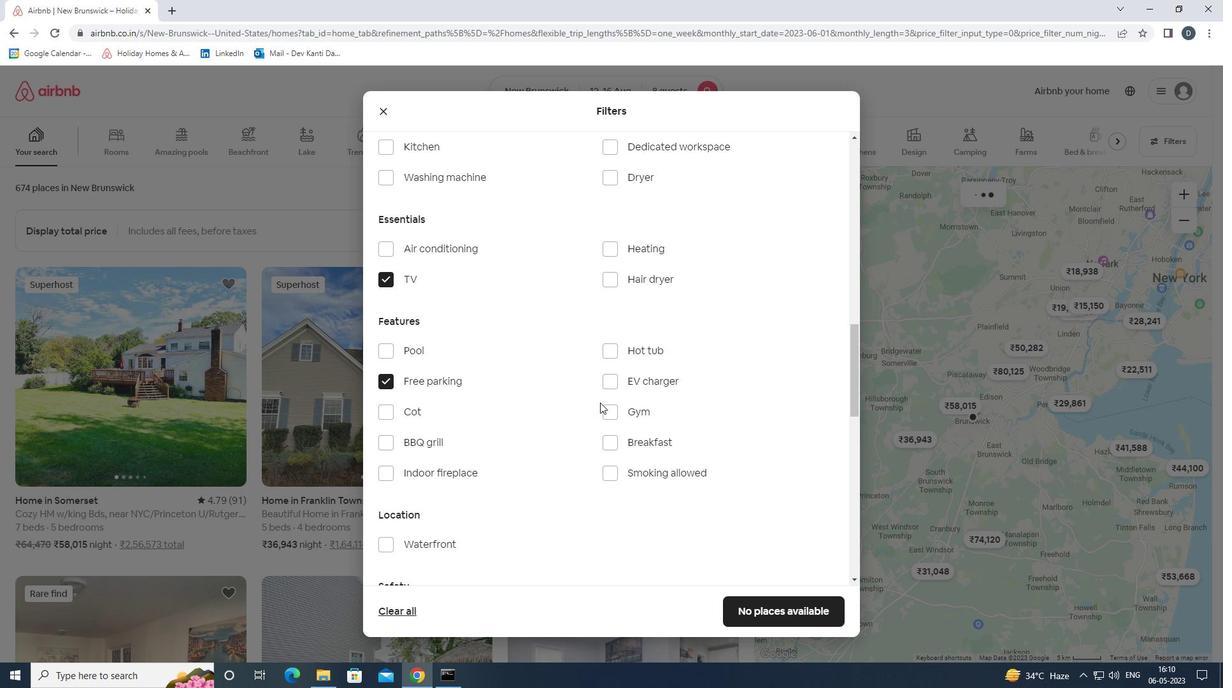 
Action: Mouse moved to (616, 436)
Screenshot: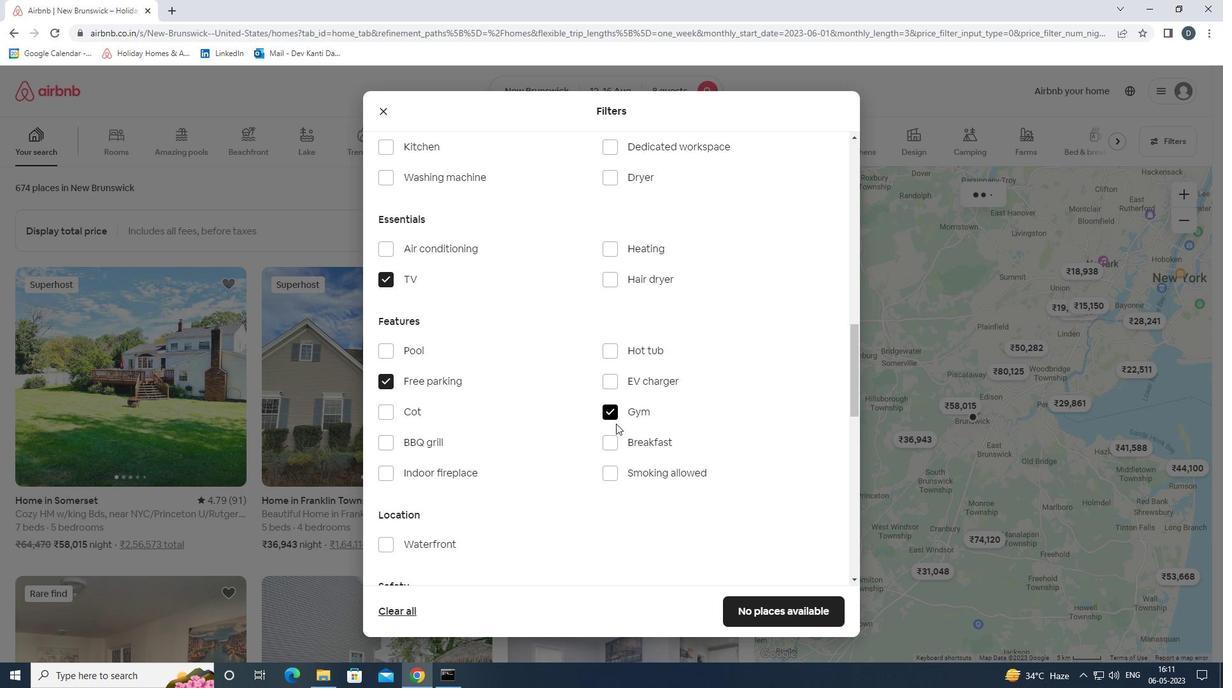 
Action: Mouse pressed left at (616, 436)
Screenshot: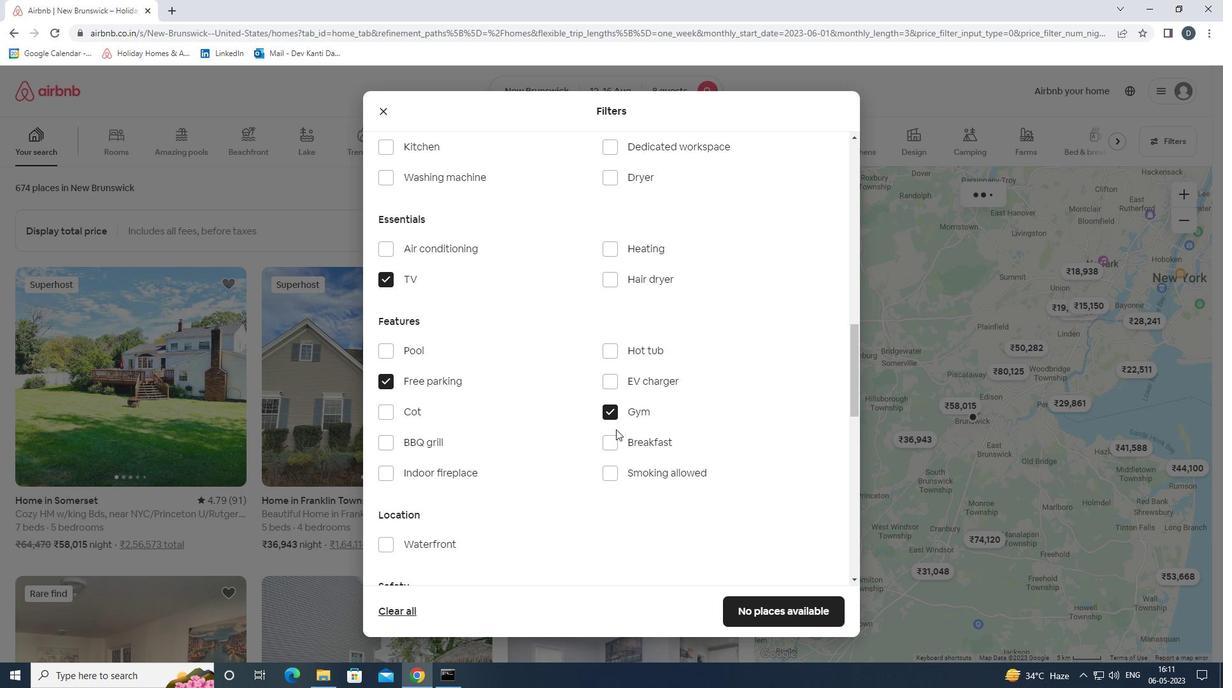 
Action: Mouse moved to (669, 407)
Screenshot: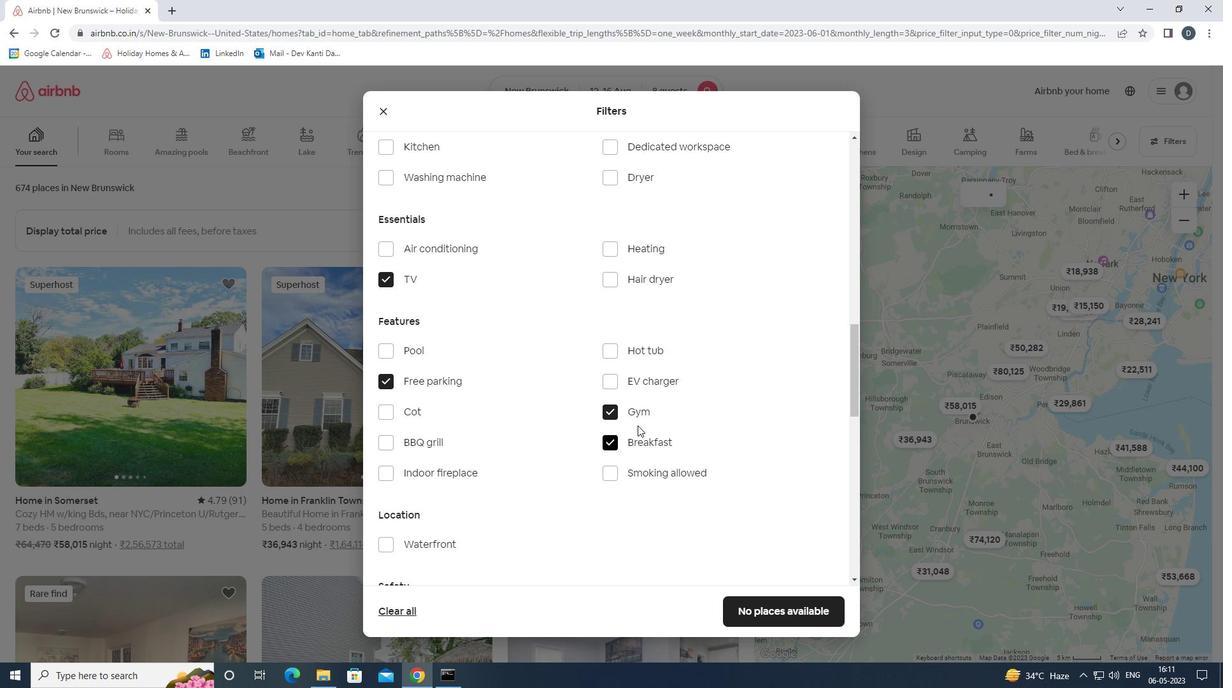 
Action: Mouse scrolled (669, 407) with delta (0, 0)
Screenshot: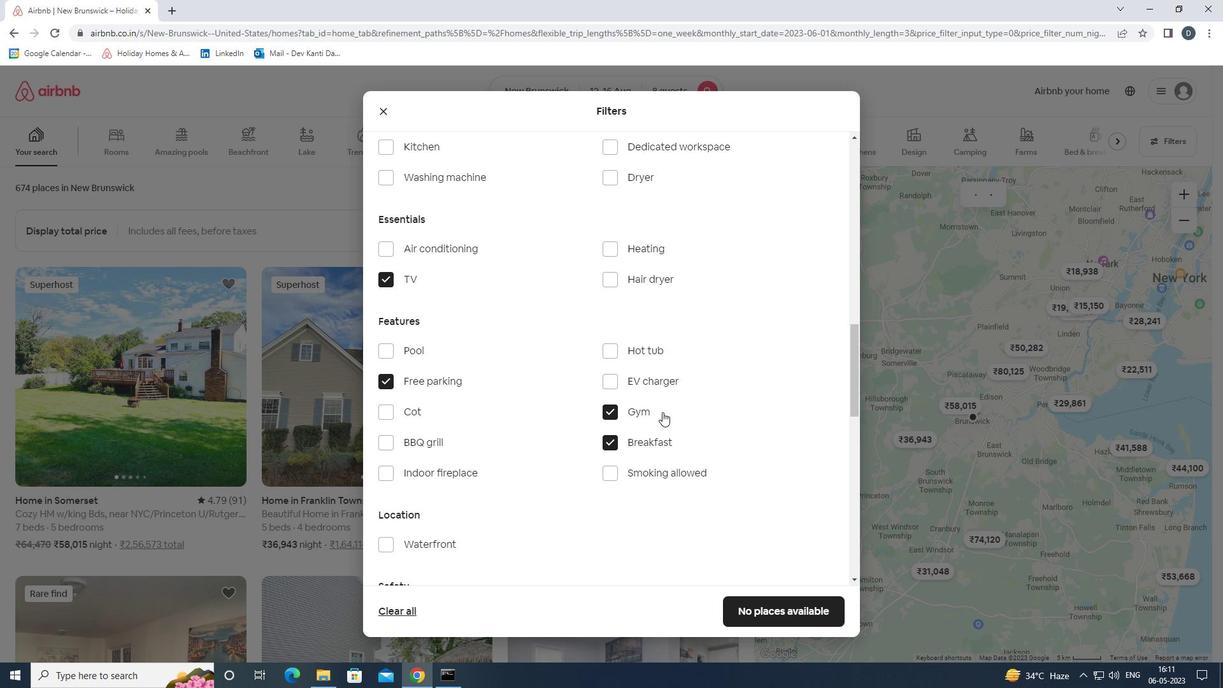 
Action: Mouse scrolled (669, 407) with delta (0, 0)
Screenshot: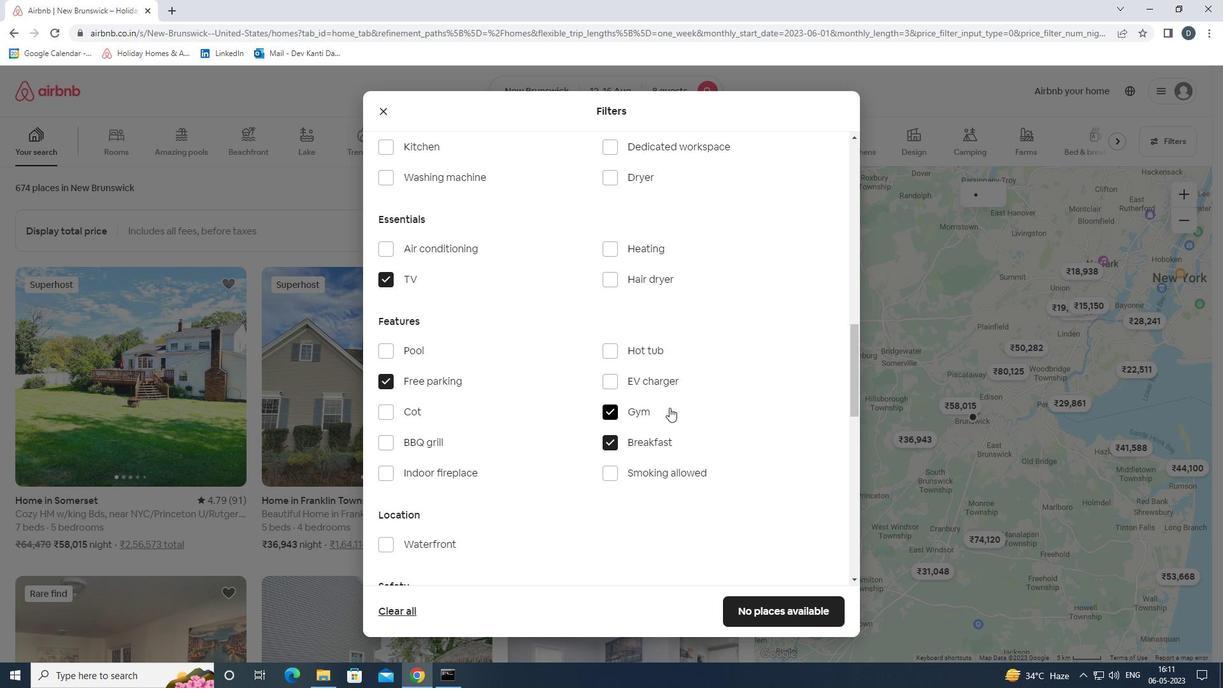 
Action: Mouse scrolled (669, 407) with delta (0, 0)
Screenshot: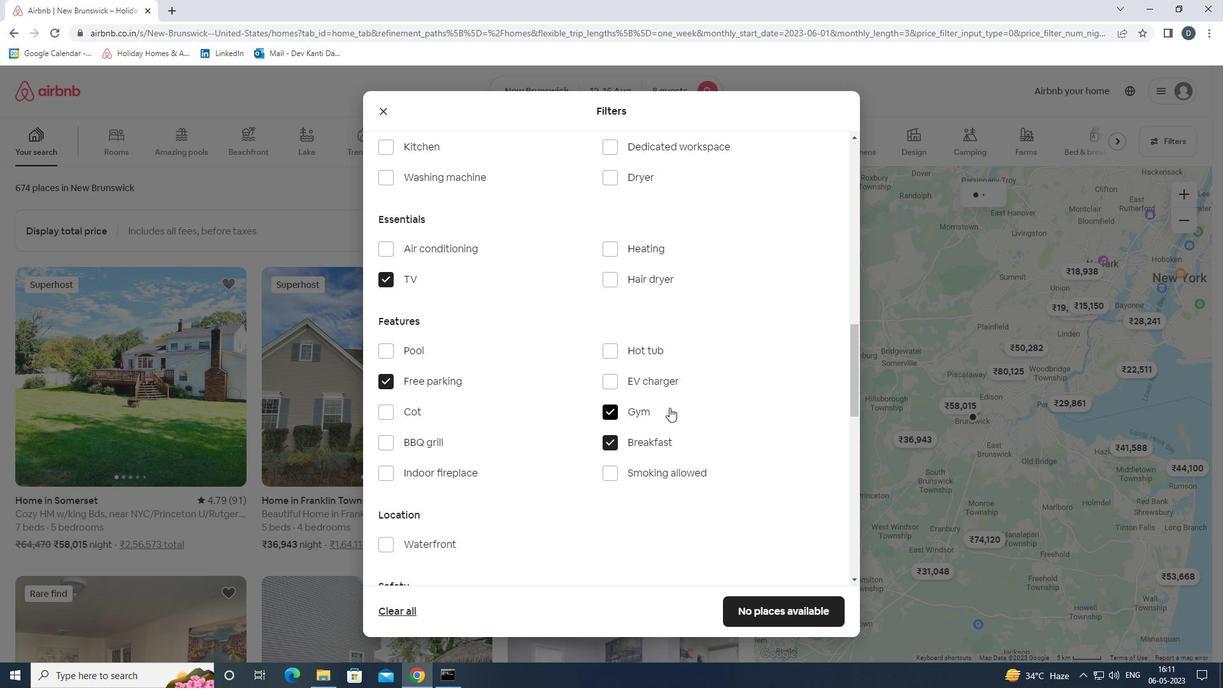 
Action: Mouse moved to (652, 408)
Screenshot: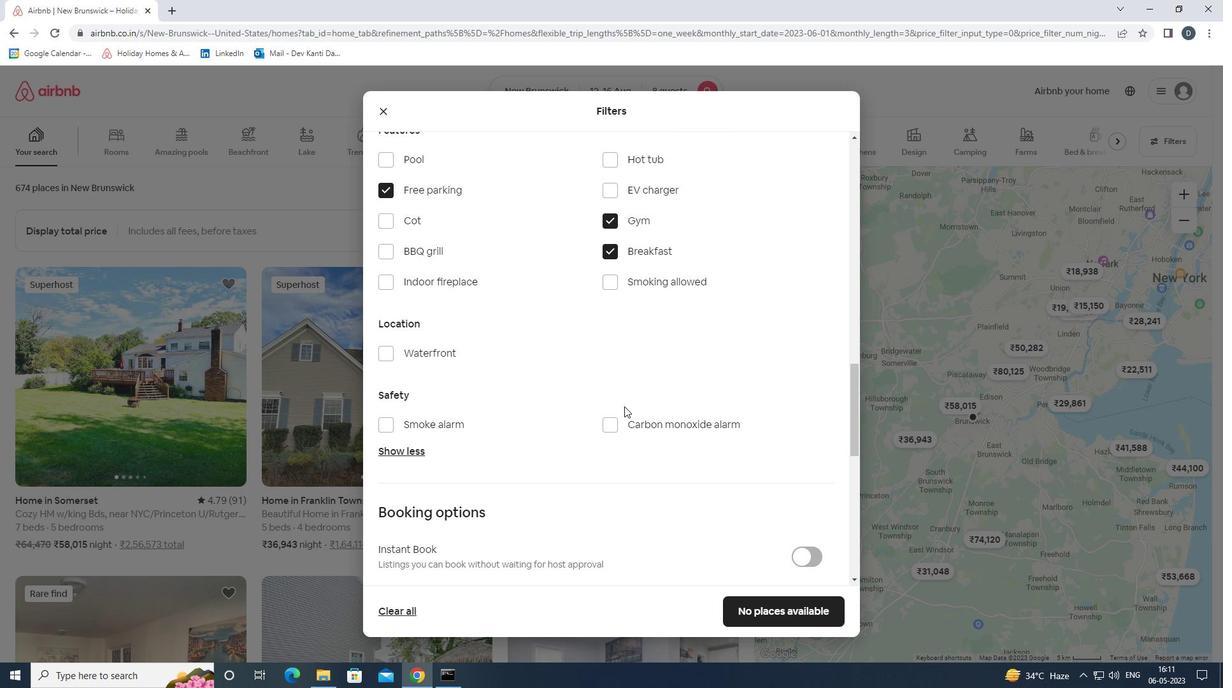 
Action: Mouse scrolled (652, 408) with delta (0, 0)
Screenshot: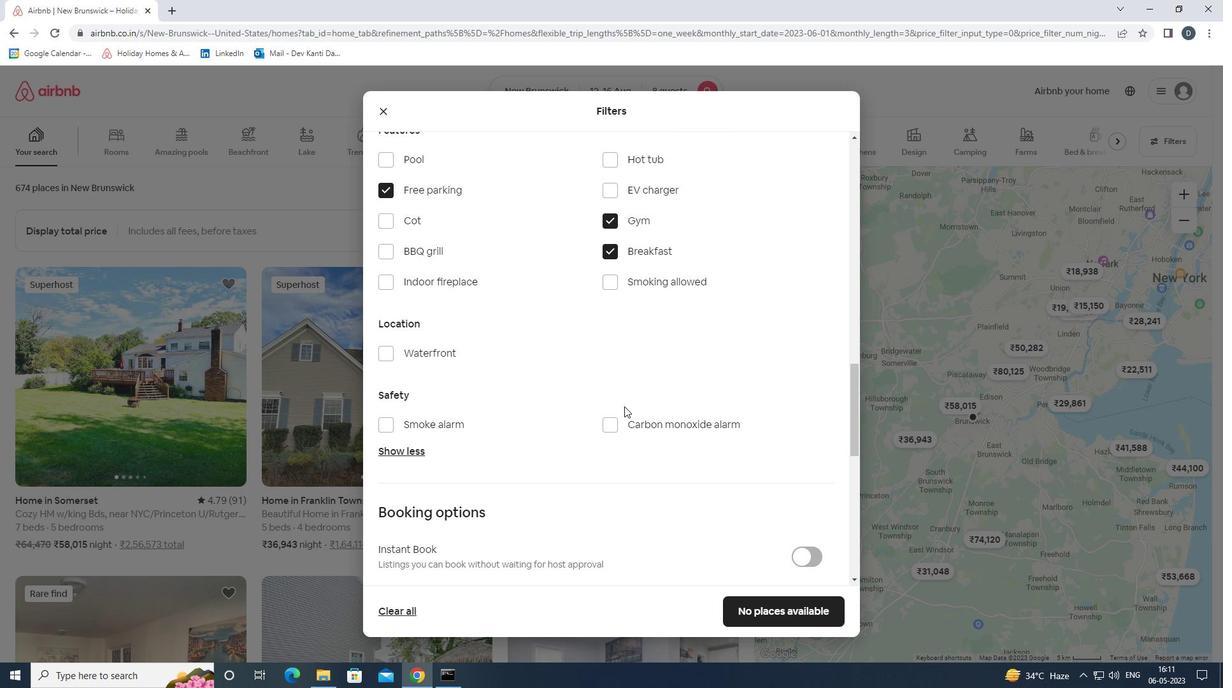 
Action: Mouse moved to (653, 408)
Screenshot: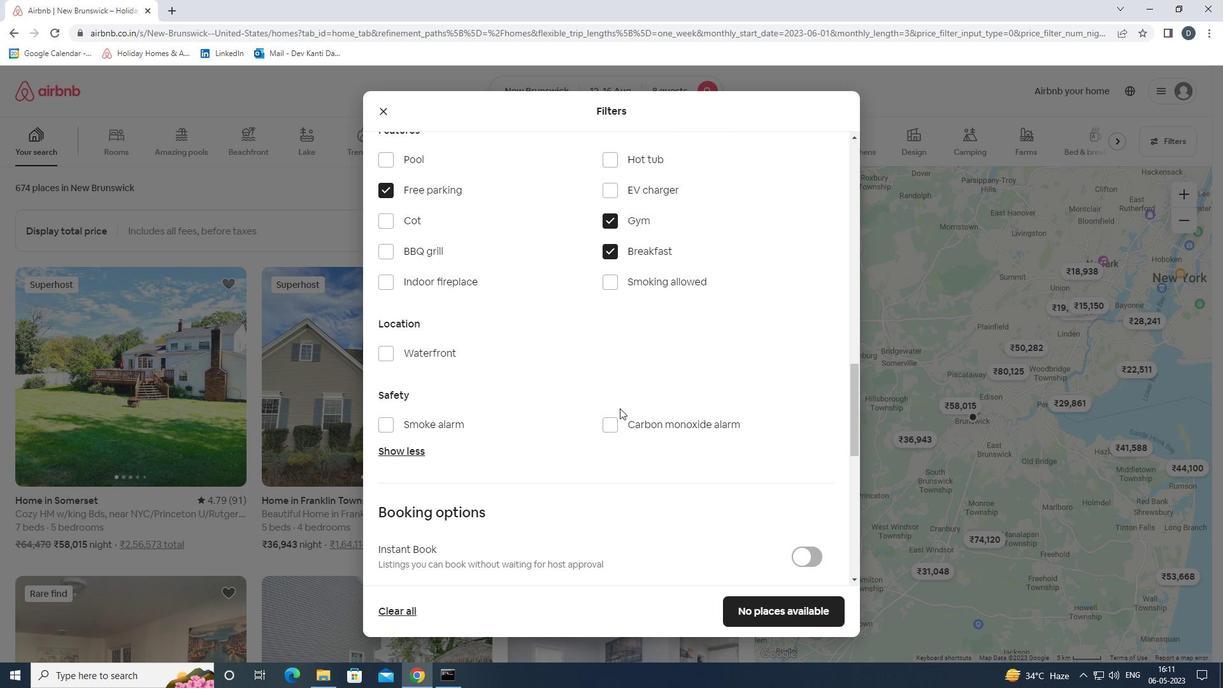 
Action: Mouse scrolled (653, 408) with delta (0, 0)
Screenshot: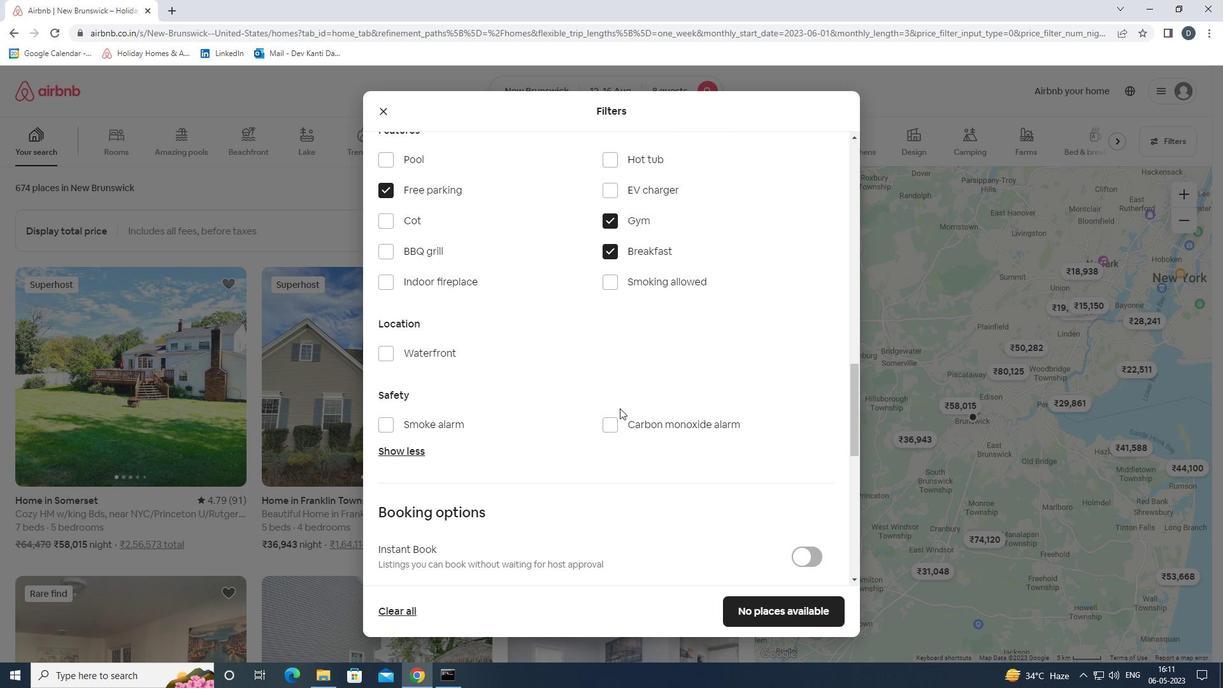 
Action: Mouse moved to (658, 408)
Screenshot: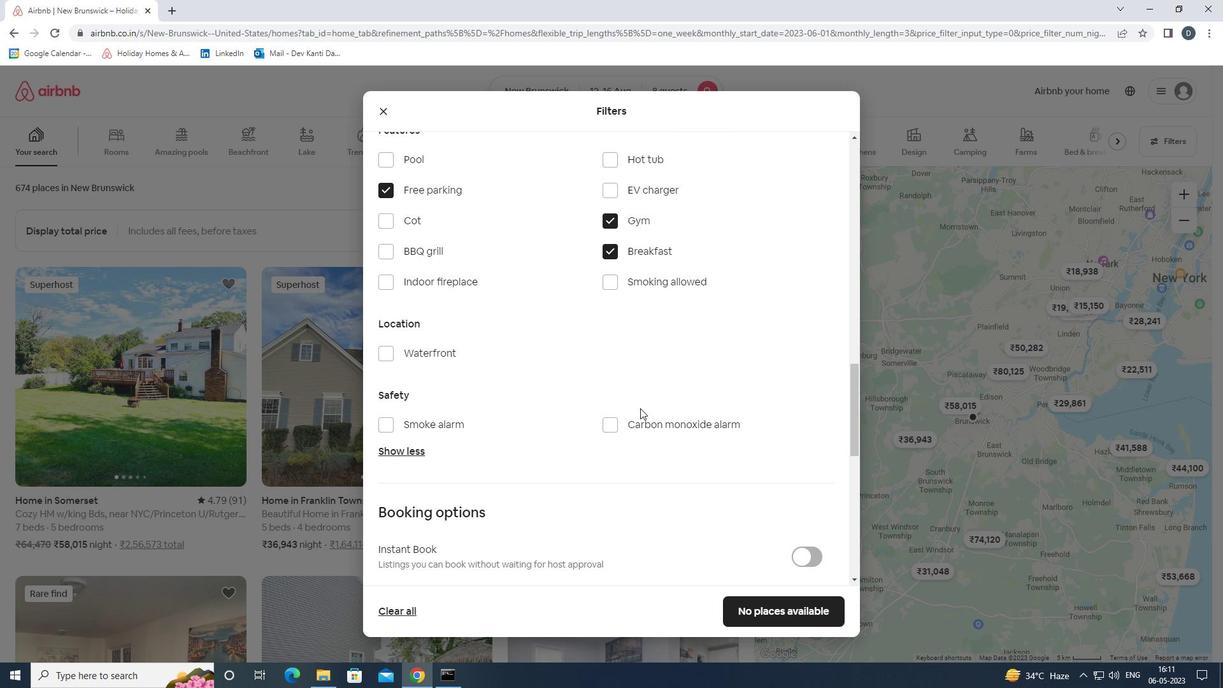 
Action: Mouse scrolled (658, 408) with delta (0, 0)
Screenshot: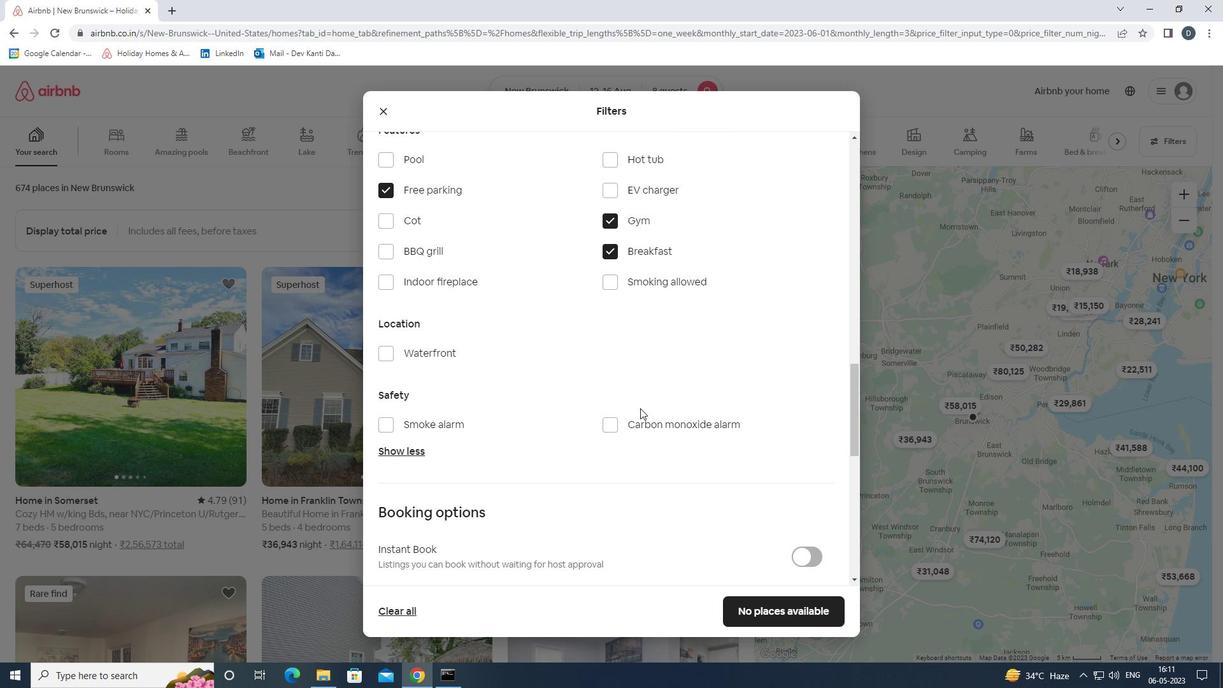 
Action: Mouse moved to (805, 406)
Screenshot: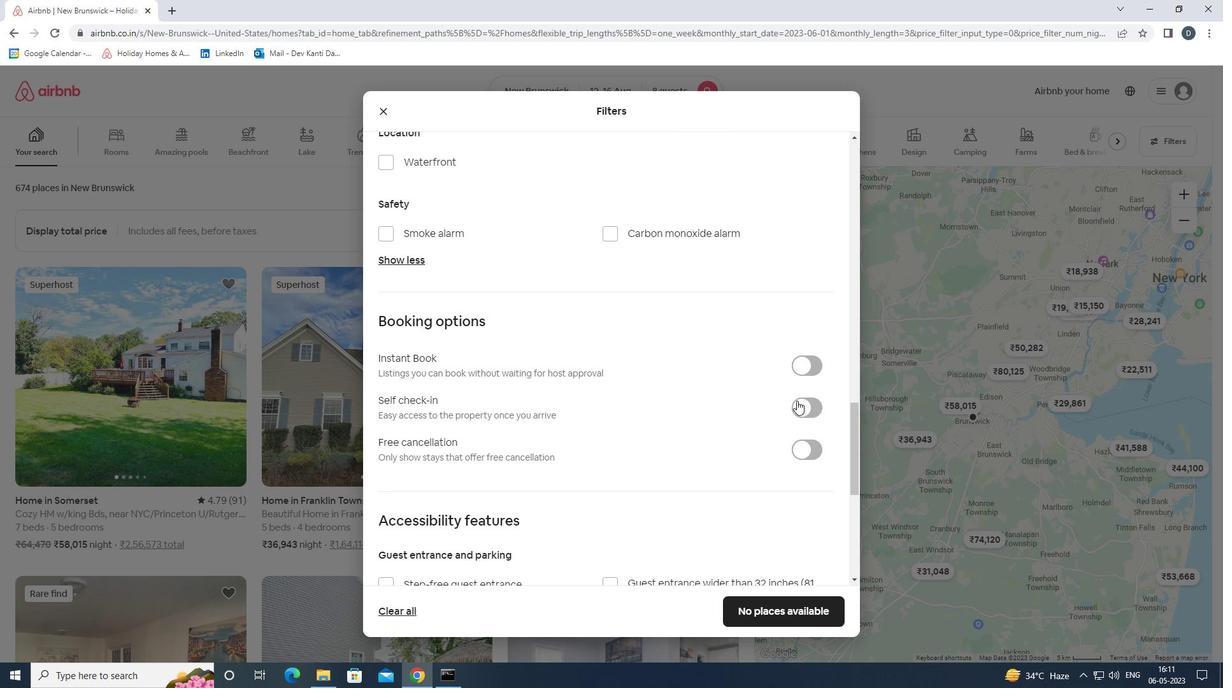 
Action: Mouse pressed left at (805, 406)
Screenshot: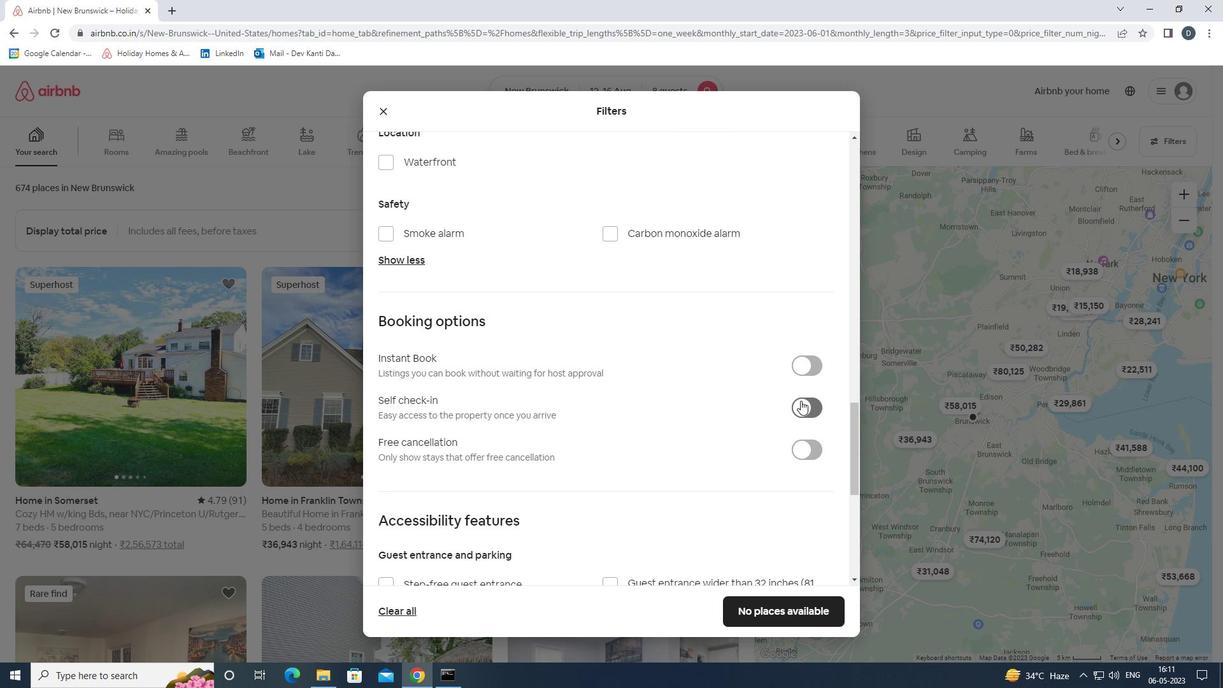 
Action: Mouse moved to (805, 406)
Screenshot: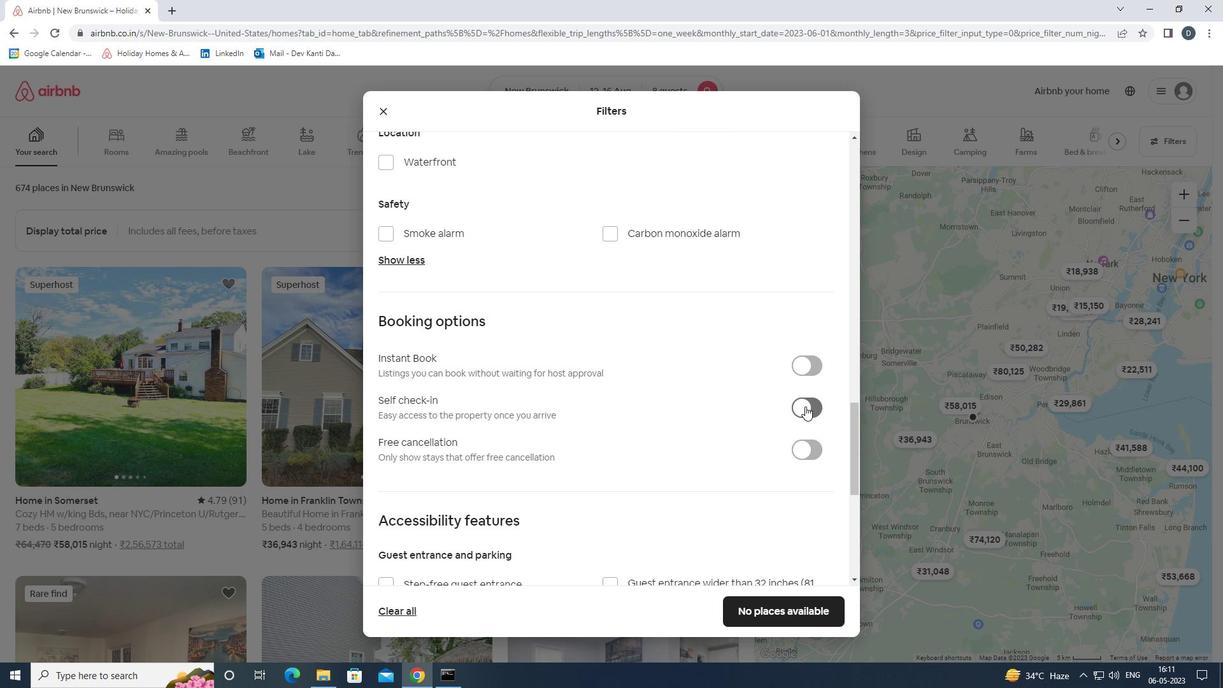 
Action: Mouse scrolled (805, 405) with delta (0, 0)
Screenshot: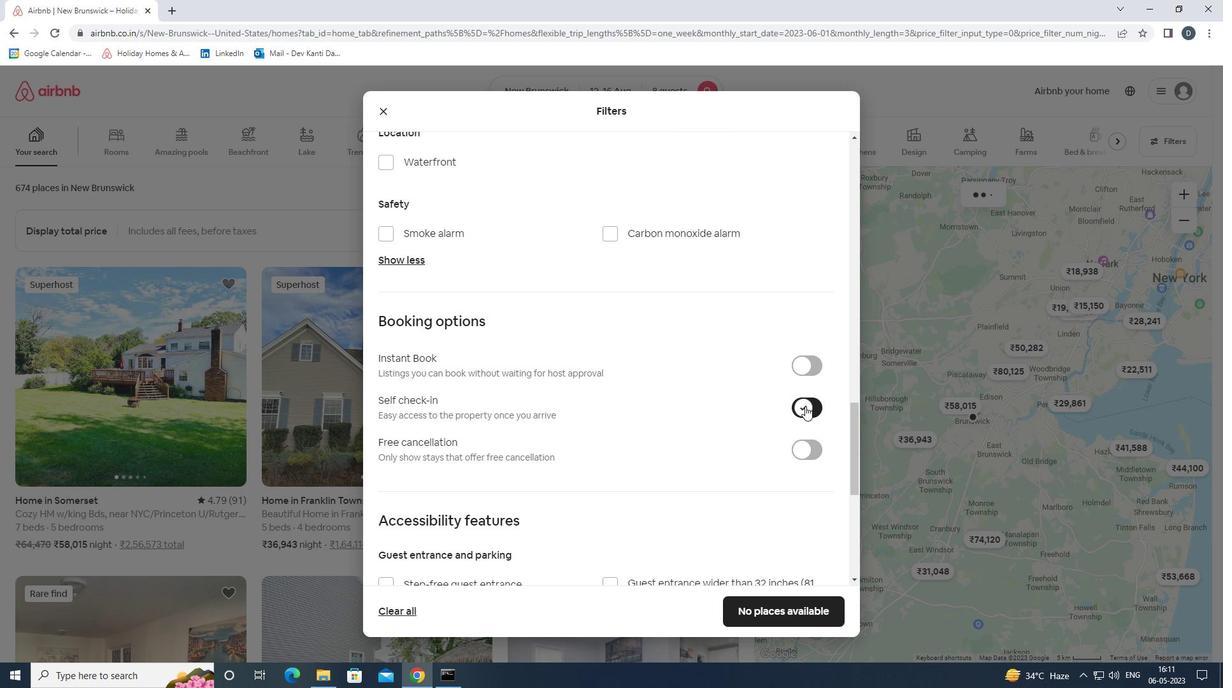 
Action: Mouse scrolled (805, 405) with delta (0, 0)
Screenshot: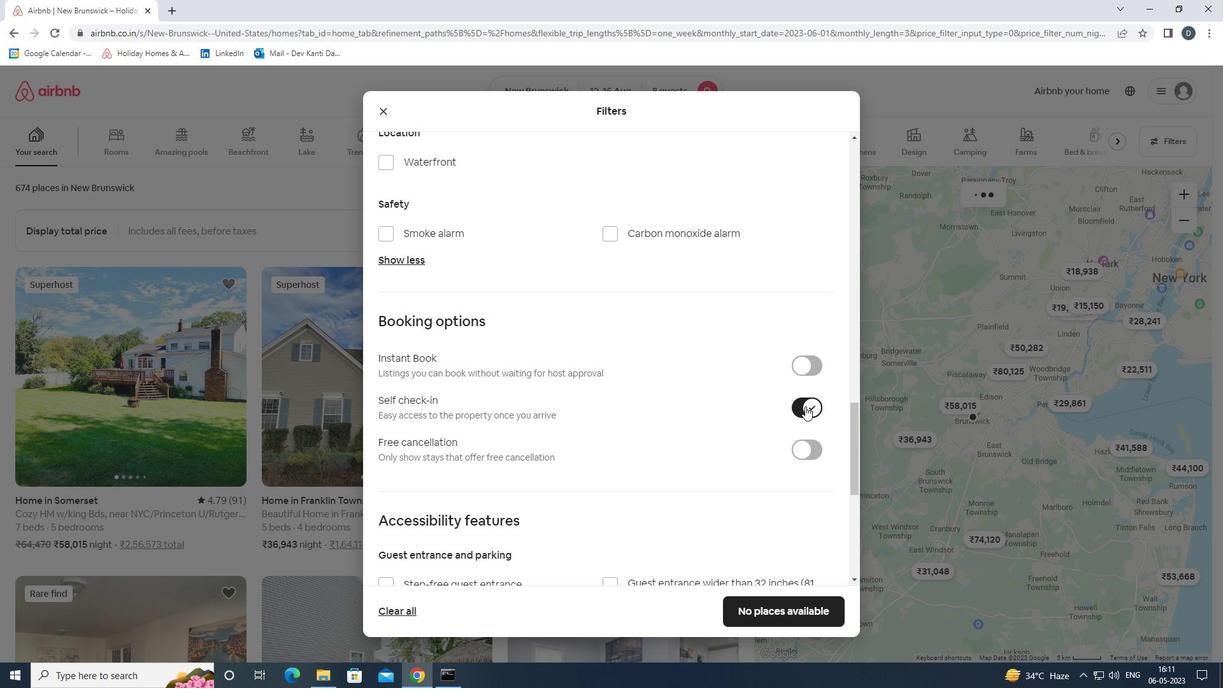 
Action: Mouse scrolled (805, 405) with delta (0, 0)
Screenshot: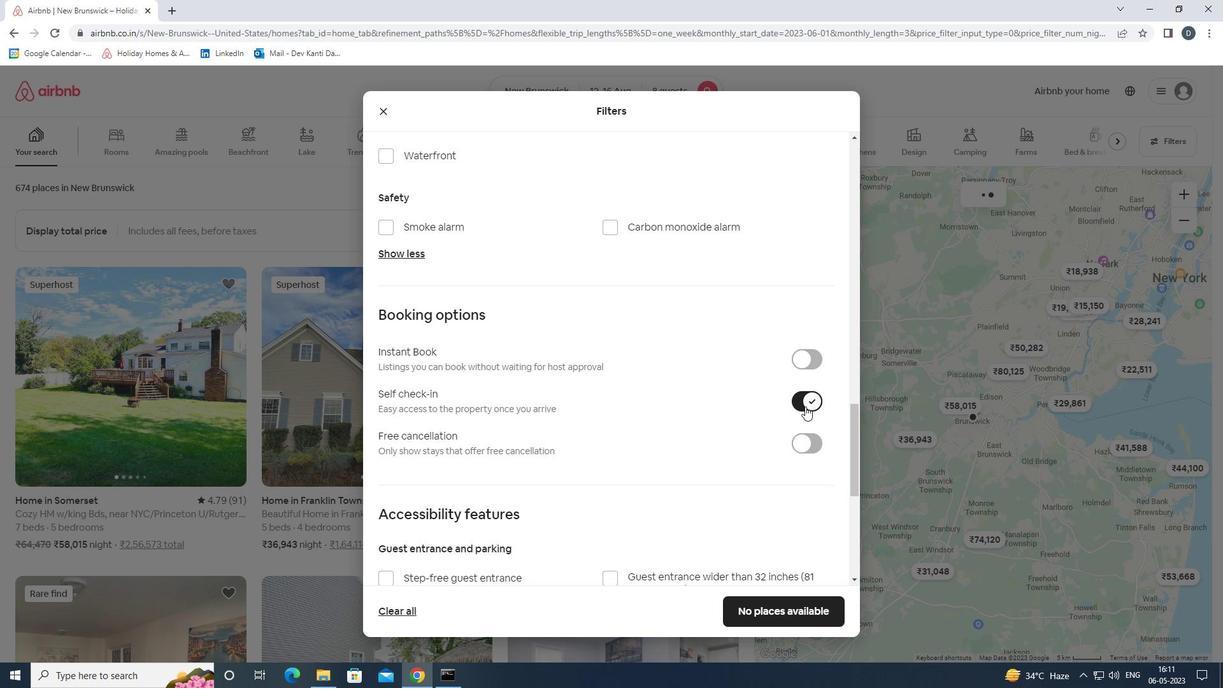 
Action: Mouse scrolled (805, 405) with delta (0, 0)
Screenshot: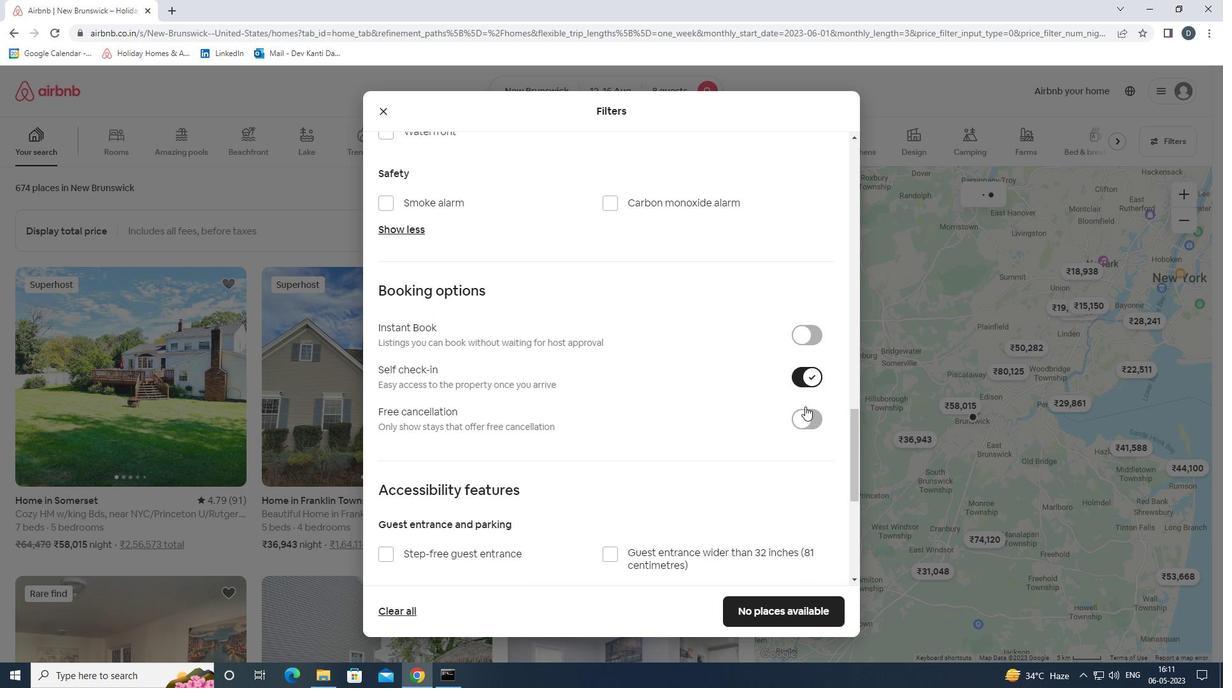 
Action: Mouse moved to (803, 404)
Screenshot: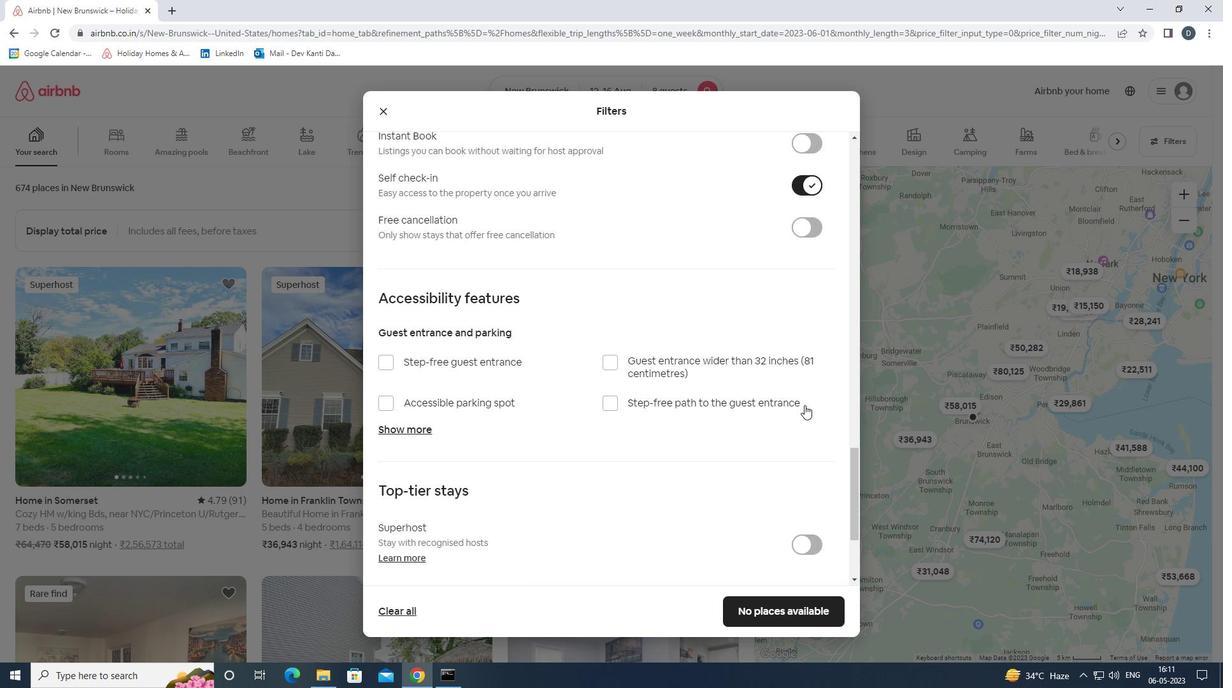 
Action: Mouse scrolled (803, 403) with delta (0, 0)
Screenshot: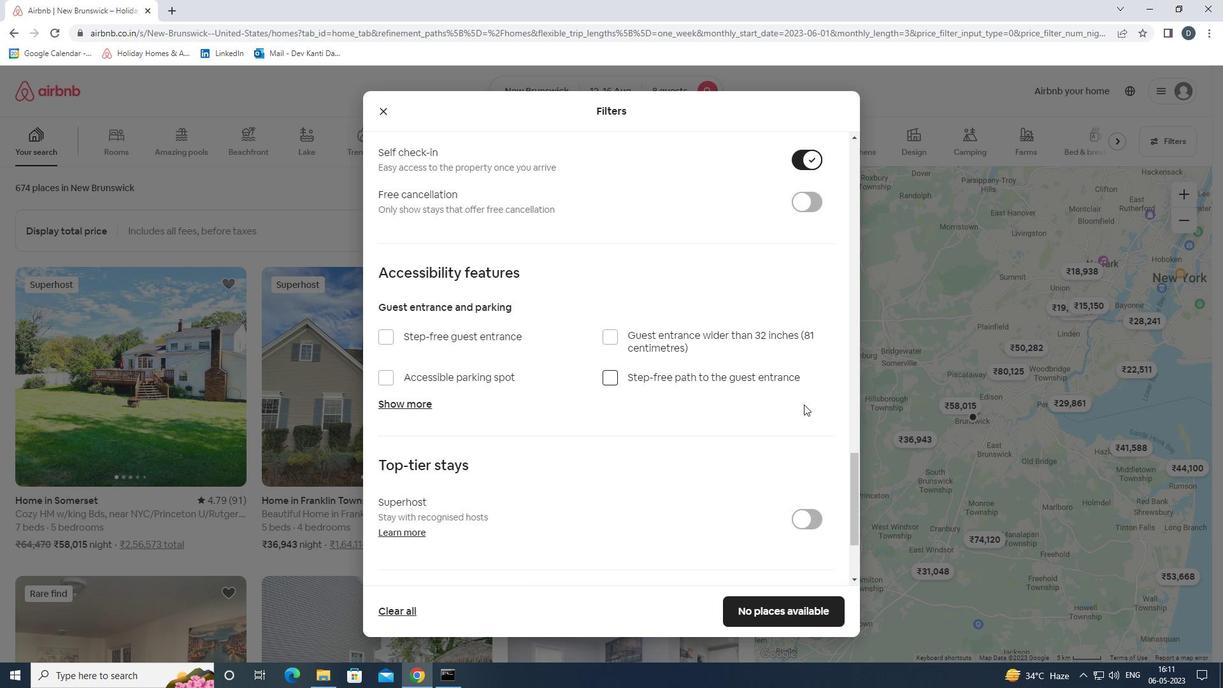 
Action: Mouse scrolled (803, 403) with delta (0, 0)
Screenshot: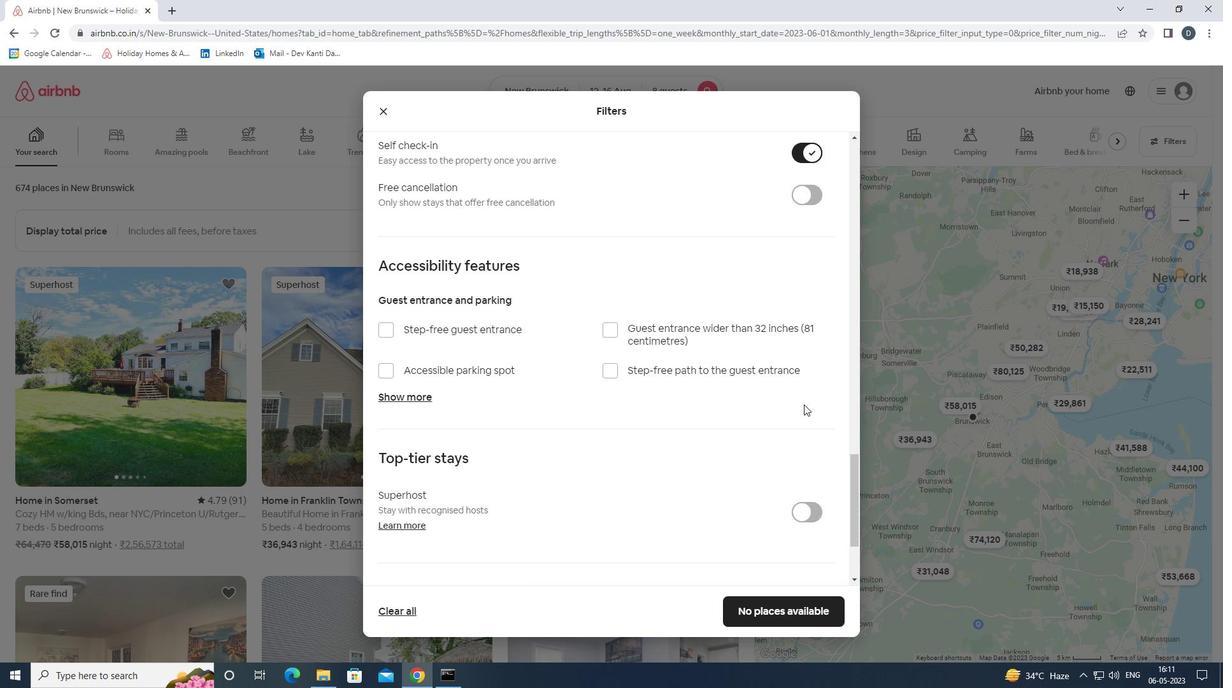 
Action: Mouse moved to (802, 404)
Screenshot: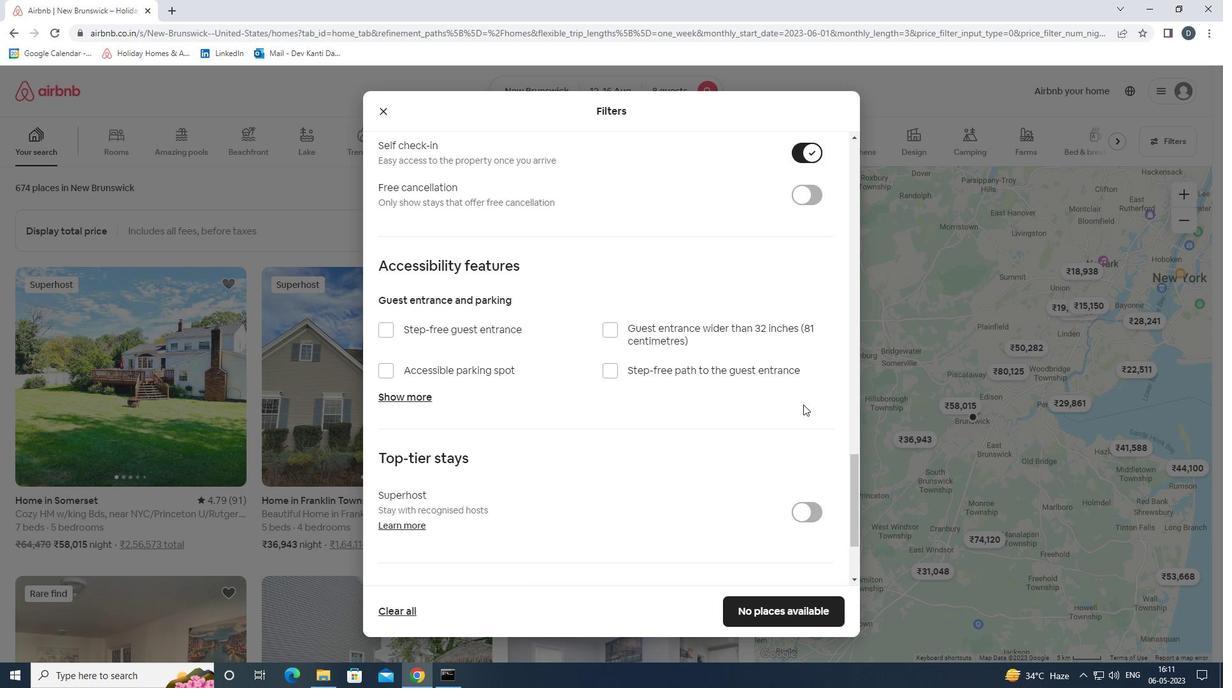
Action: Mouse scrolled (802, 403) with delta (0, 0)
Screenshot: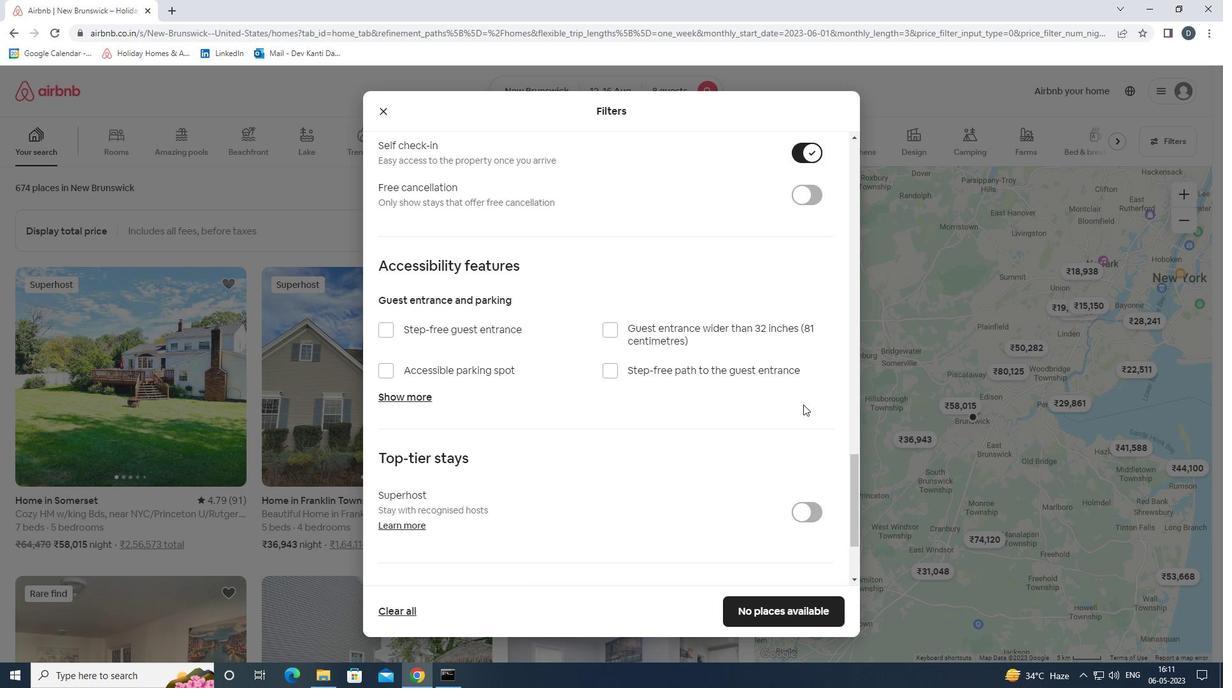 
Action: Mouse moved to (799, 403)
Screenshot: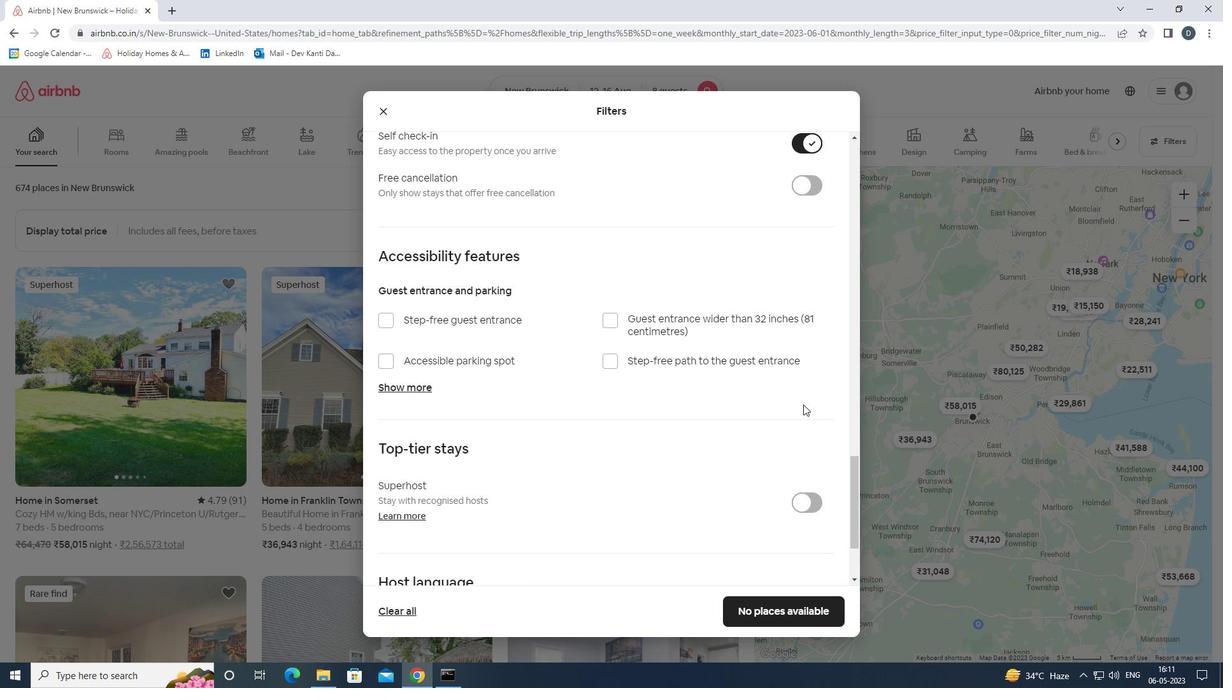 
Action: Mouse scrolled (799, 403) with delta (0, 0)
Screenshot: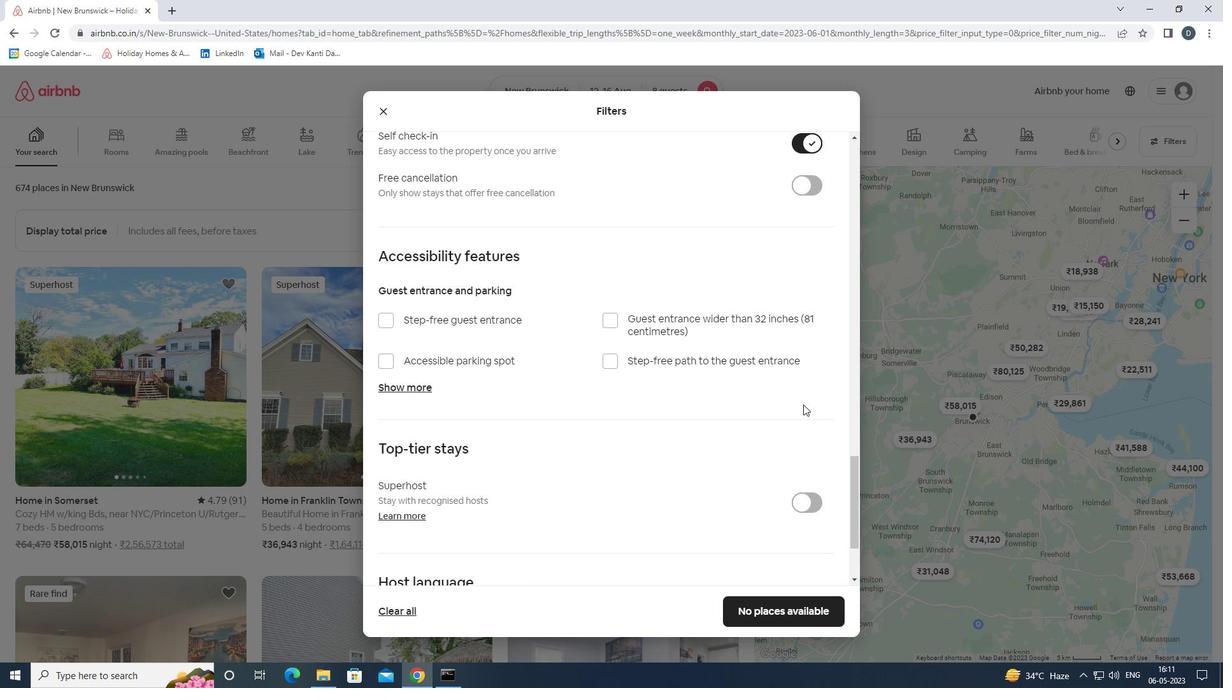 
Action: Mouse moved to (792, 403)
Screenshot: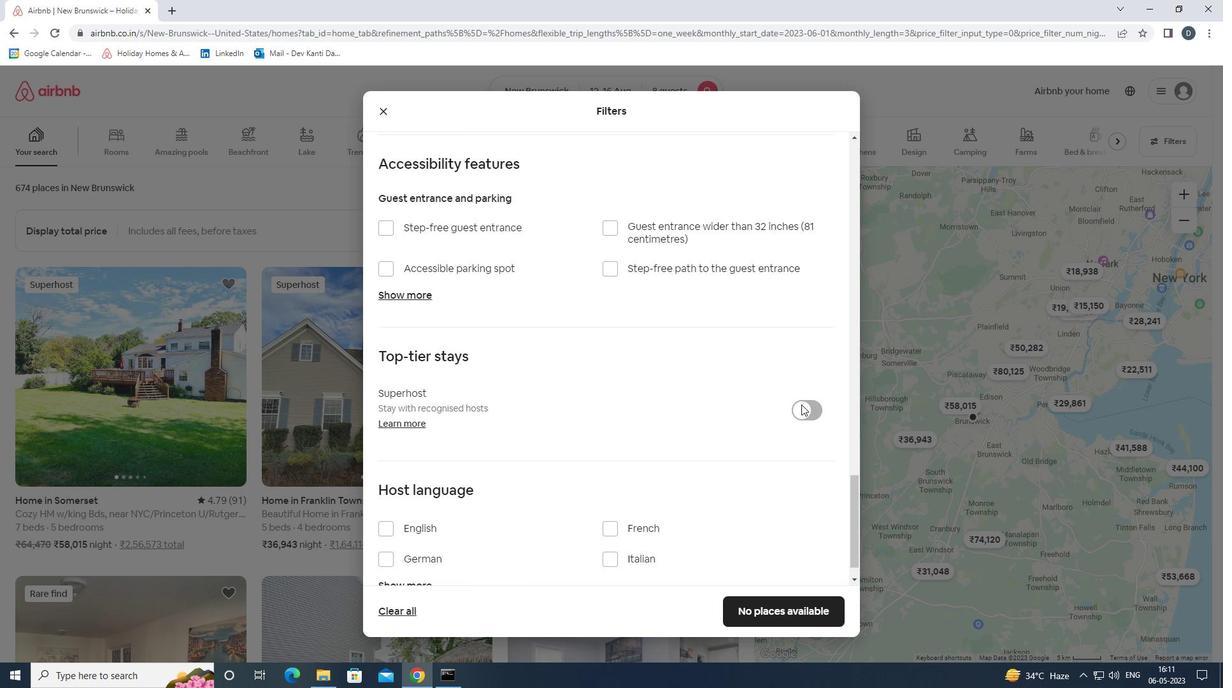 
Action: Mouse scrolled (792, 402) with delta (0, 0)
Screenshot: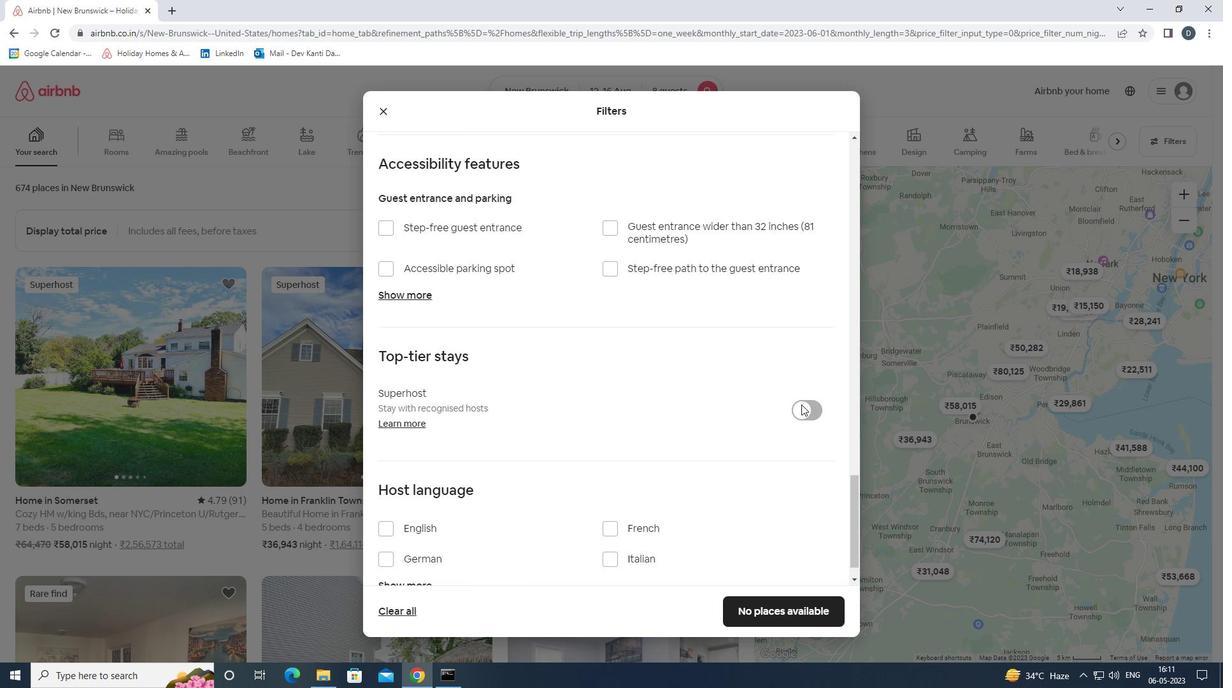 
Action: Mouse moved to (417, 491)
Screenshot: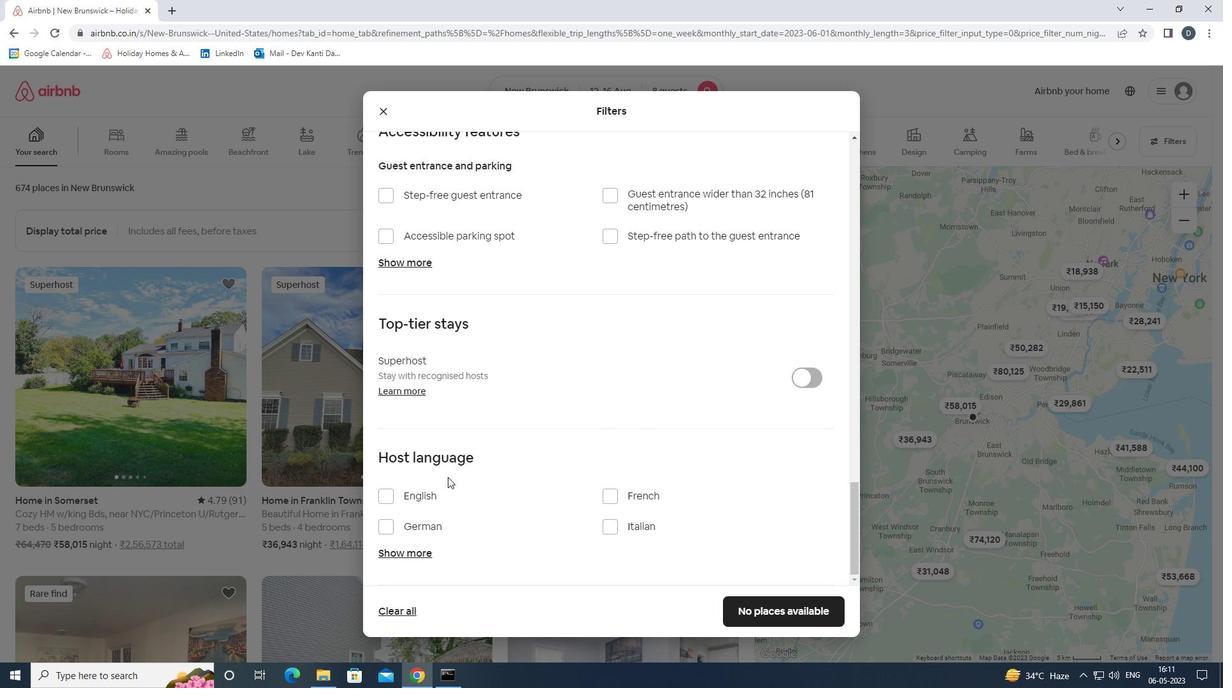 
Action: Mouse pressed left at (417, 491)
Screenshot: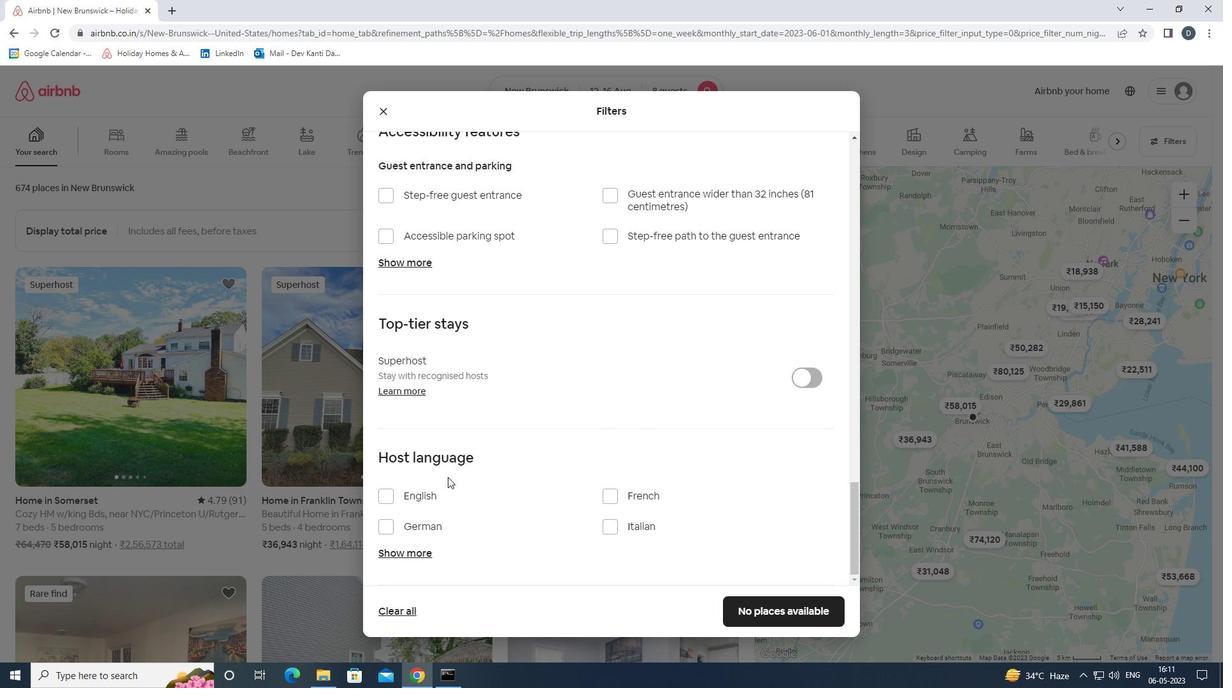 
Action: Mouse moved to (744, 602)
Screenshot: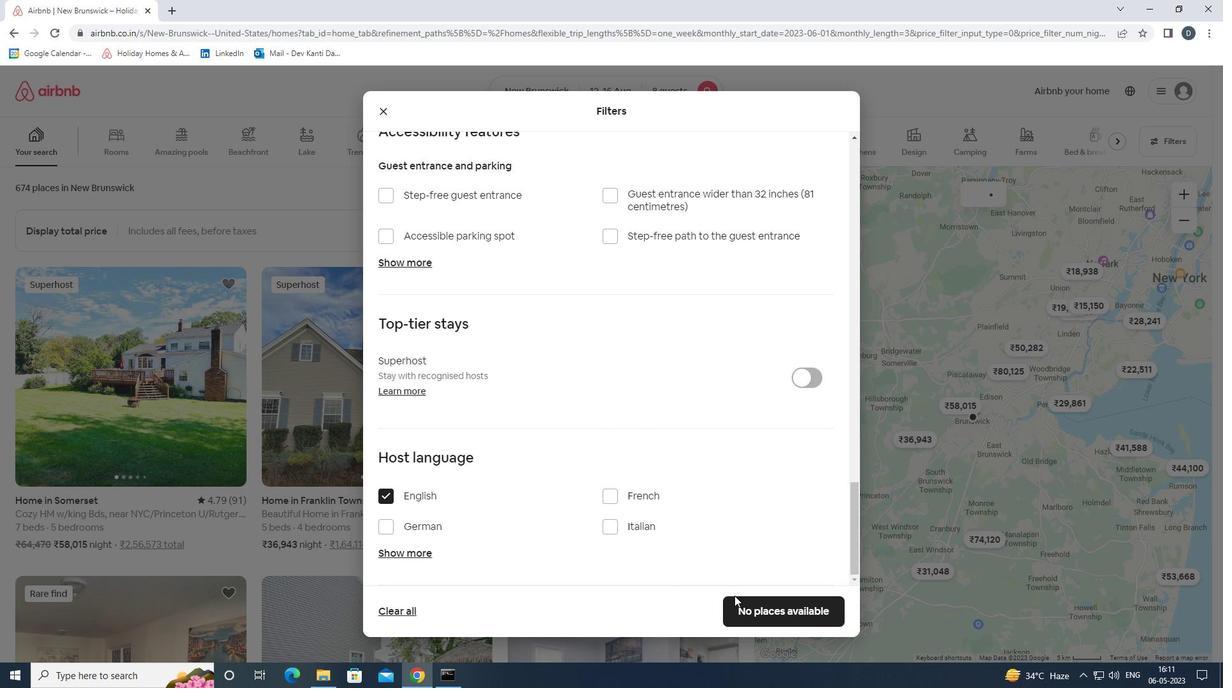 
Action: Mouse pressed left at (744, 602)
Screenshot: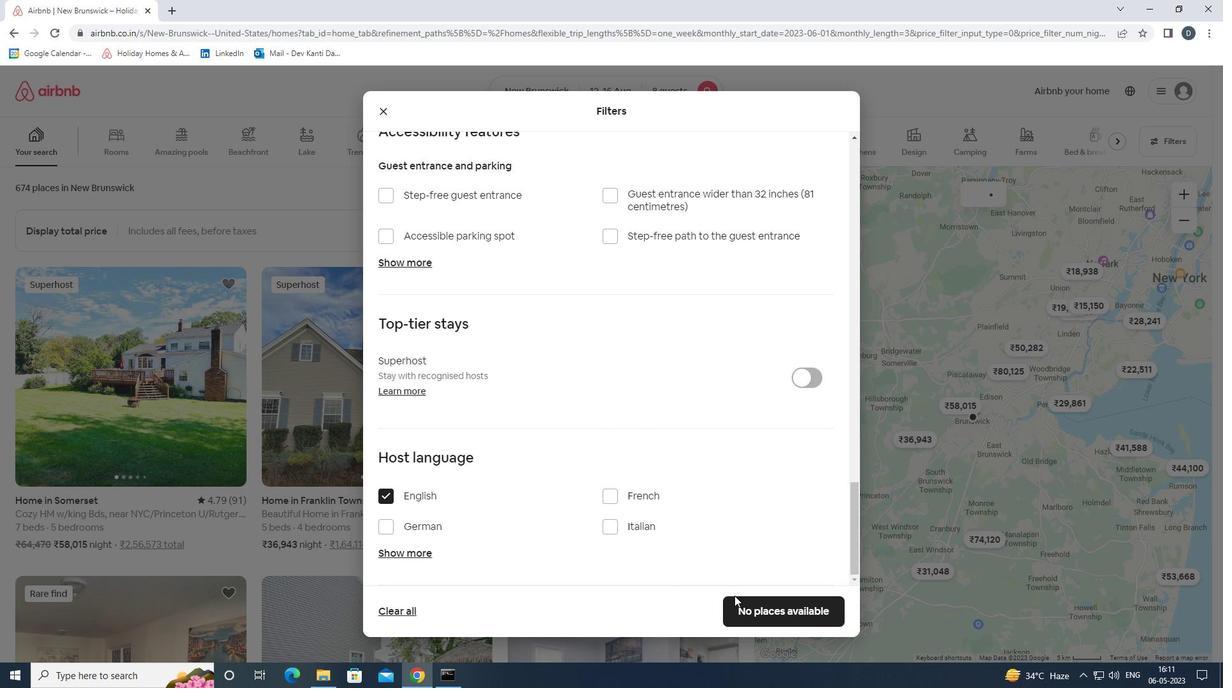 
Action: Mouse moved to (734, 495)
Screenshot: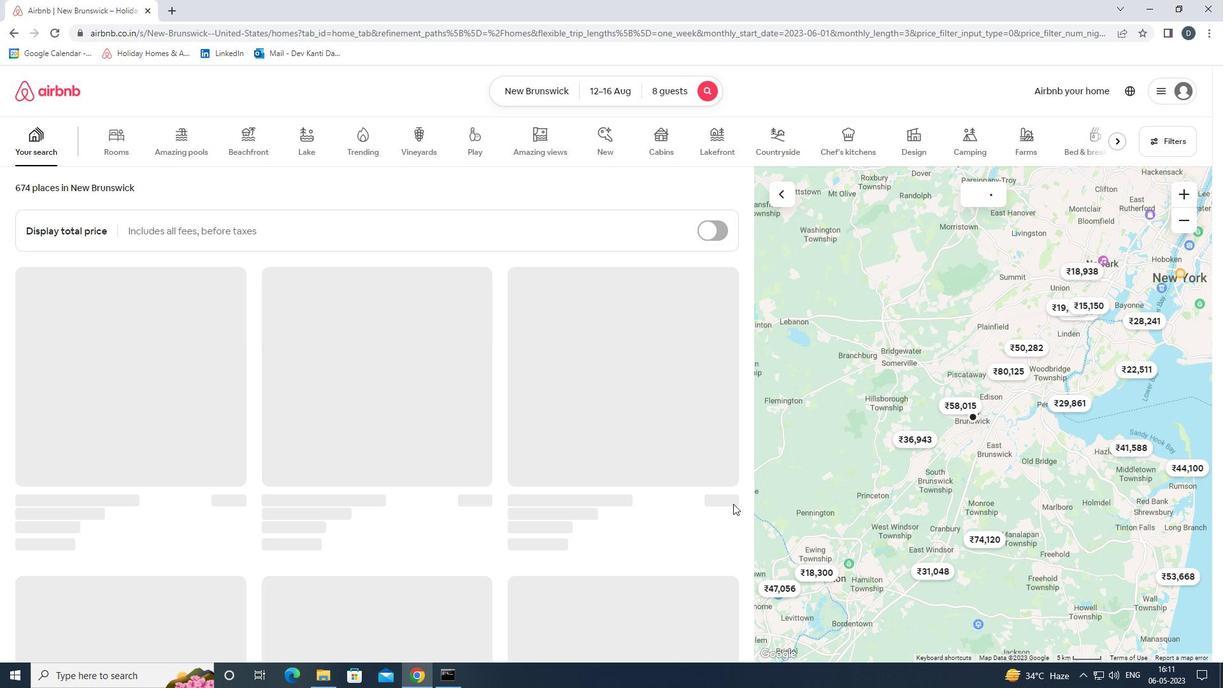 
